 Task: Search one way flight ticket for 4 adults, 2 children, 2 infants in seat and 1 infant on lap in economy from Huntsville: Huntsville International Airport(carl T. Jones Field) to Gillette: Gillette Campbell County Airport on 5-1-2023. Choice of flights is JetBlue. Number of bags: 1 carry on bag. Price is upto 45000. Outbound departure time preference is 12:00. Return departure time preference is 21:45. Flight should be less emission only.
Action: Mouse moved to (183, 170)
Screenshot: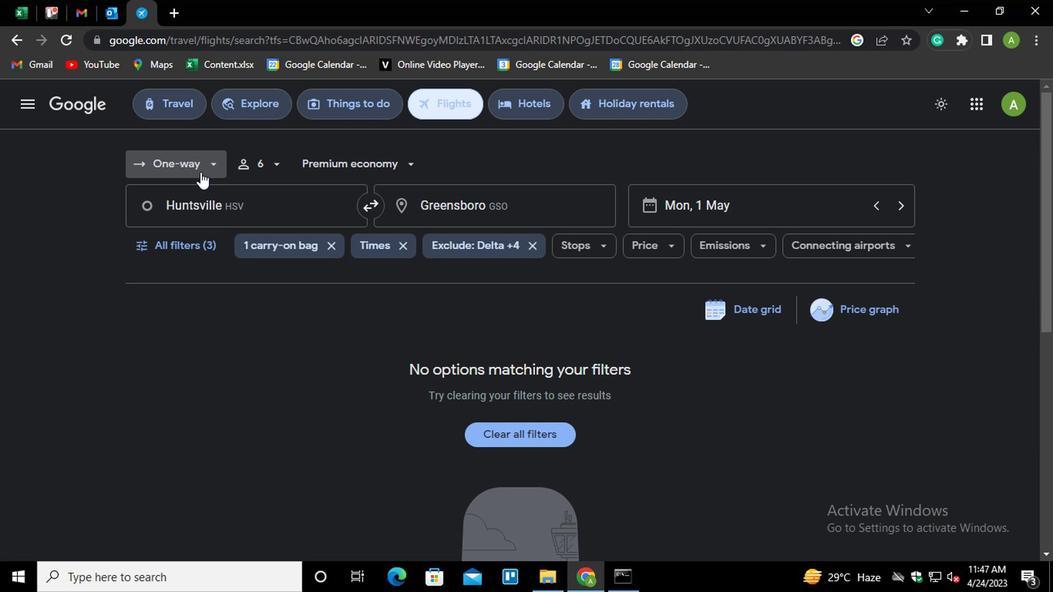 
Action: Mouse pressed left at (183, 170)
Screenshot: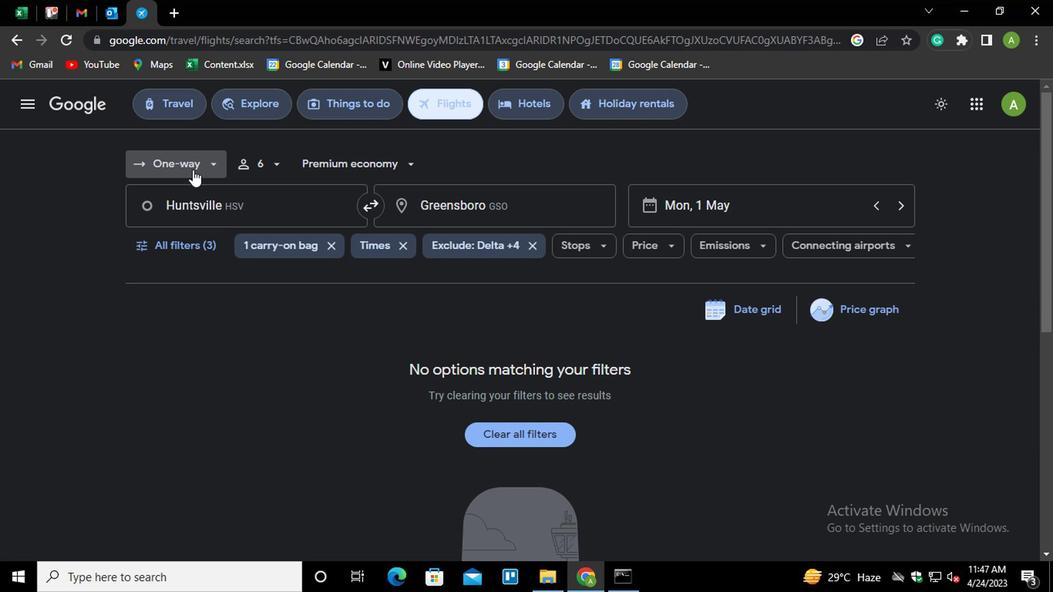 
Action: Mouse moved to (185, 233)
Screenshot: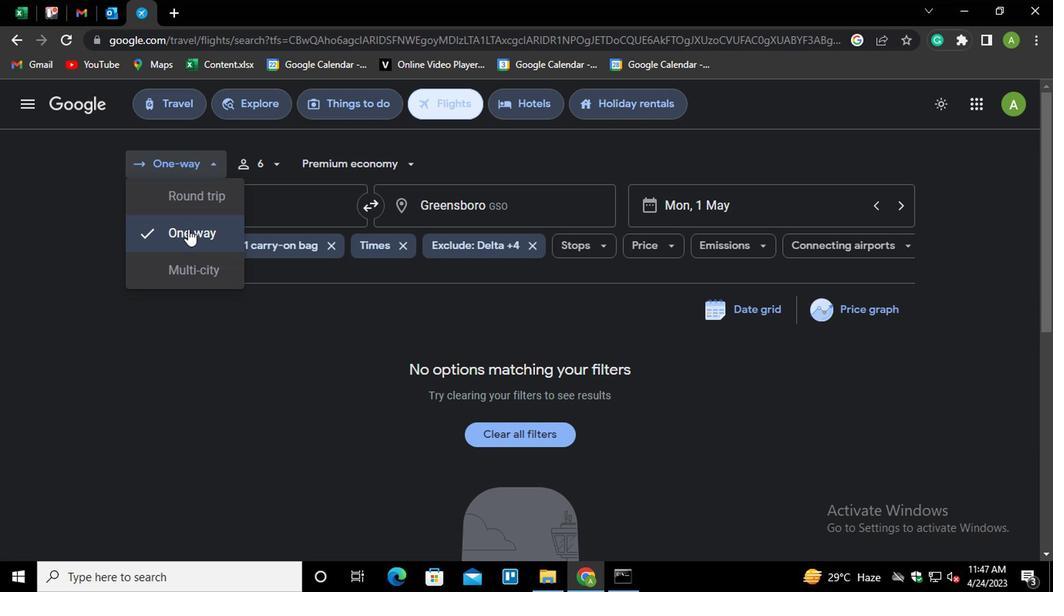 
Action: Mouse pressed left at (185, 233)
Screenshot: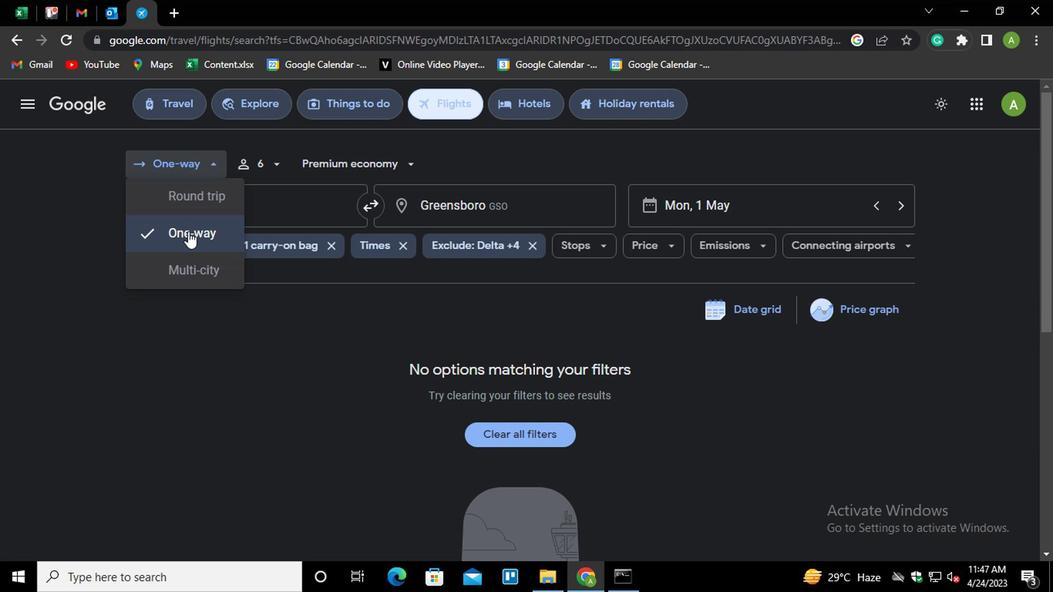 
Action: Mouse moved to (261, 165)
Screenshot: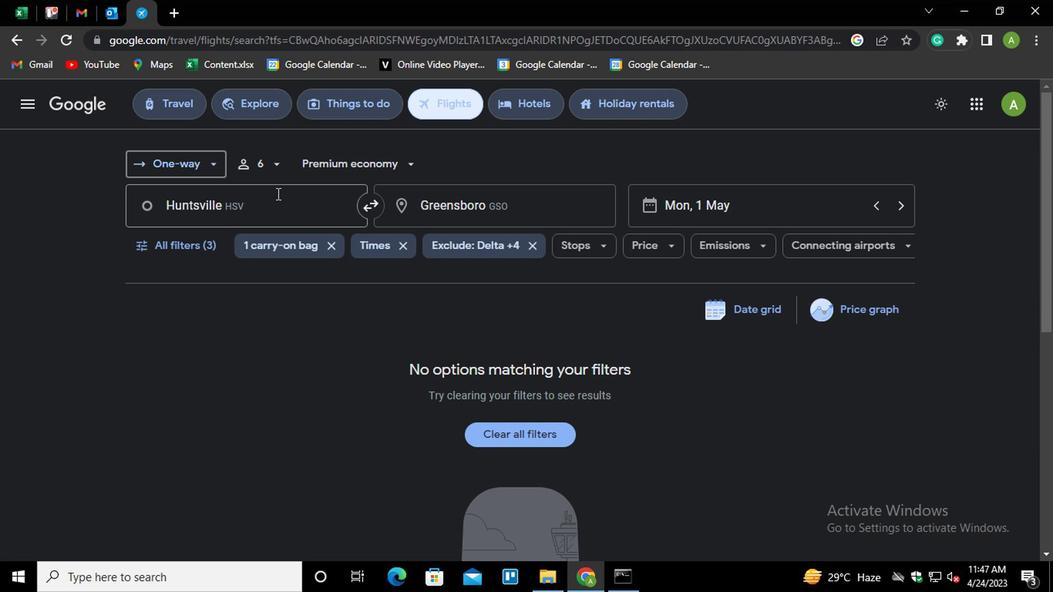 
Action: Mouse pressed left at (261, 165)
Screenshot: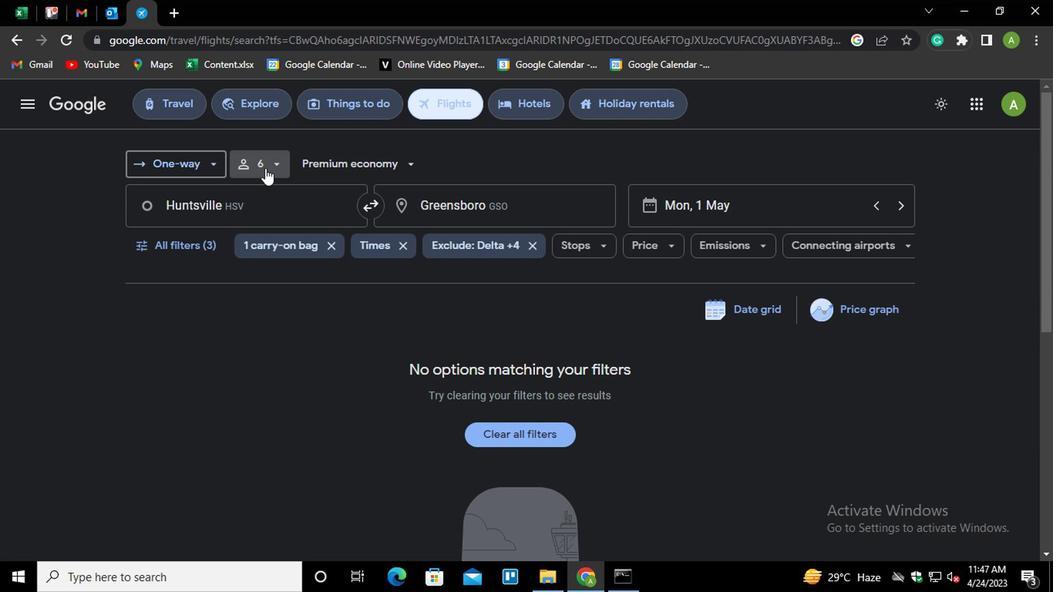 
Action: Mouse moved to (400, 204)
Screenshot: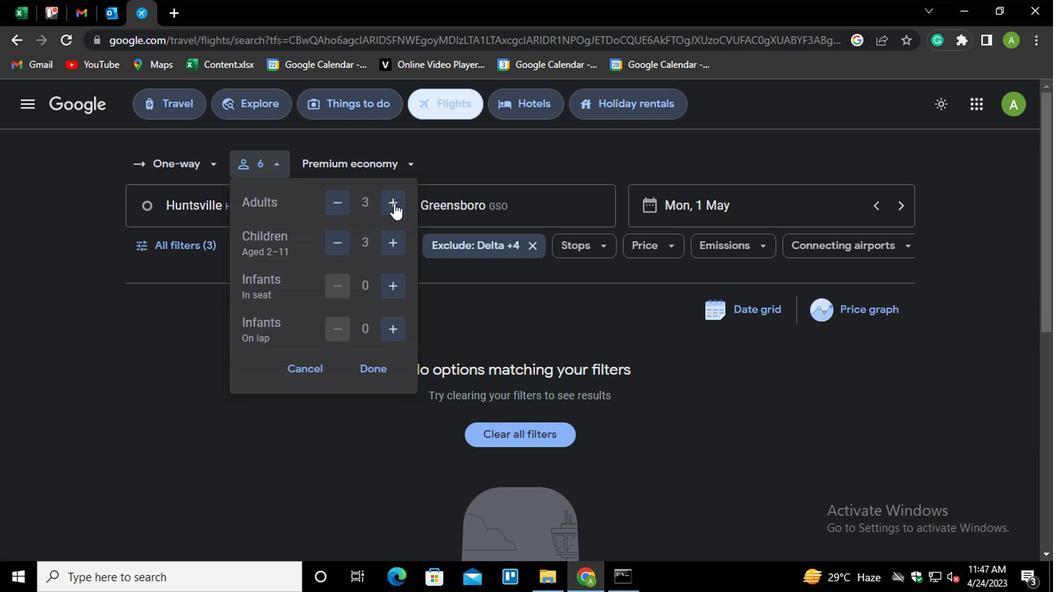
Action: Mouse pressed left at (400, 204)
Screenshot: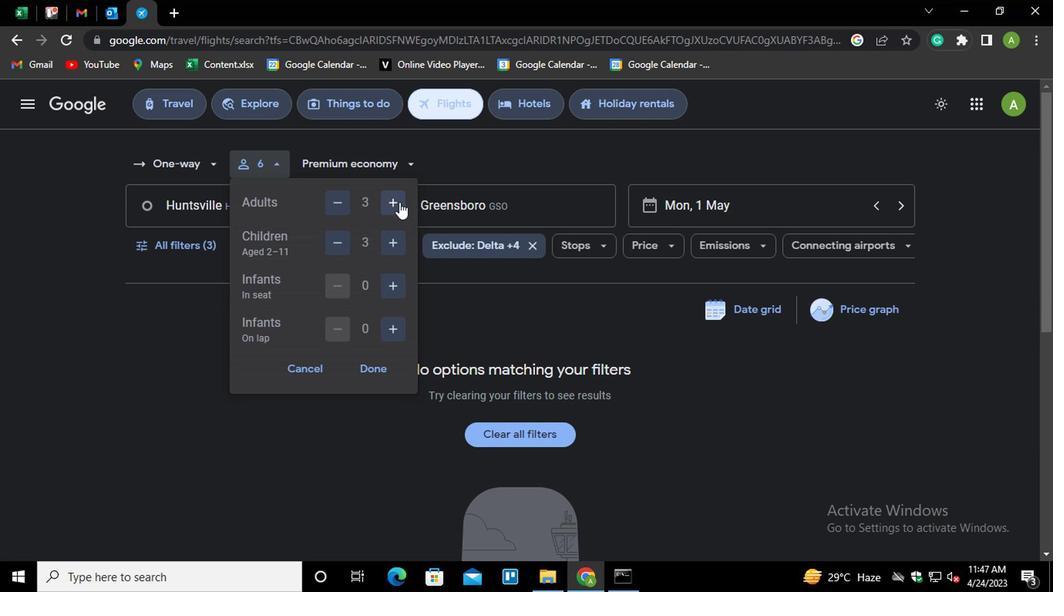 
Action: Mouse moved to (322, 242)
Screenshot: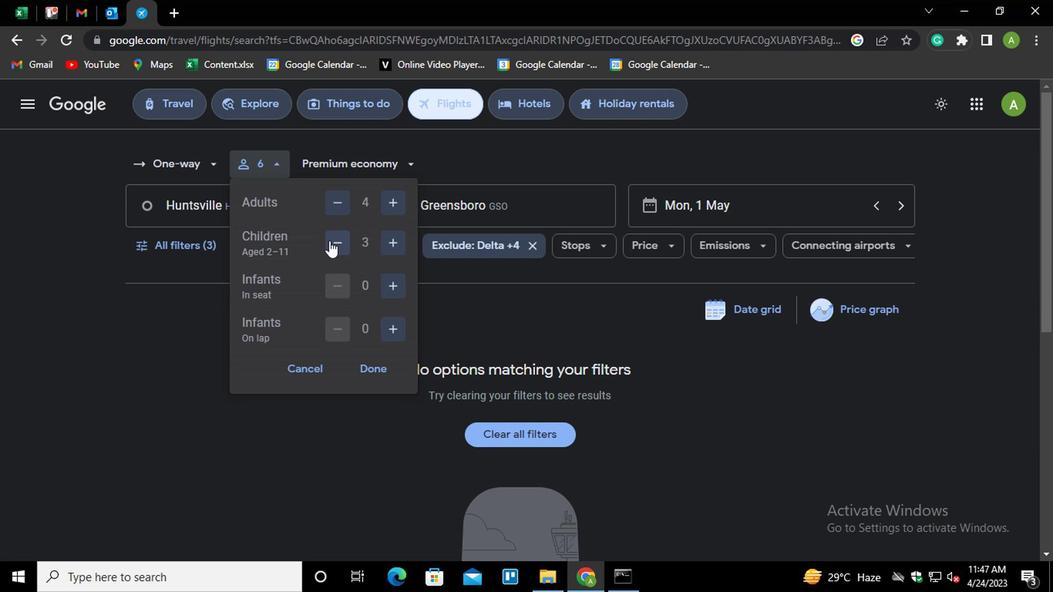 
Action: Mouse pressed left at (322, 242)
Screenshot: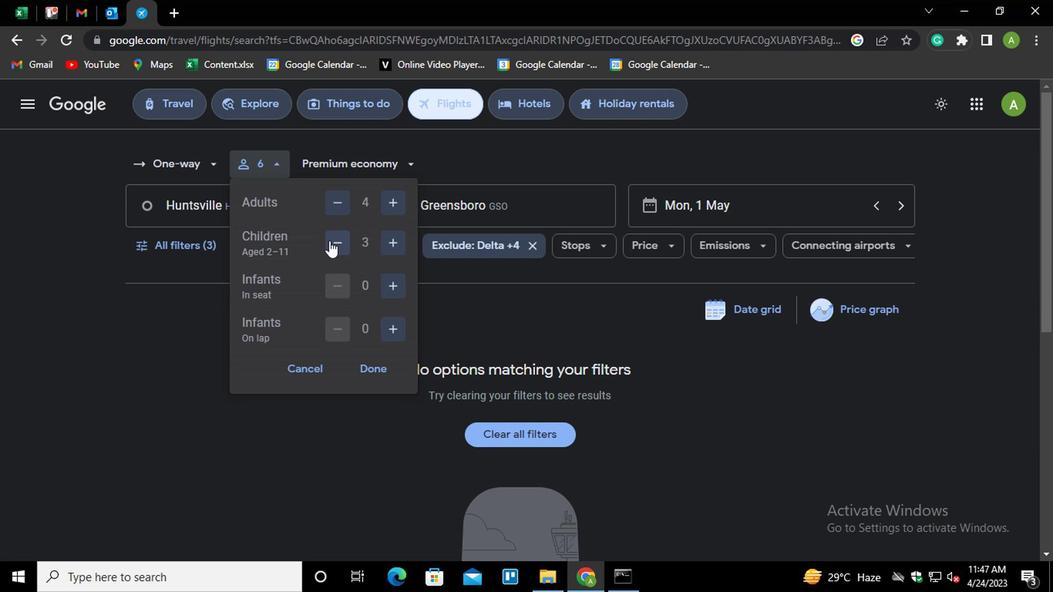 
Action: Mouse moved to (387, 290)
Screenshot: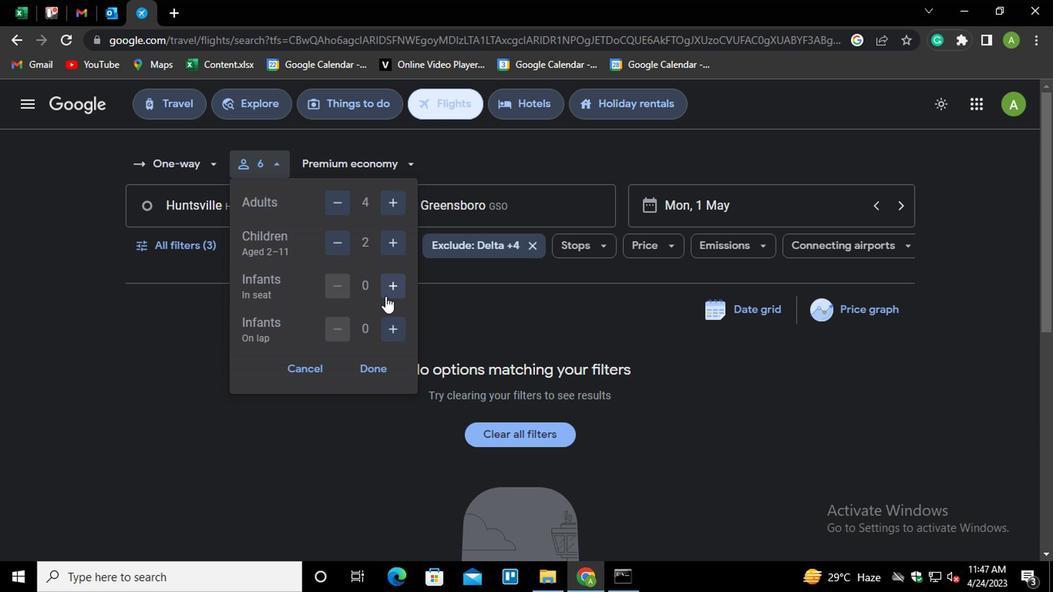 
Action: Mouse pressed left at (387, 290)
Screenshot: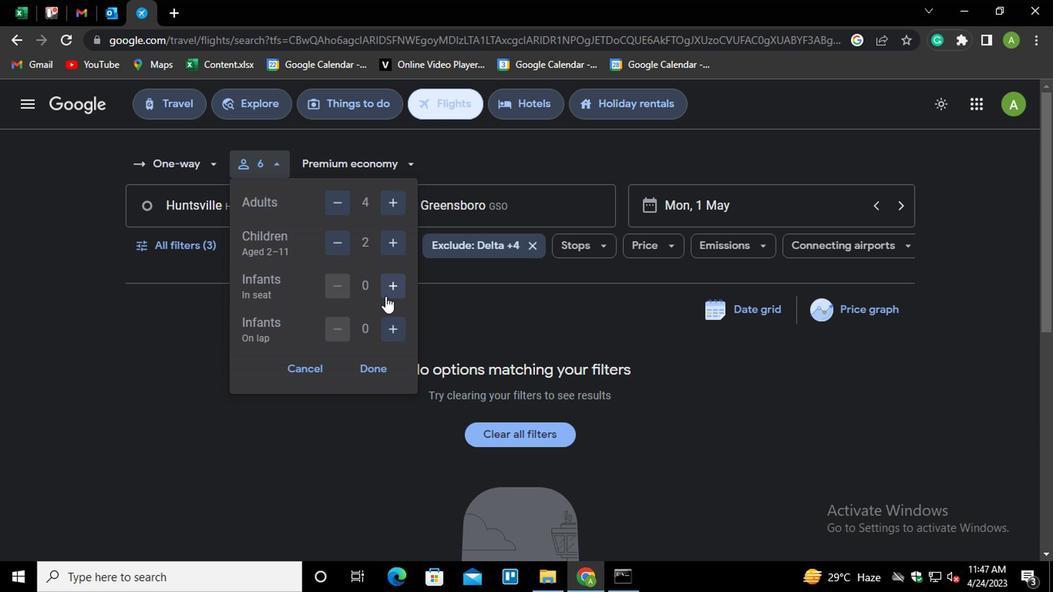 
Action: Mouse pressed left at (387, 290)
Screenshot: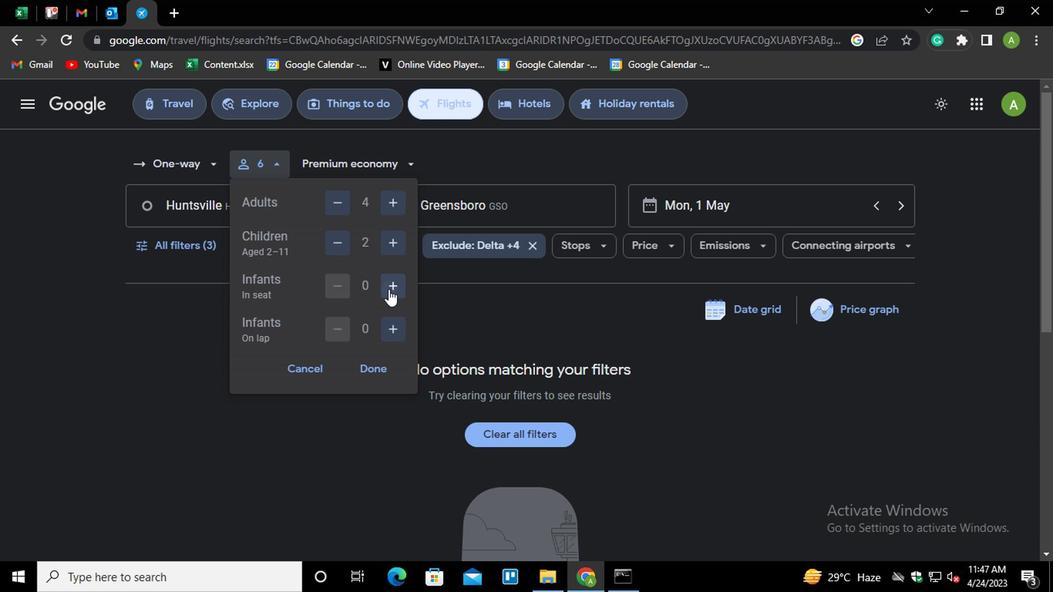 
Action: Mouse moved to (390, 324)
Screenshot: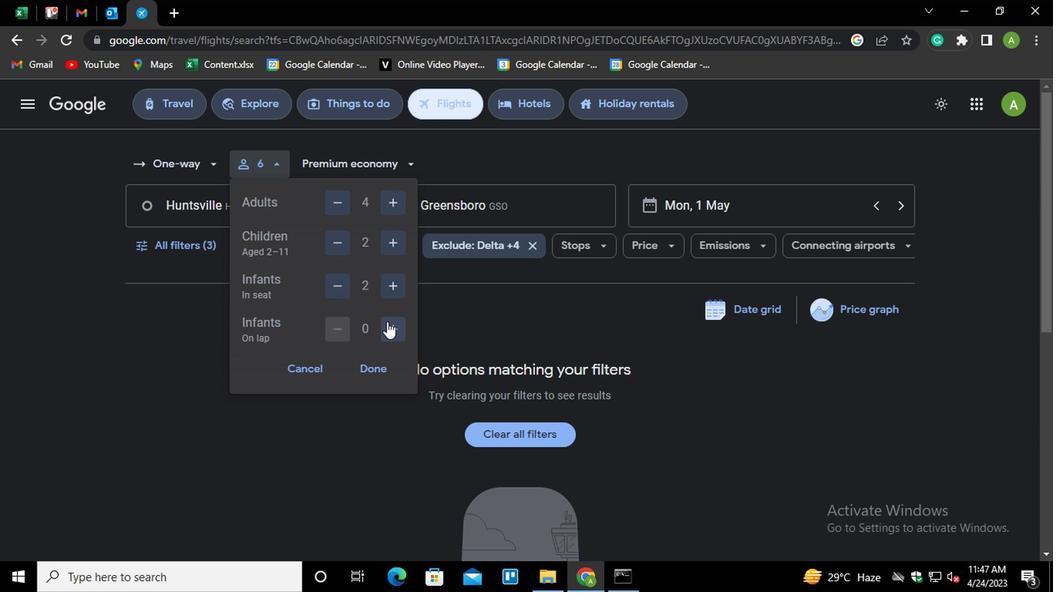 
Action: Mouse pressed left at (390, 324)
Screenshot: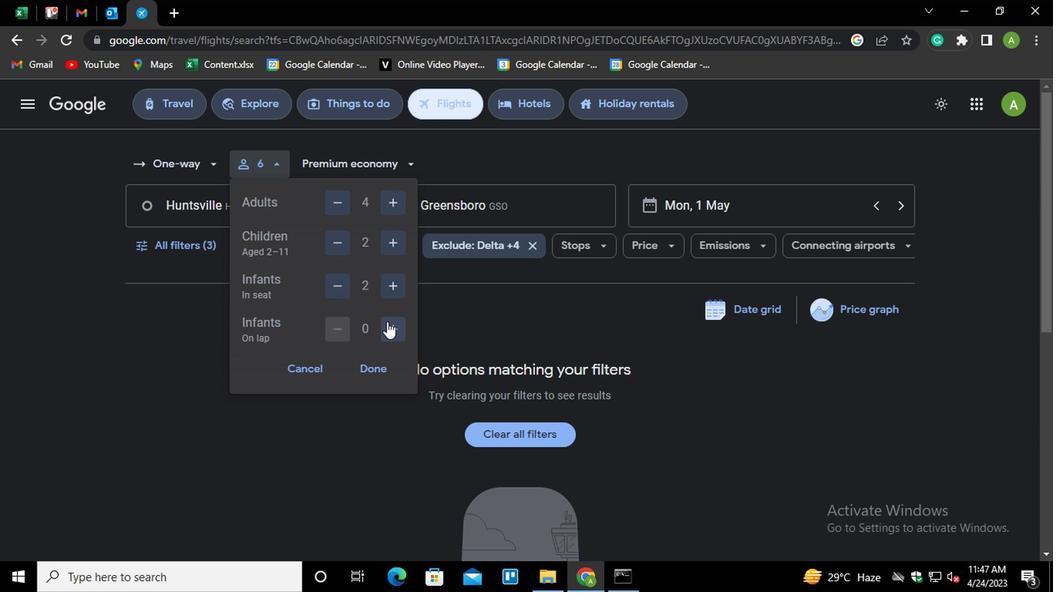 
Action: Mouse moved to (380, 369)
Screenshot: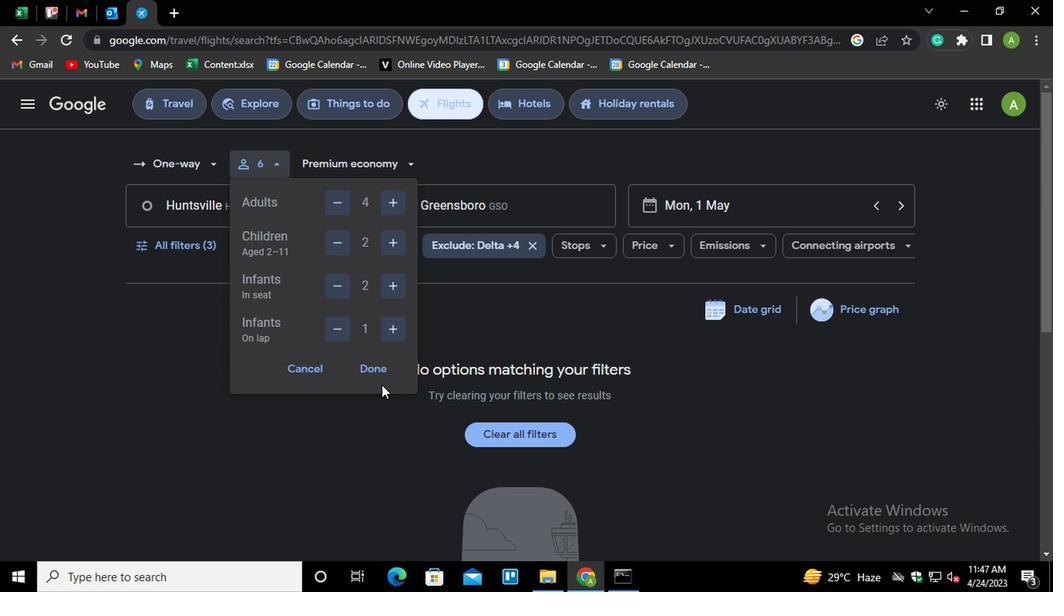 
Action: Mouse pressed left at (380, 369)
Screenshot: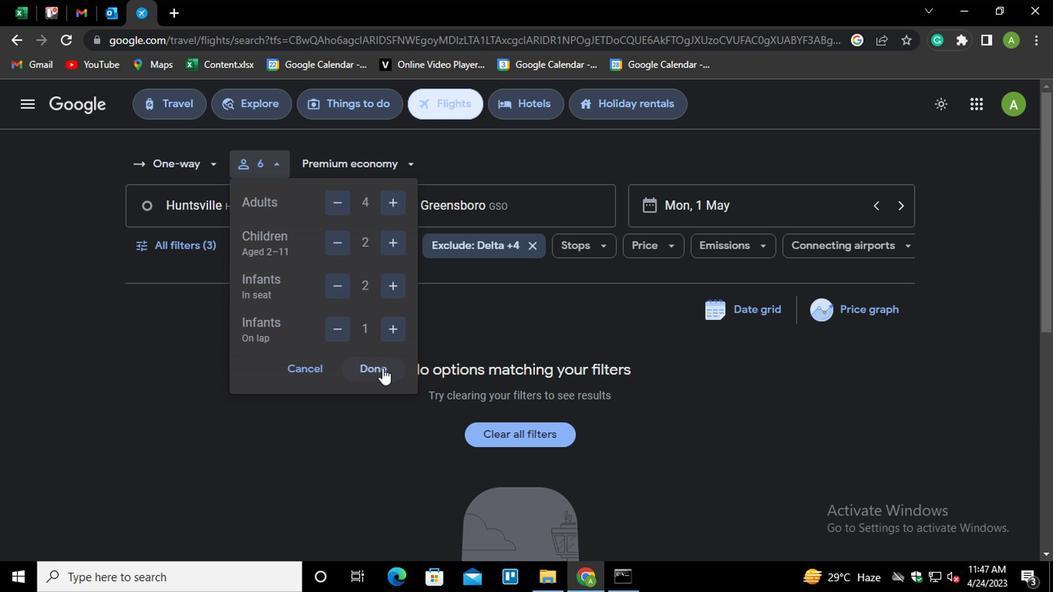 
Action: Mouse moved to (360, 165)
Screenshot: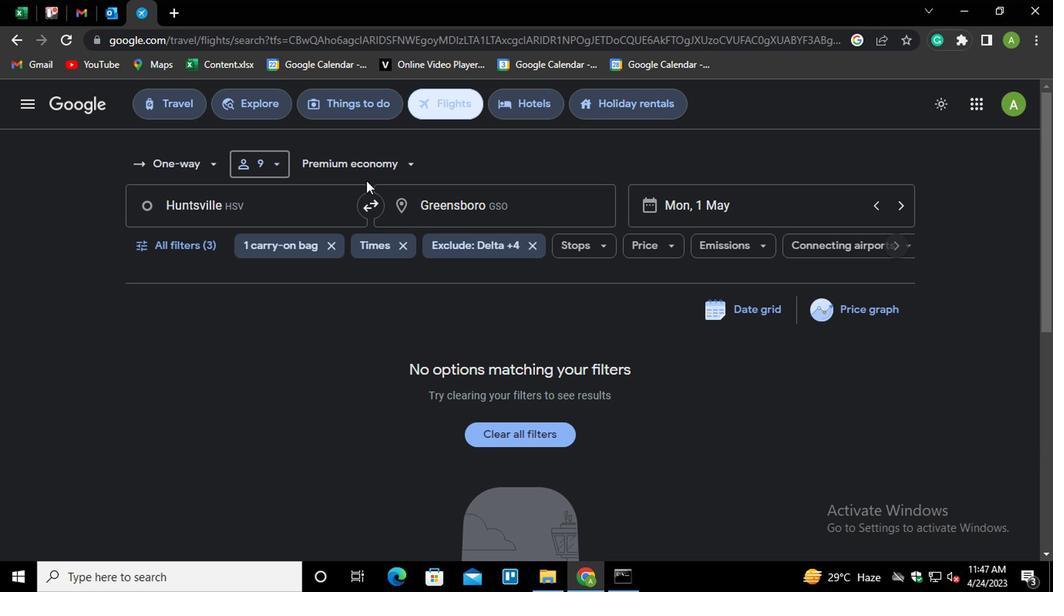 
Action: Mouse pressed left at (360, 165)
Screenshot: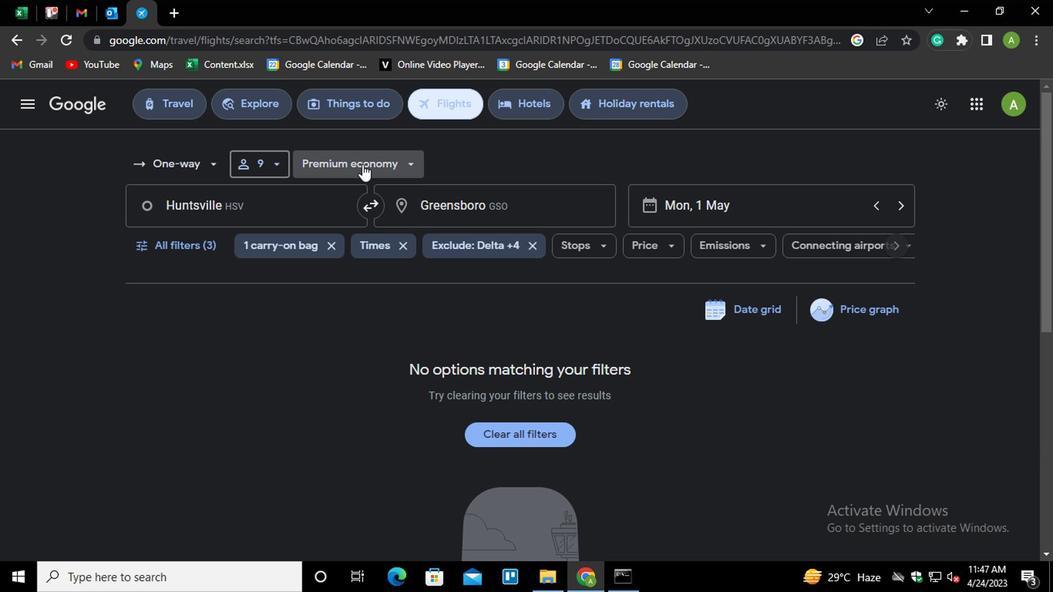 
Action: Mouse moved to (355, 202)
Screenshot: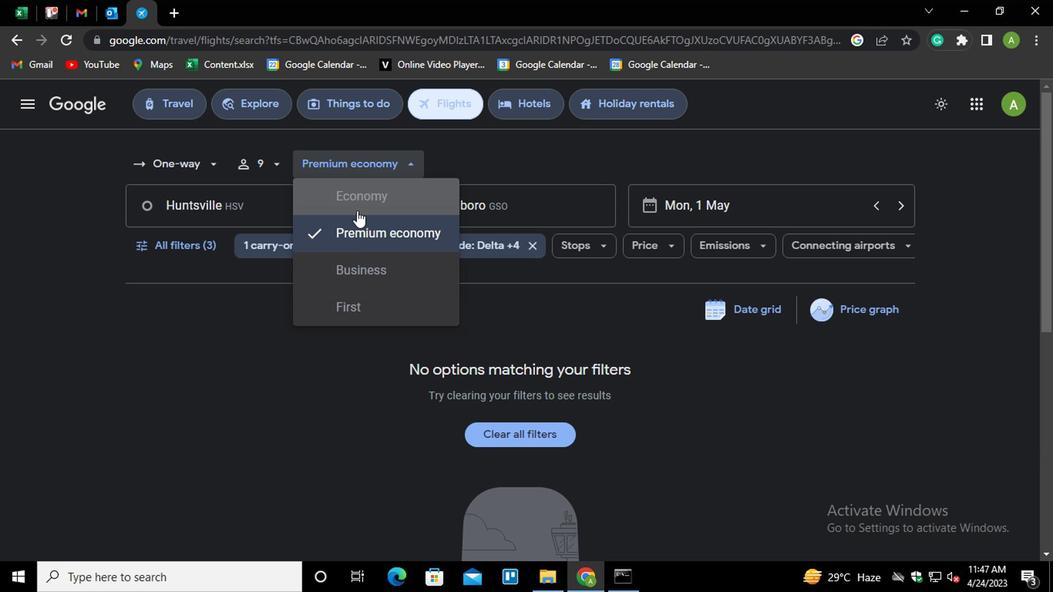 
Action: Mouse pressed left at (355, 202)
Screenshot: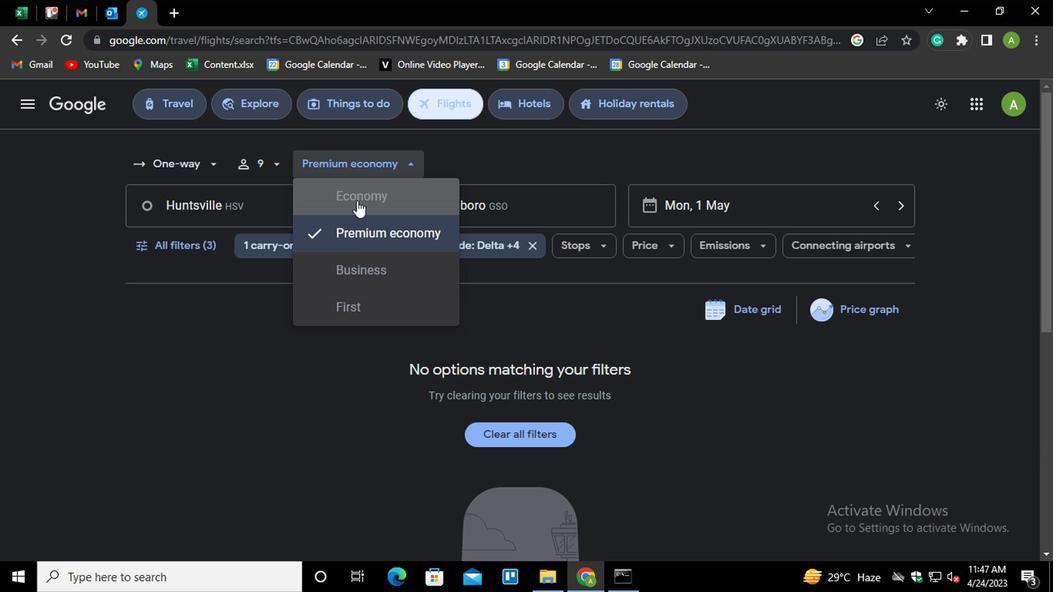
Action: Mouse moved to (480, 205)
Screenshot: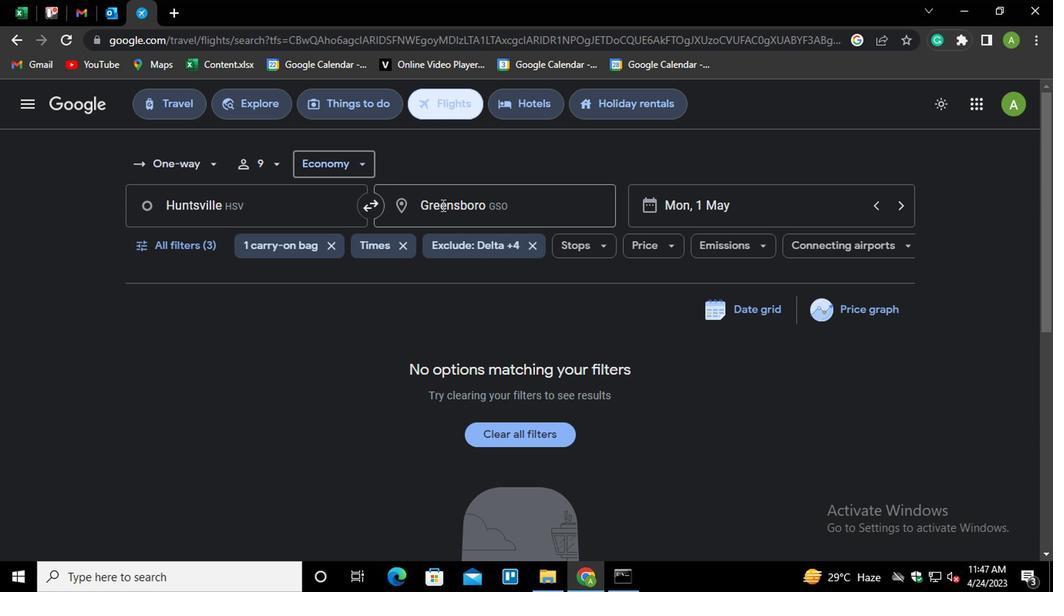 
Action: Mouse pressed left at (480, 205)
Screenshot: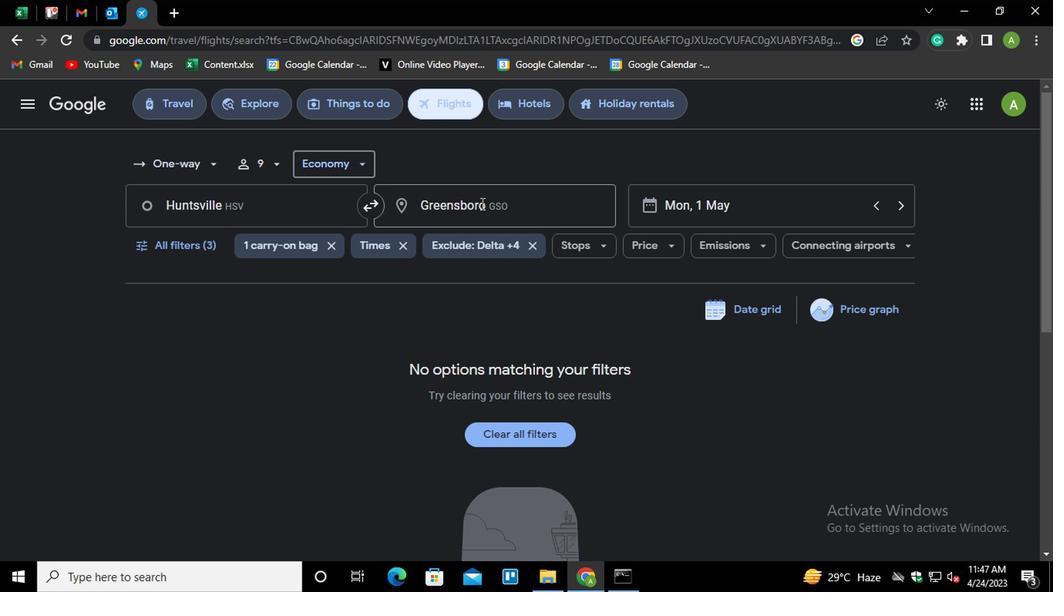 
Action: Mouse moved to (509, 206)
Screenshot: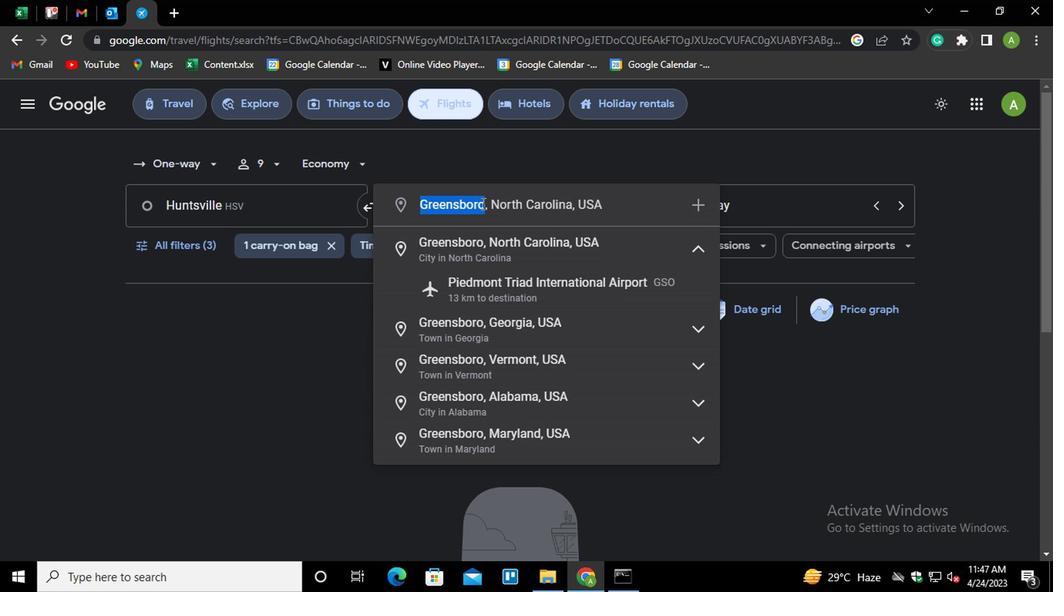 
Action: Key pressed <Key.shift>GILLETTE
Screenshot: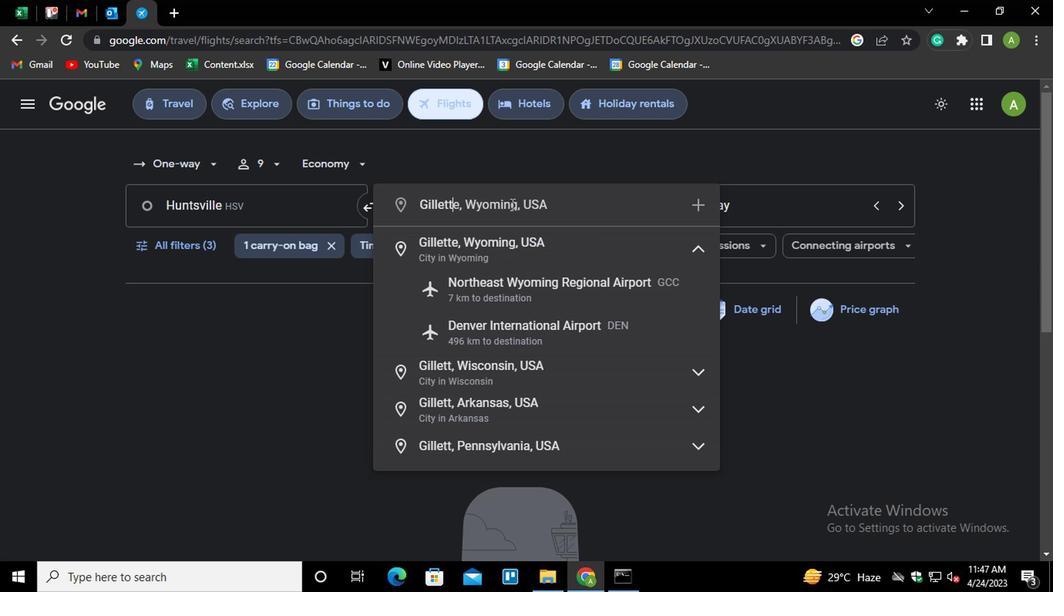
Action: Mouse moved to (508, 254)
Screenshot: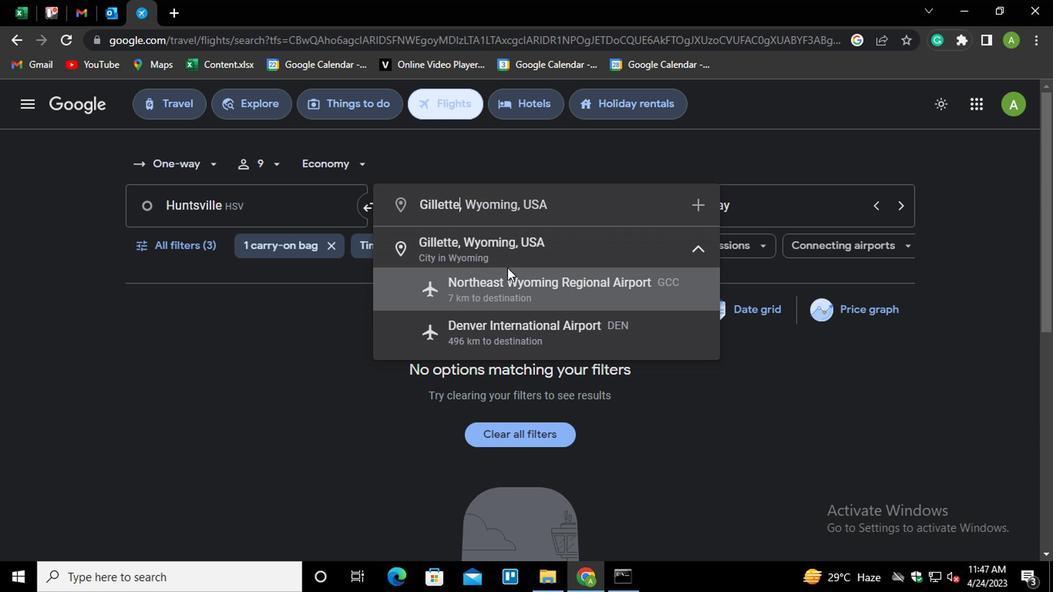 
Action: Mouse pressed left at (508, 254)
Screenshot: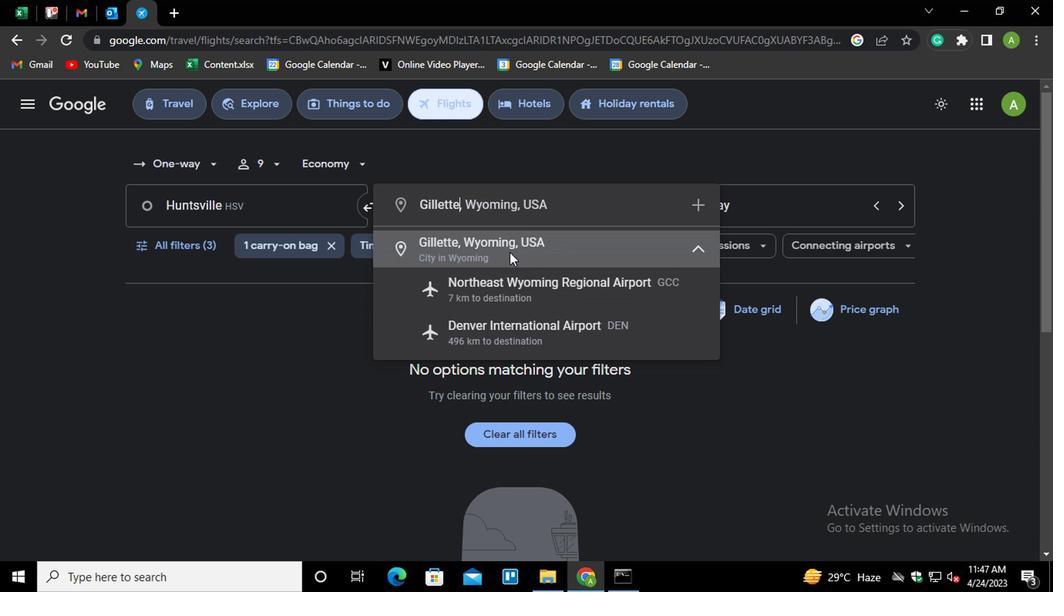 
Action: Mouse moved to (149, 240)
Screenshot: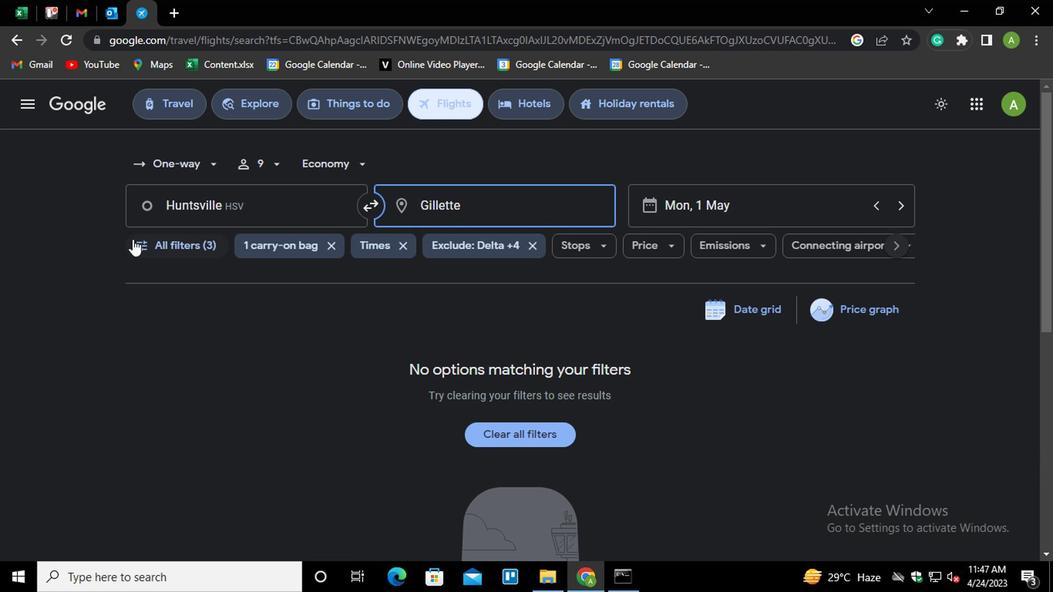 
Action: Mouse pressed left at (149, 240)
Screenshot: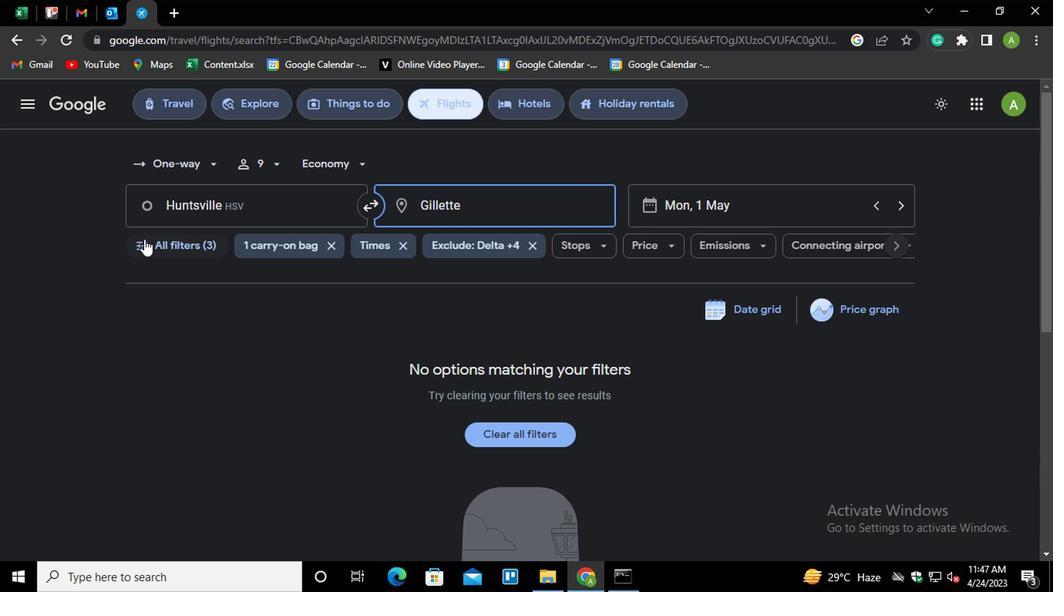 
Action: Mouse moved to (233, 359)
Screenshot: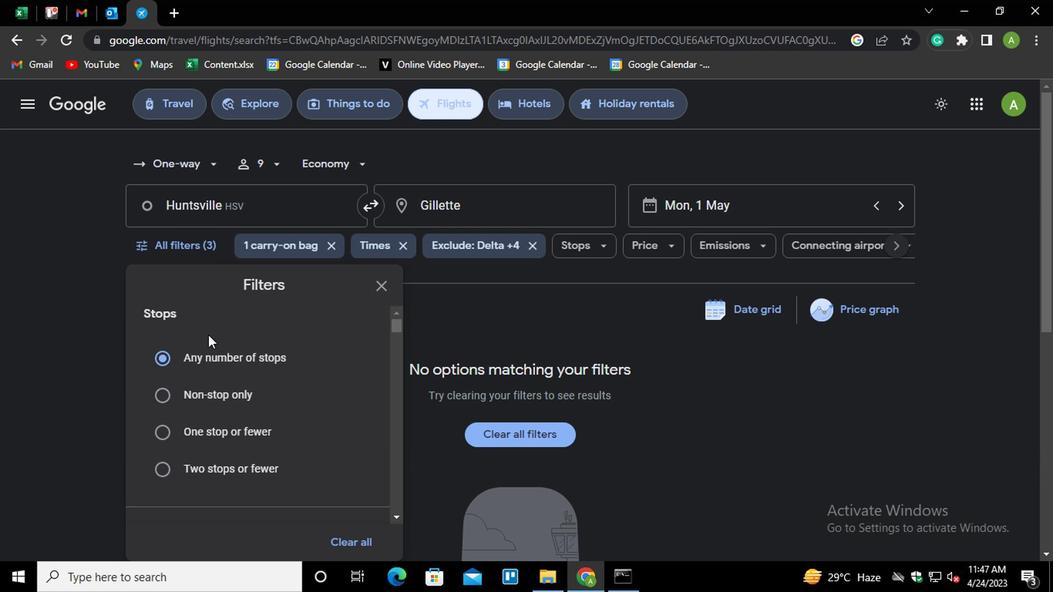 
Action: Mouse scrolled (233, 359) with delta (0, 0)
Screenshot: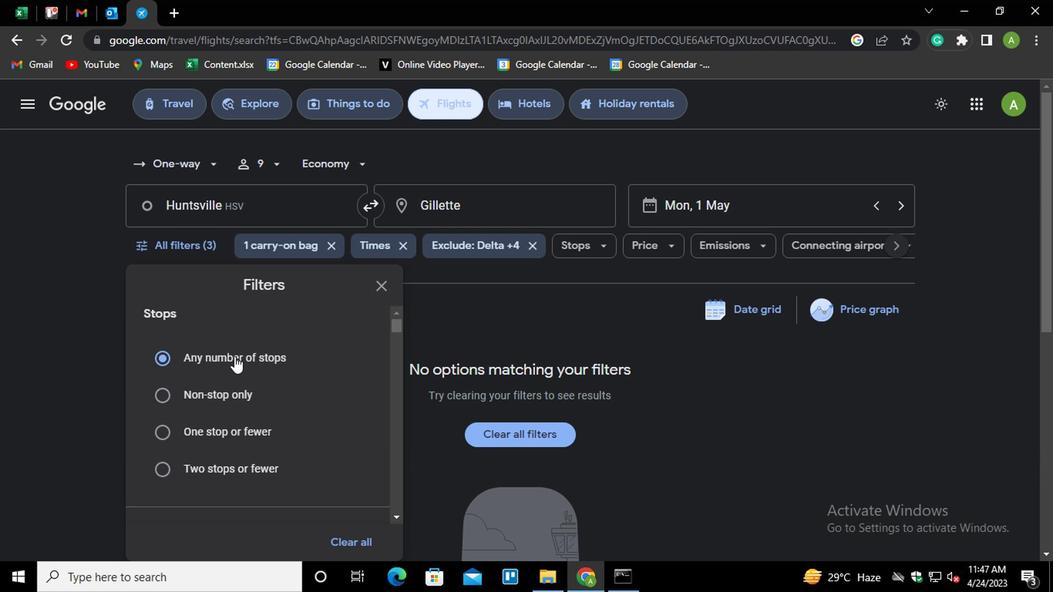 
Action: Mouse scrolled (233, 359) with delta (0, 0)
Screenshot: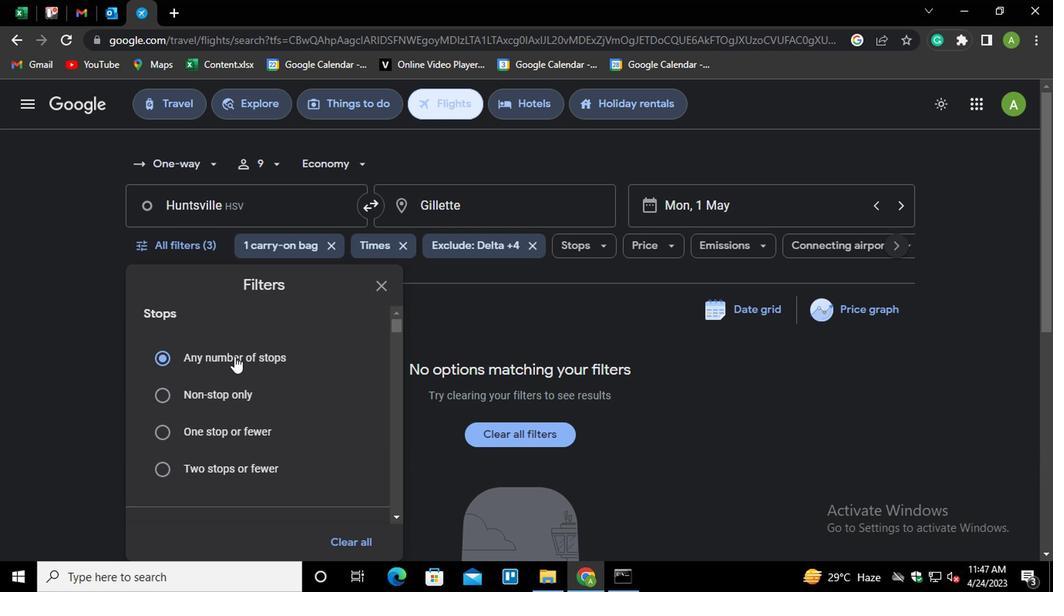 
Action: Mouse scrolled (233, 359) with delta (0, 0)
Screenshot: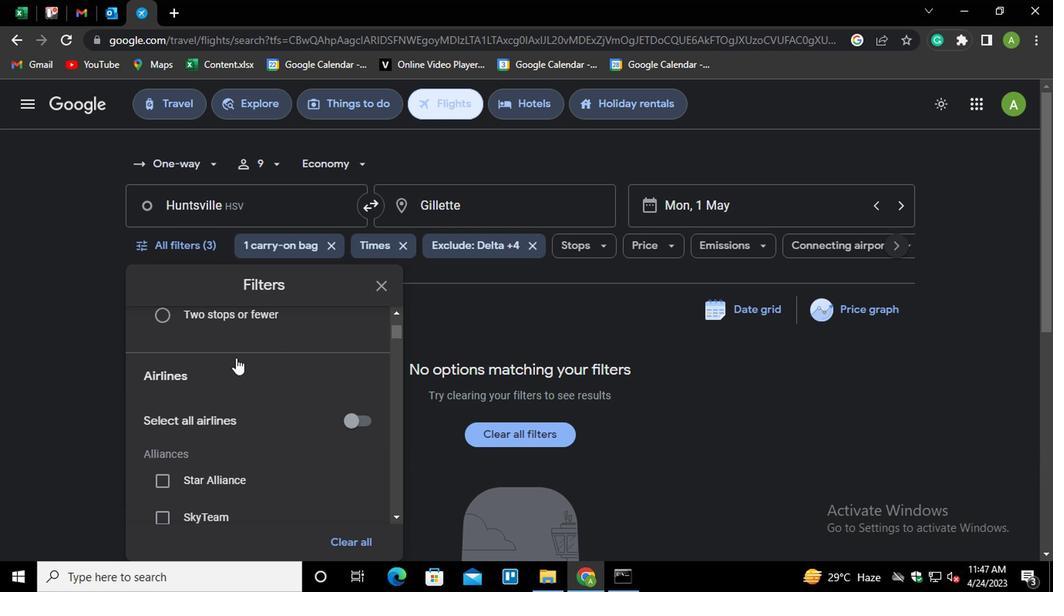 
Action: Mouse scrolled (233, 359) with delta (0, 0)
Screenshot: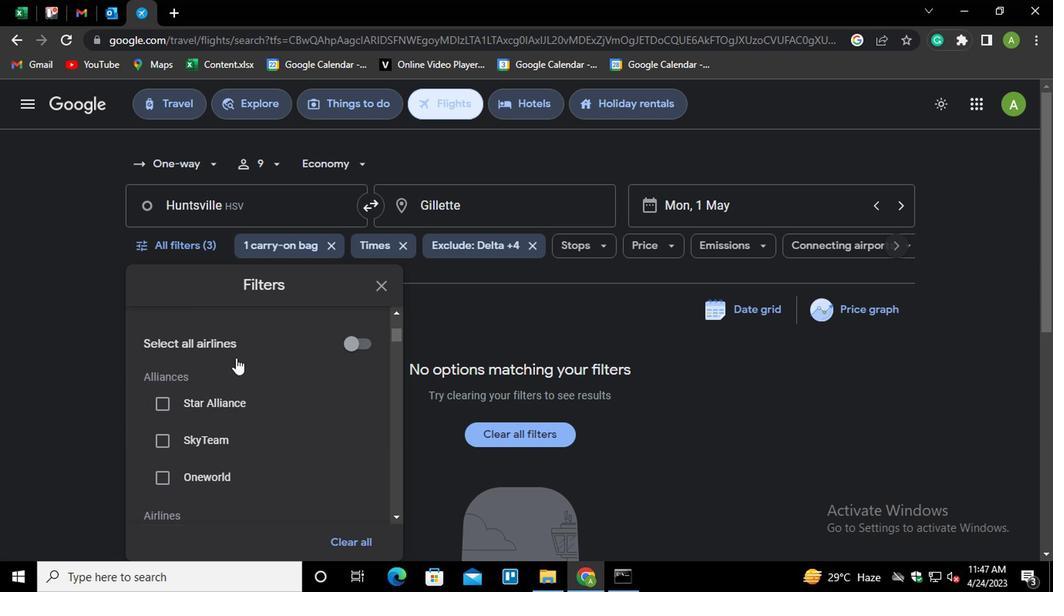 
Action: Mouse scrolled (233, 359) with delta (0, 0)
Screenshot: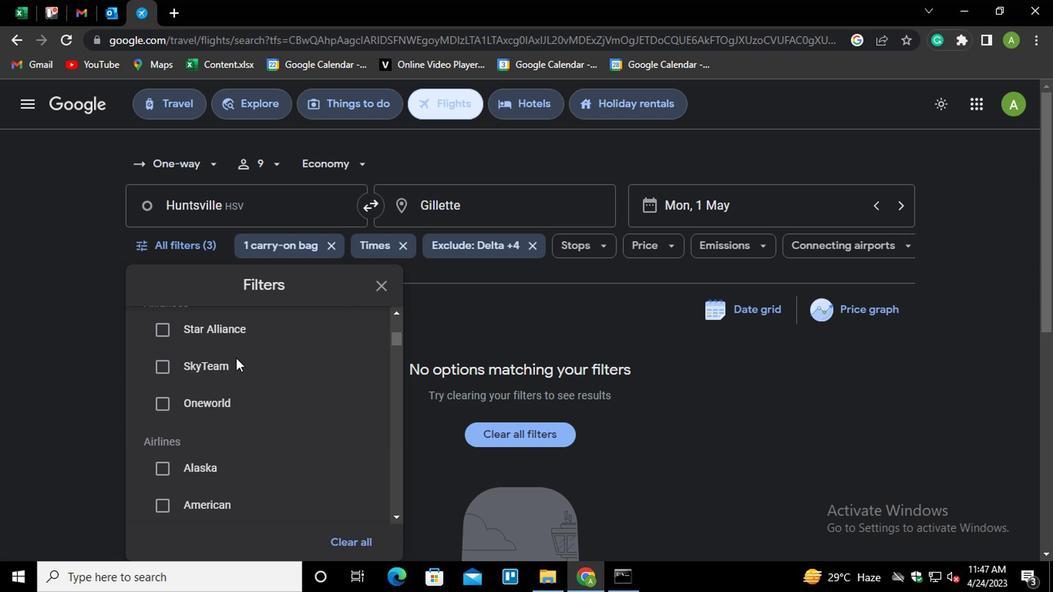 
Action: Mouse scrolled (233, 359) with delta (0, 0)
Screenshot: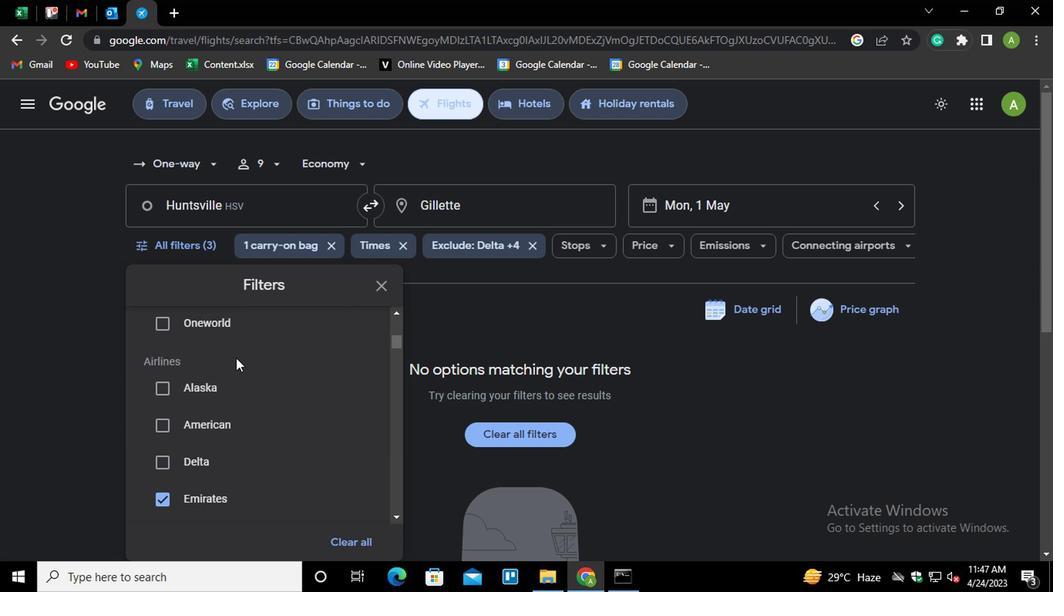 
Action: Mouse scrolled (233, 359) with delta (0, 0)
Screenshot: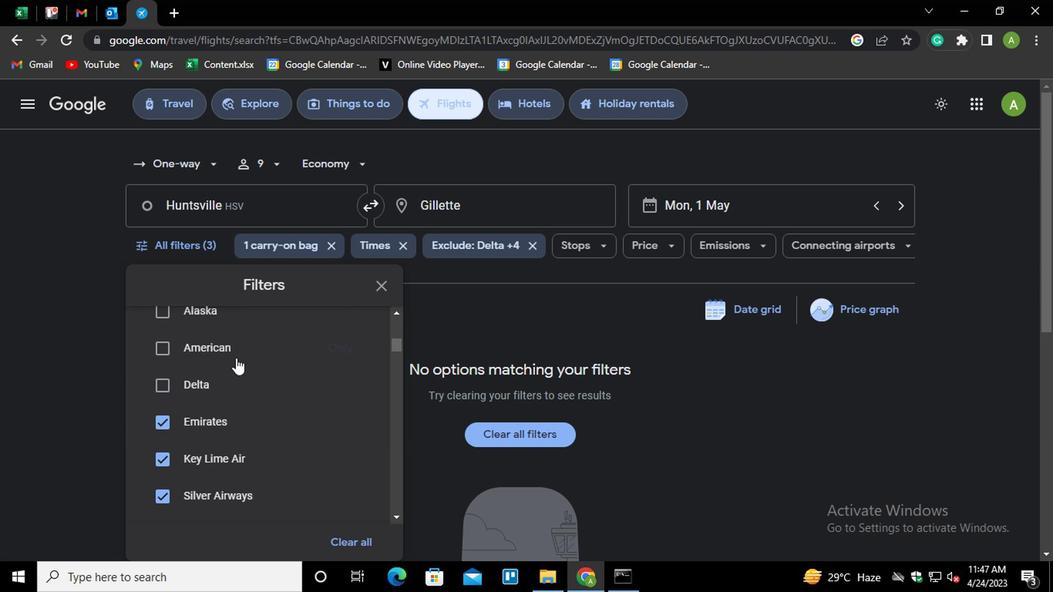 
Action: Mouse scrolled (233, 359) with delta (0, 0)
Screenshot: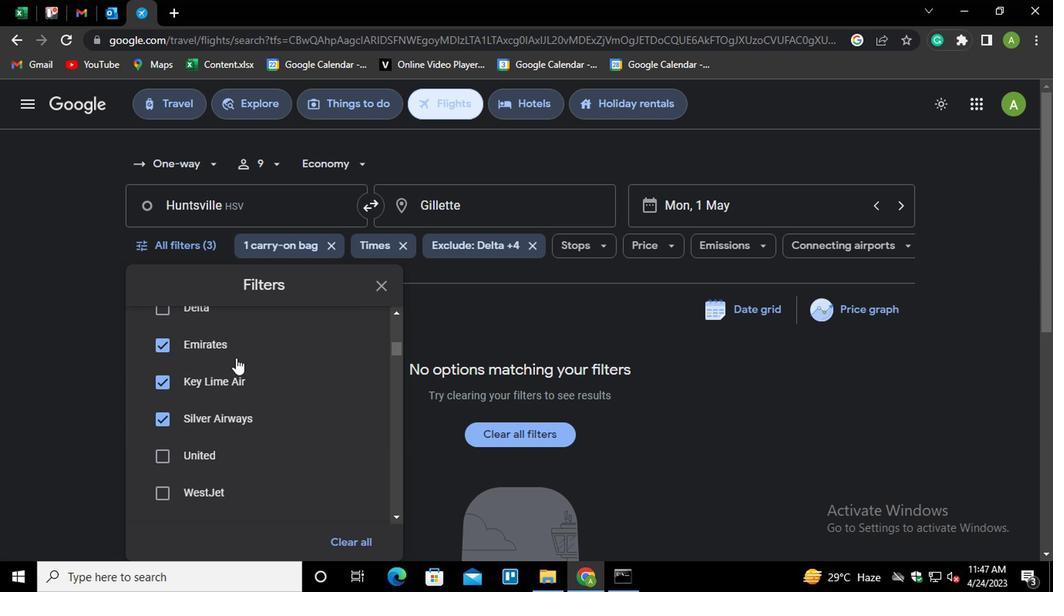 
Action: Mouse scrolled (233, 360) with delta (0, 1)
Screenshot: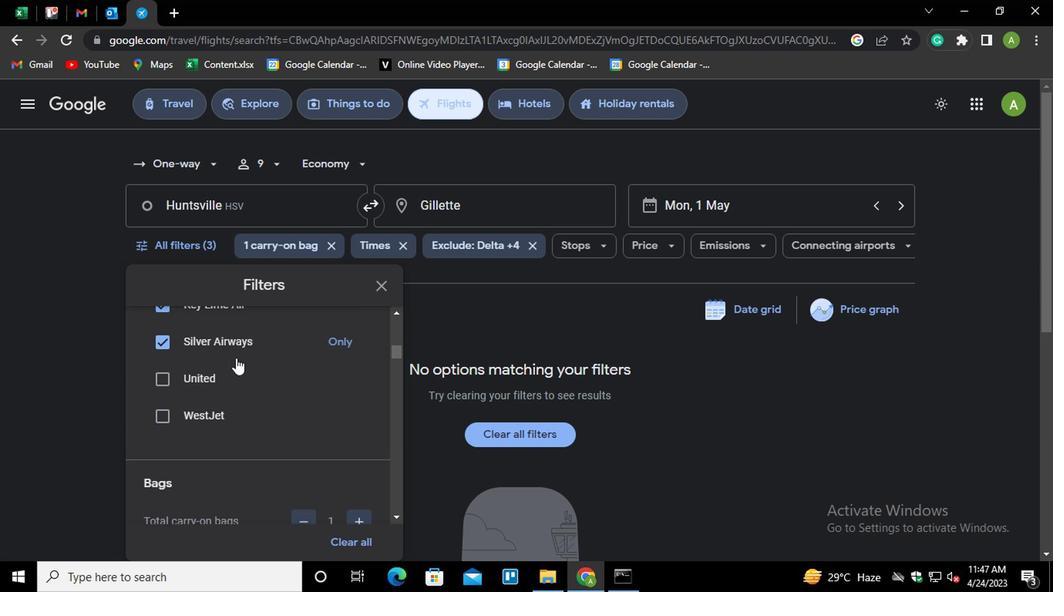 
Action: Mouse scrolled (233, 360) with delta (0, 1)
Screenshot: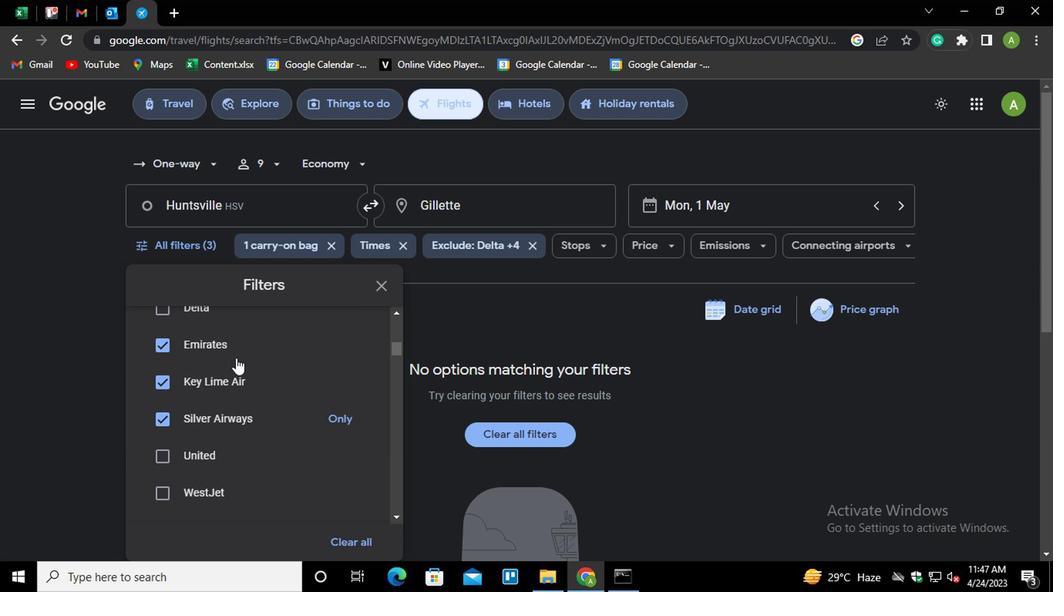 
Action: Mouse scrolled (233, 360) with delta (0, 1)
Screenshot: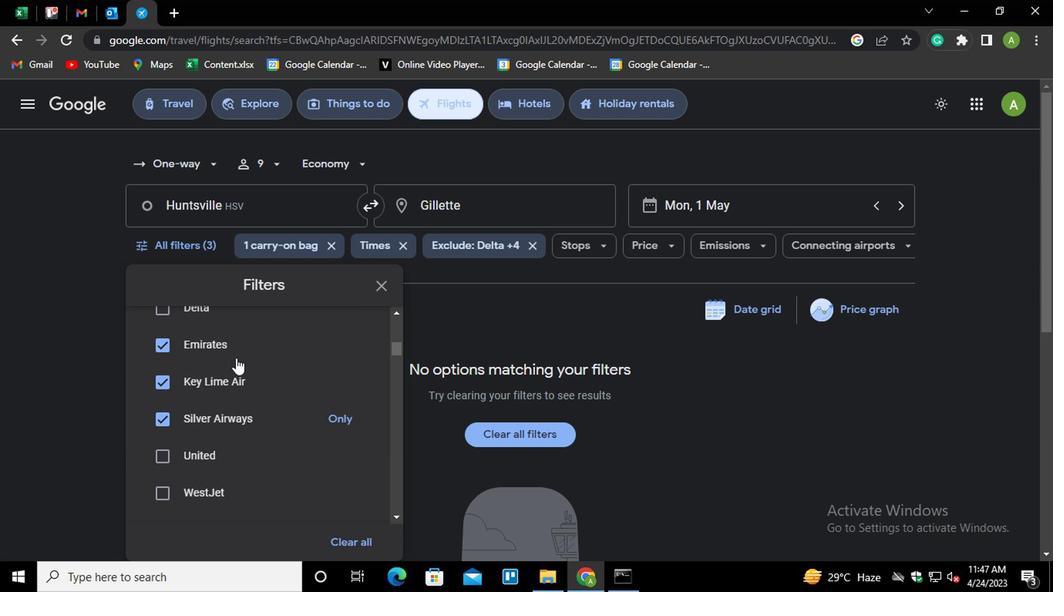 
Action: Mouse scrolled (233, 360) with delta (0, 1)
Screenshot: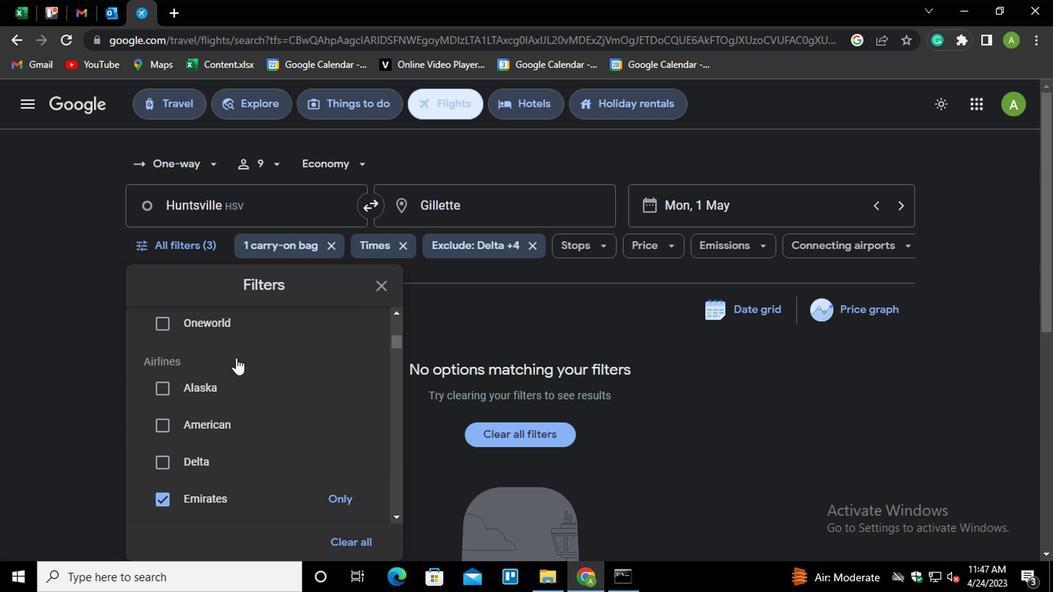 
Action: Mouse scrolled (233, 360) with delta (0, 1)
Screenshot: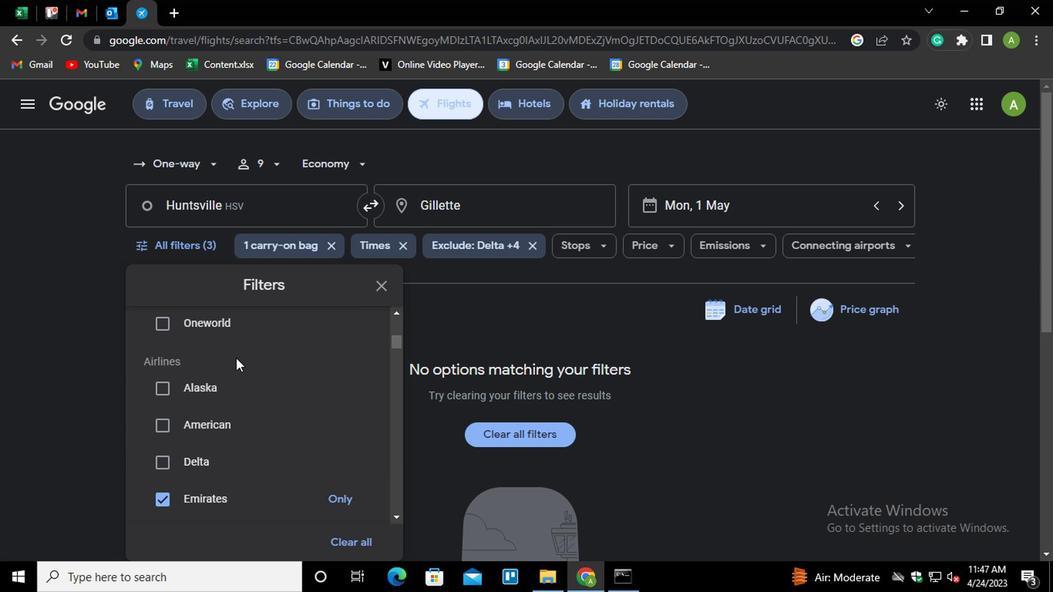 
Action: Mouse scrolled (233, 360) with delta (0, 1)
Screenshot: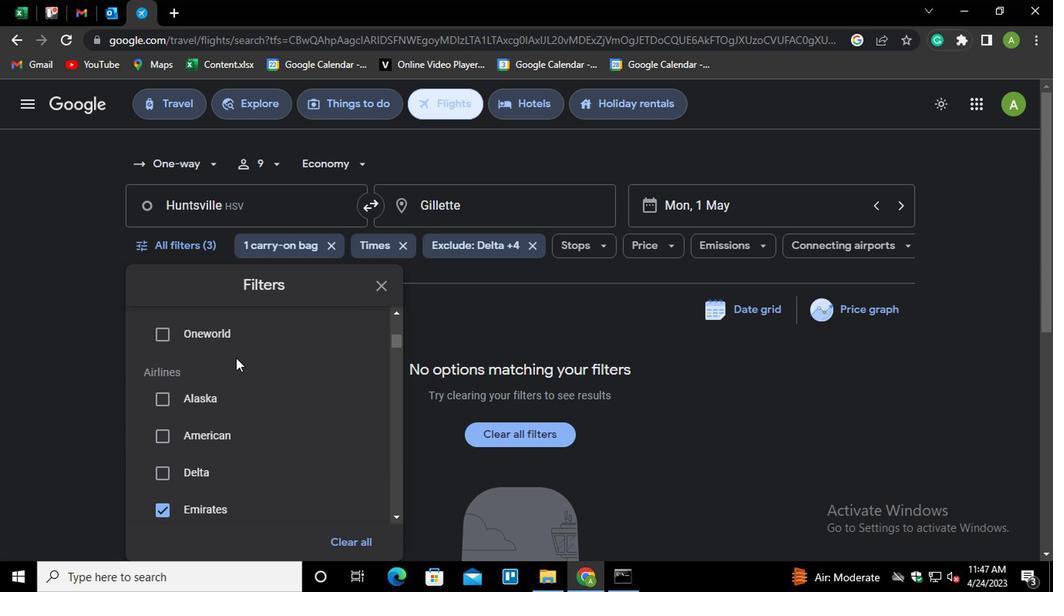 
Action: Mouse scrolled (233, 359) with delta (0, 0)
Screenshot: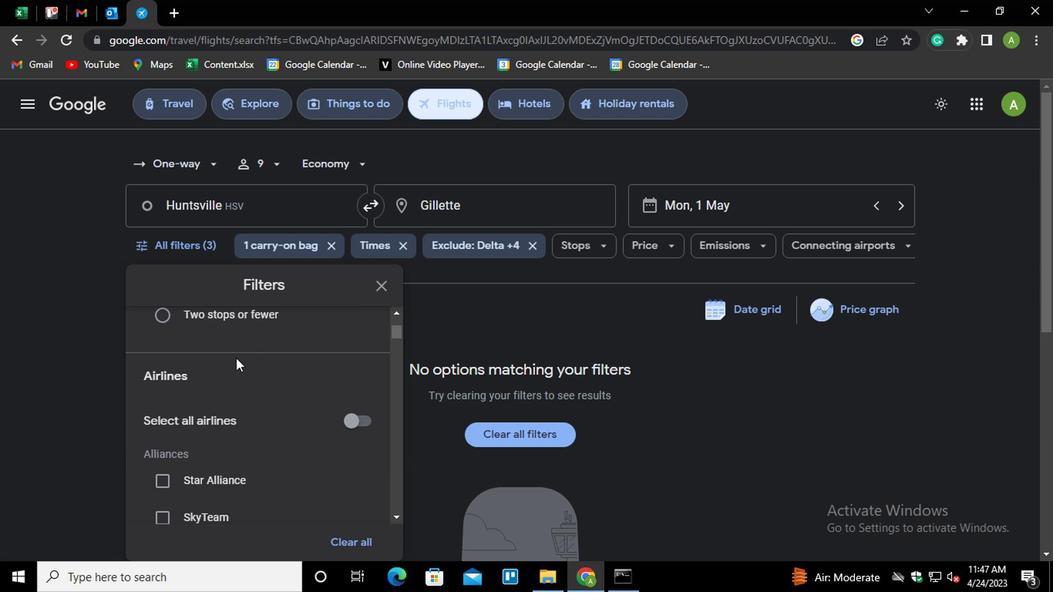 
Action: Mouse scrolled (233, 359) with delta (0, 0)
Screenshot: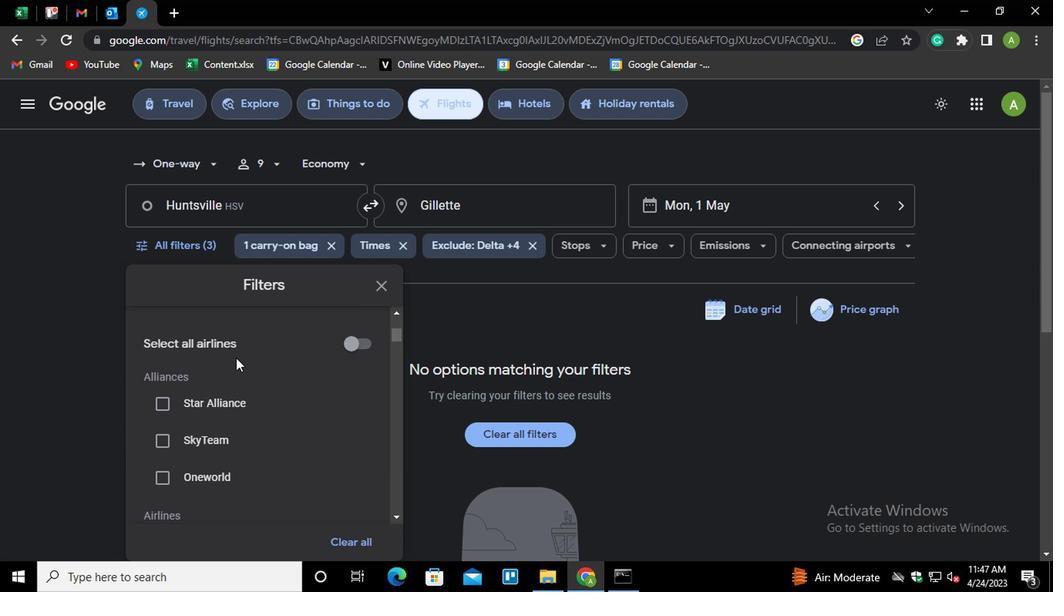 
Action: Mouse scrolled (233, 359) with delta (0, 0)
Screenshot: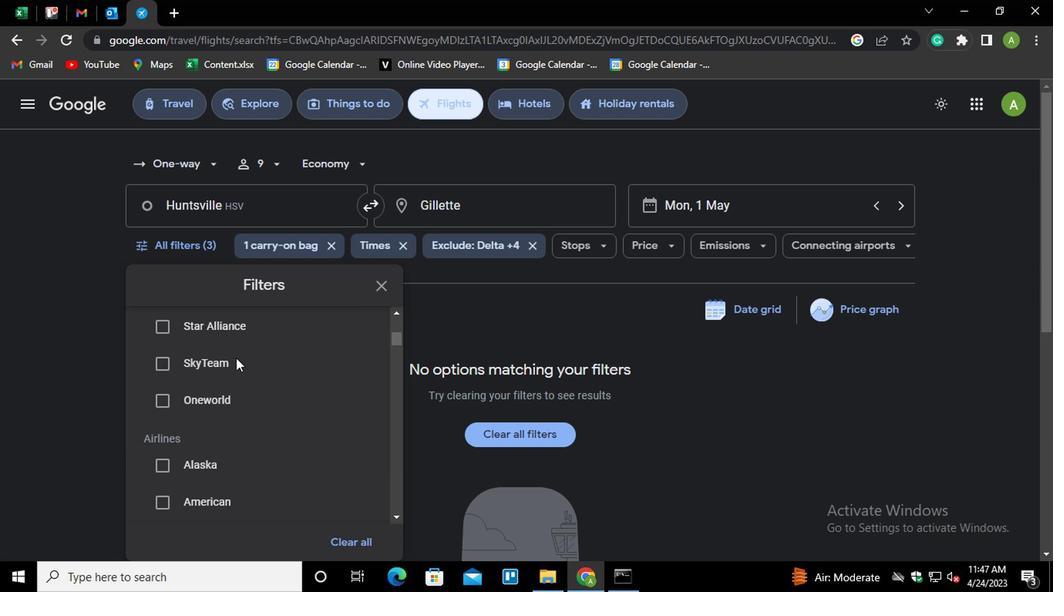 
Action: Mouse scrolled (233, 359) with delta (0, 0)
Screenshot: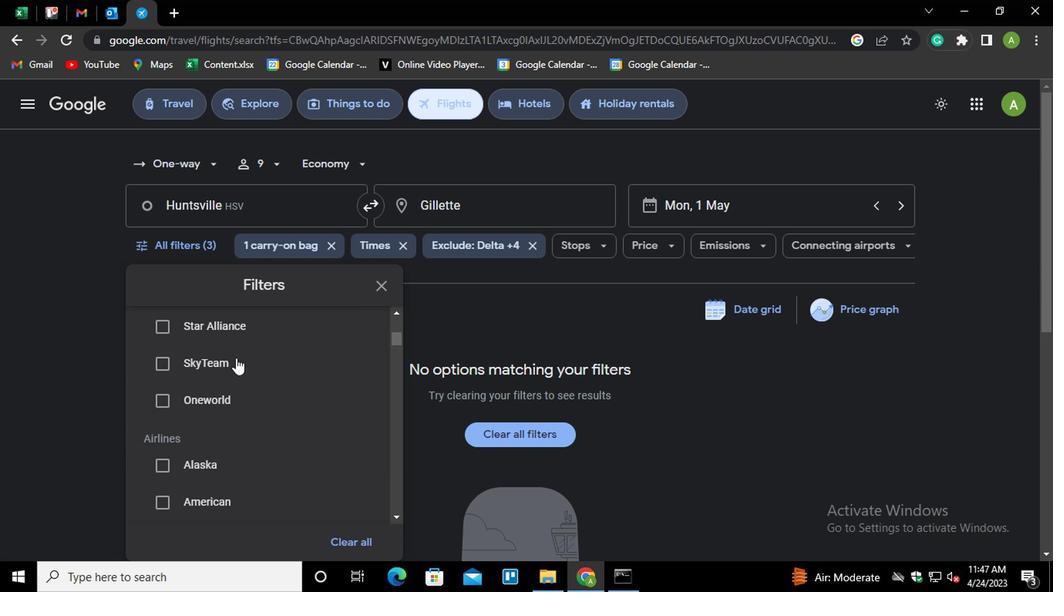 
Action: Mouse scrolled (233, 359) with delta (0, 0)
Screenshot: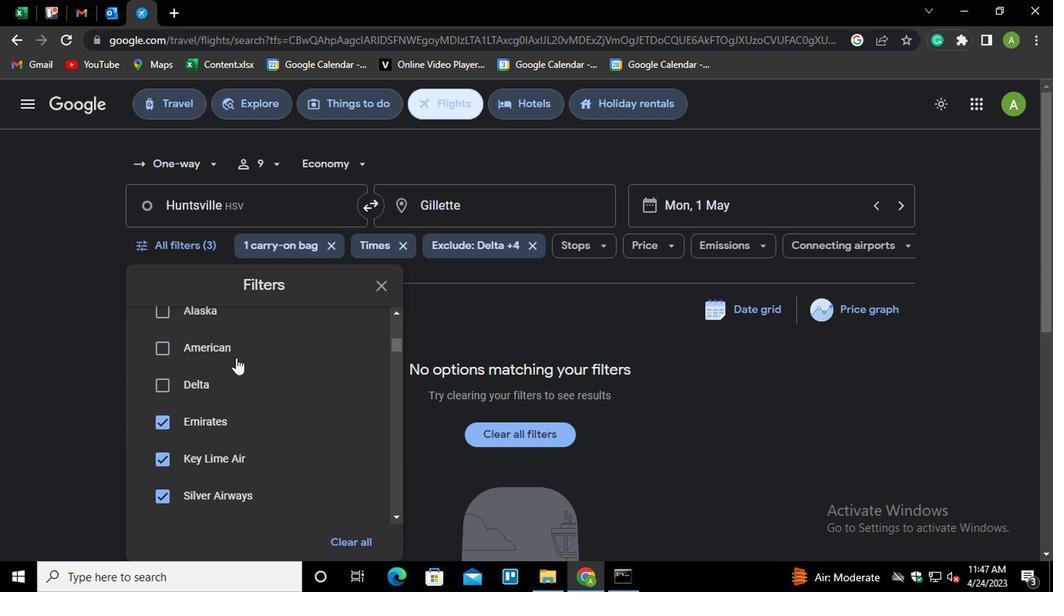
Action: Mouse scrolled (233, 359) with delta (0, 0)
Screenshot: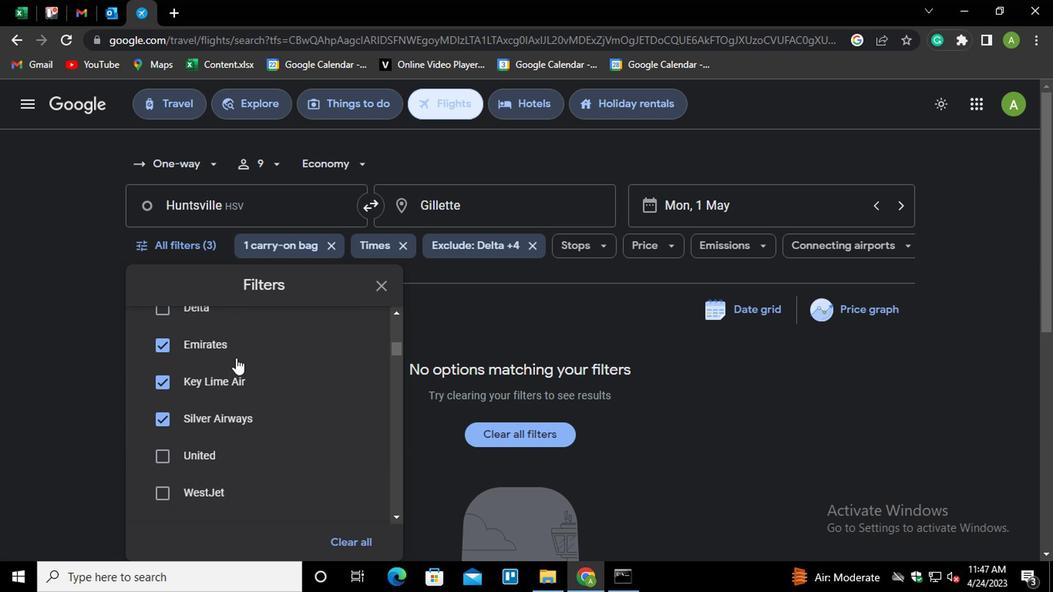 
Action: Mouse scrolled (233, 359) with delta (0, 0)
Screenshot: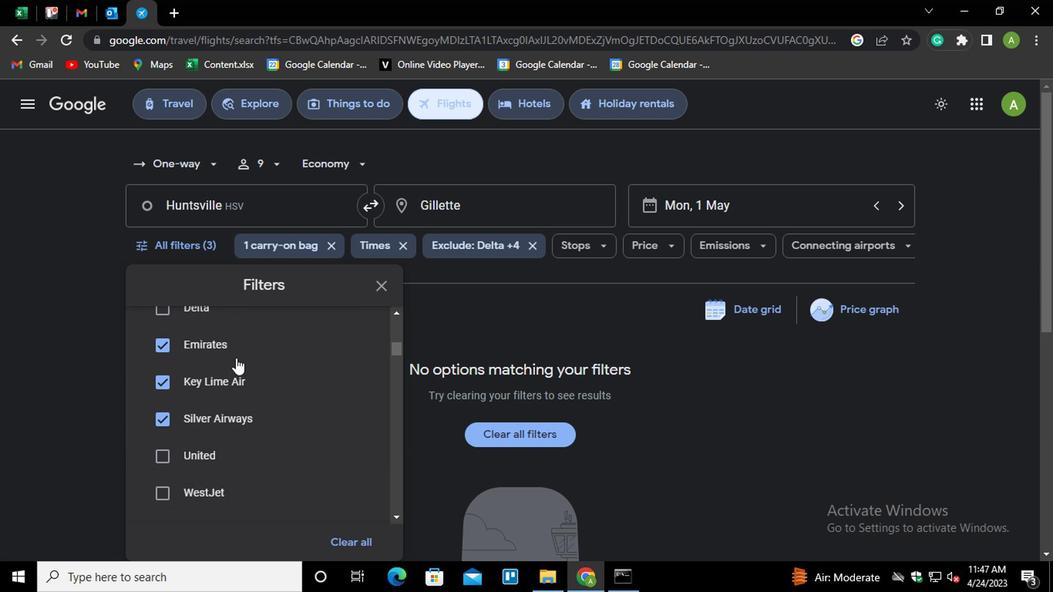 
Action: Mouse scrolled (233, 359) with delta (0, 0)
Screenshot: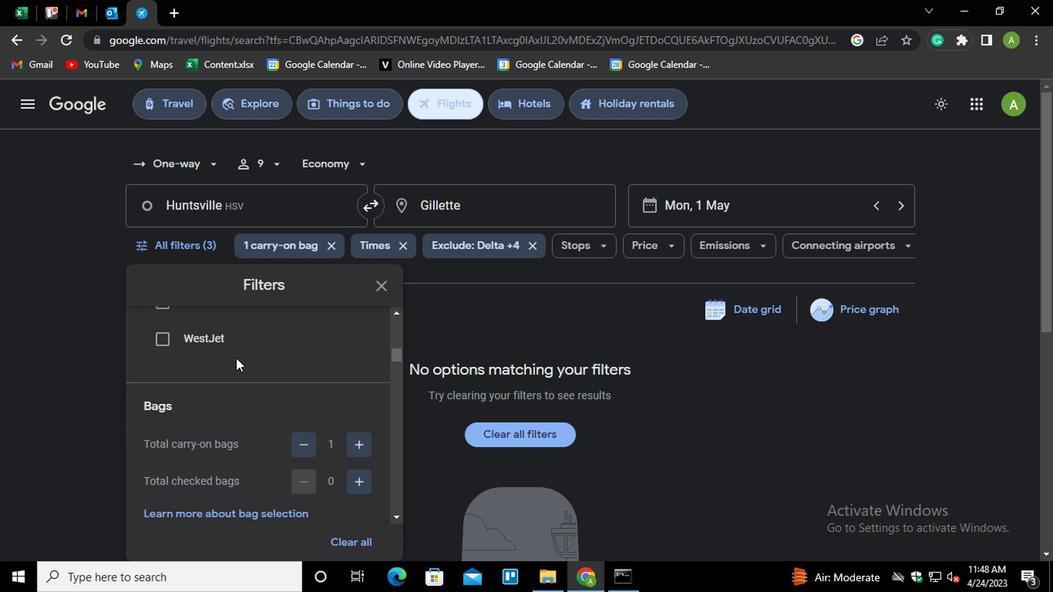
Action: Mouse scrolled (233, 359) with delta (0, 0)
Screenshot: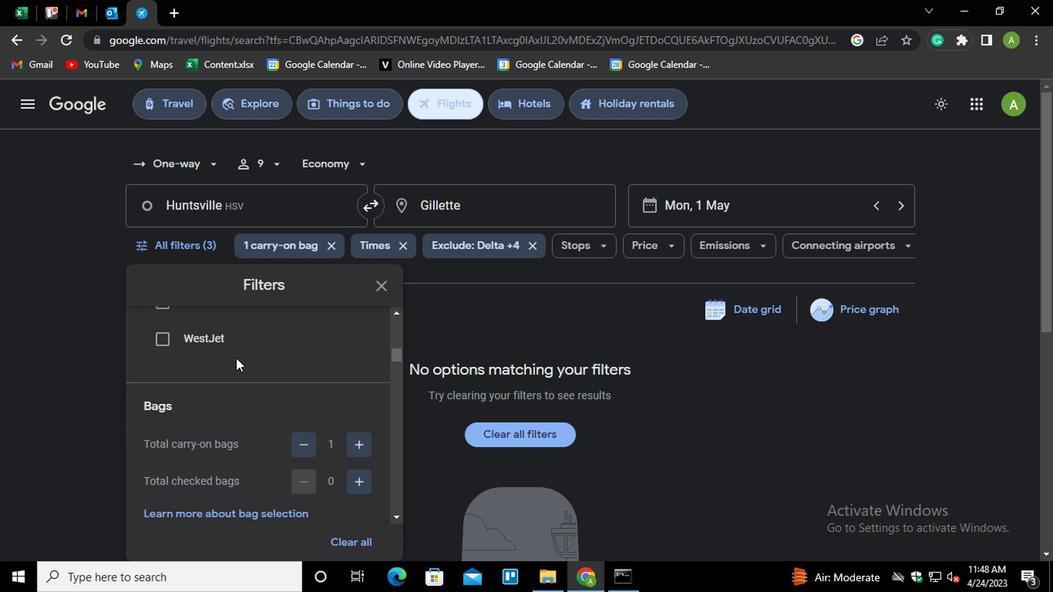
Action: Mouse scrolled (233, 359) with delta (0, 0)
Screenshot: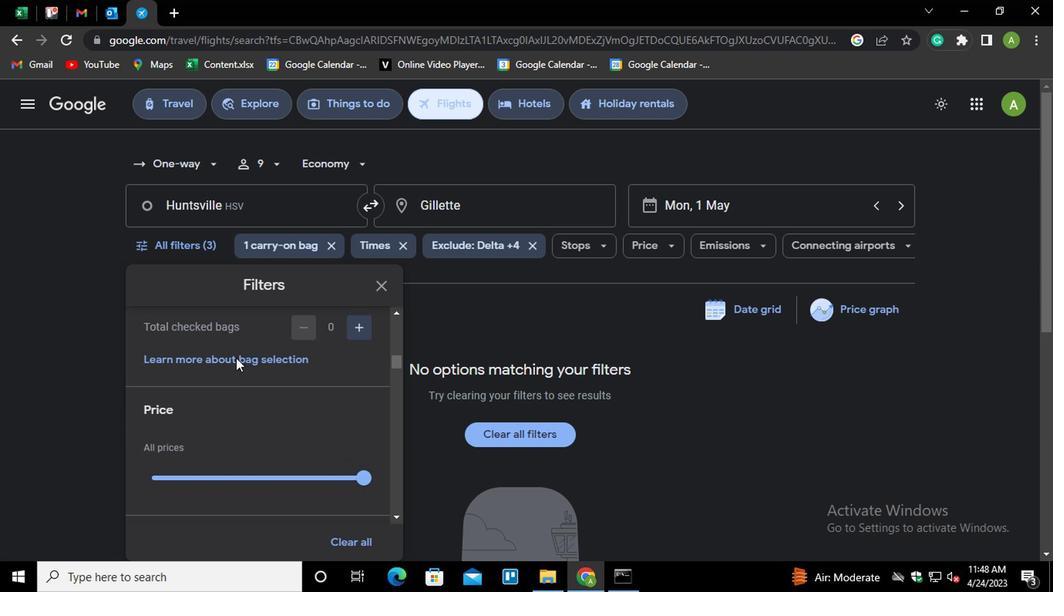 
Action: Mouse moved to (174, 399)
Screenshot: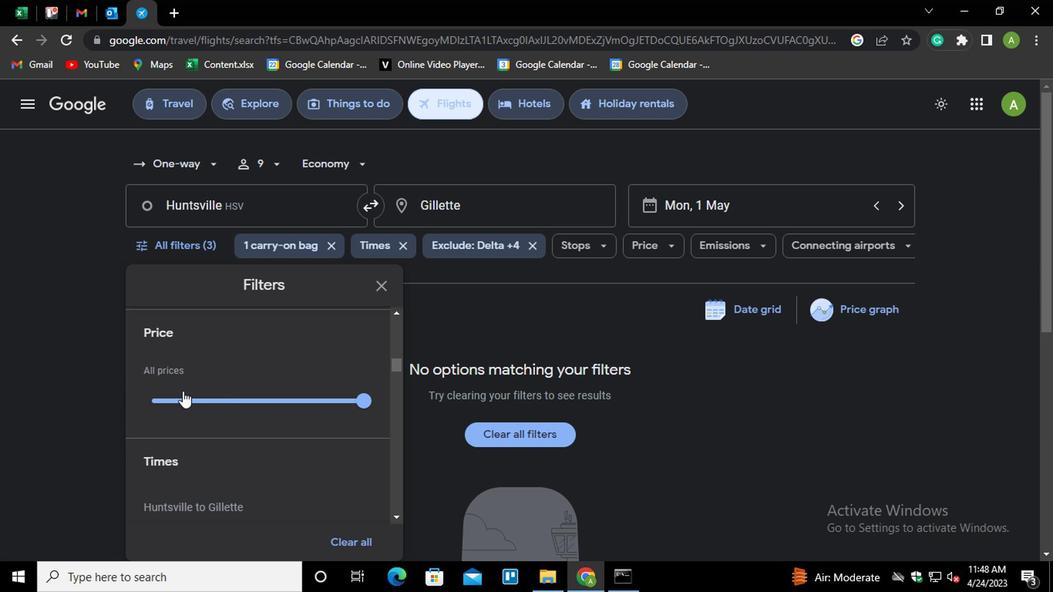 
Action: Mouse pressed left at (174, 399)
Screenshot: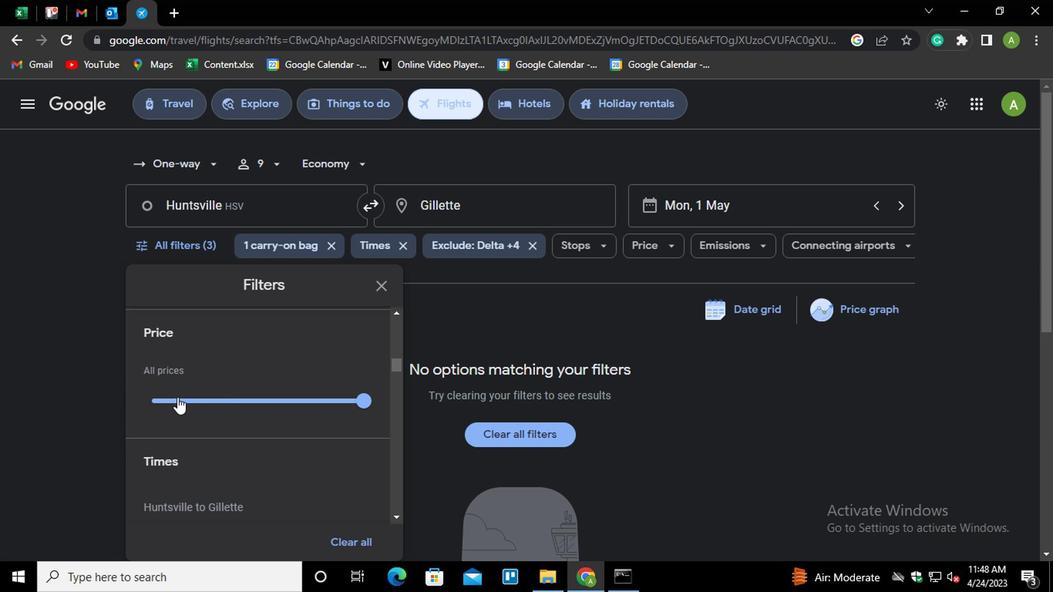 
Action: Mouse moved to (178, 399)
Screenshot: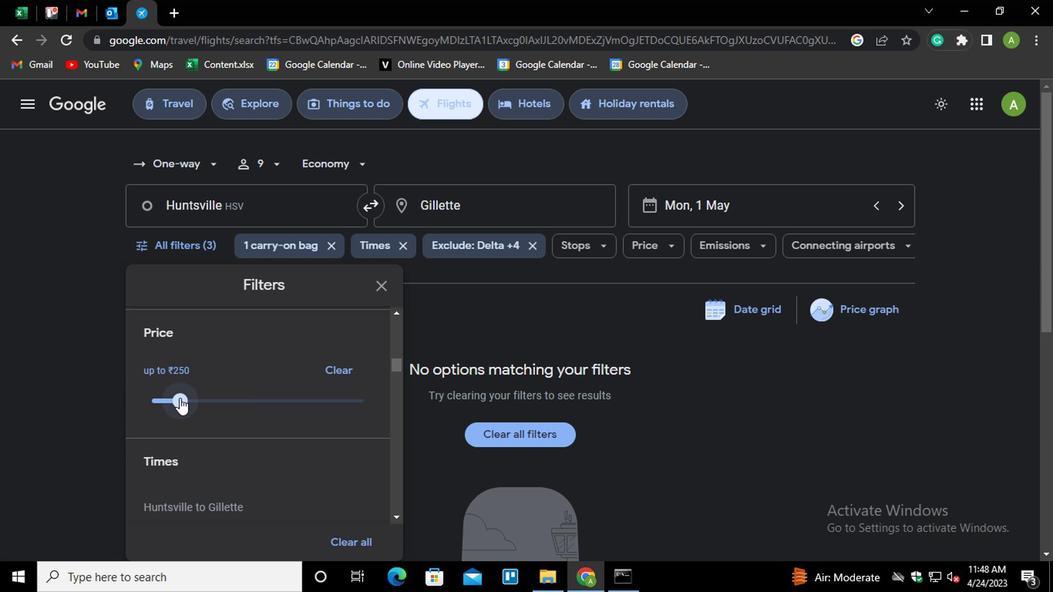 
Action: Mouse pressed left at (178, 399)
Screenshot: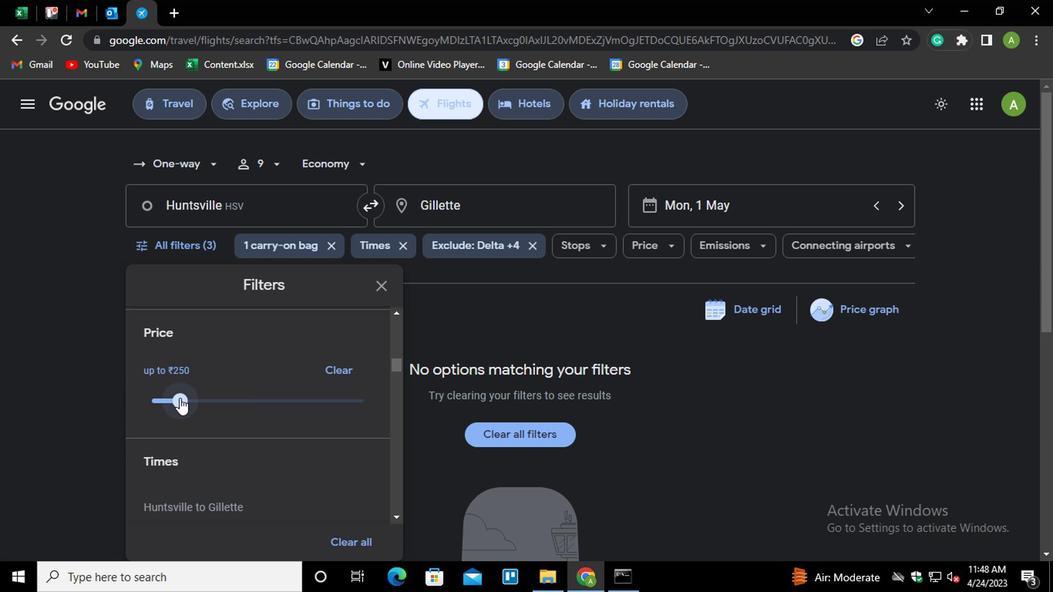 
Action: Mouse moved to (301, 440)
Screenshot: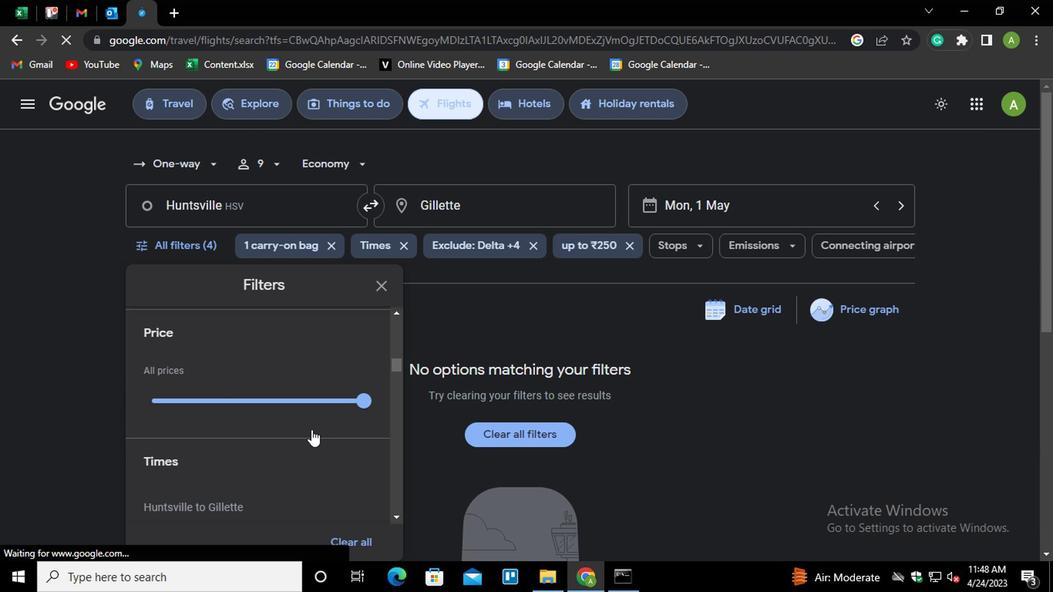 
Action: Mouse scrolled (301, 439) with delta (0, 0)
Screenshot: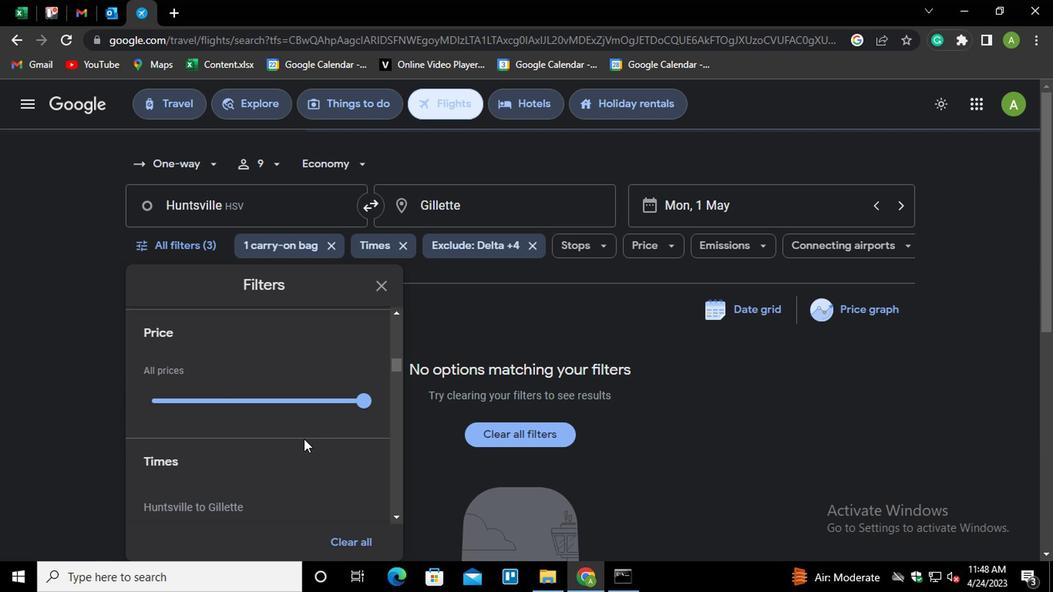 
Action: Mouse scrolled (301, 439) with delta (0, 0)
Screenshot: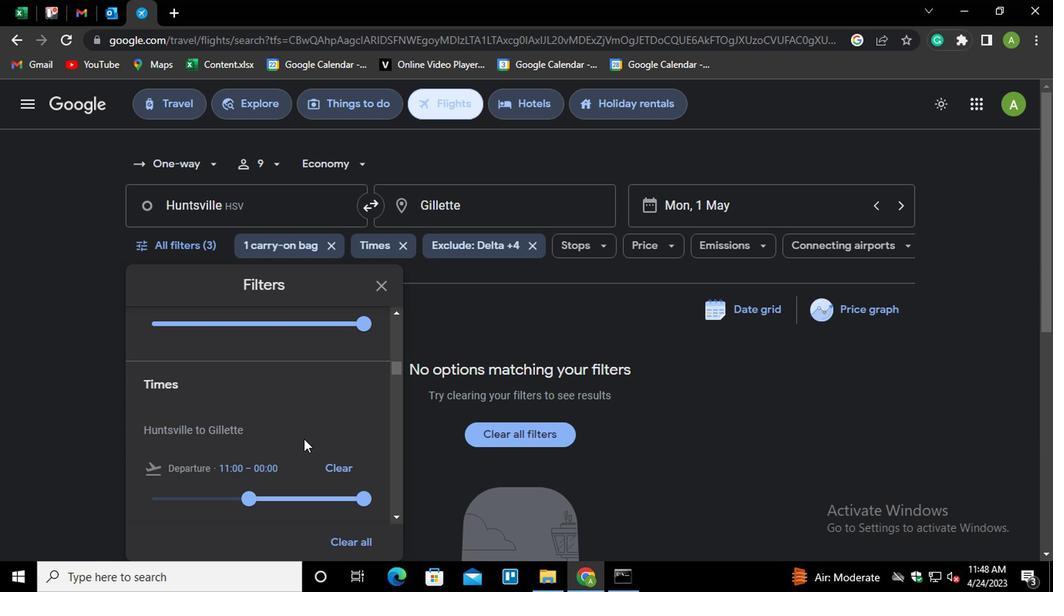 
Action: Mouse moved to (256, 420)
Screenshot: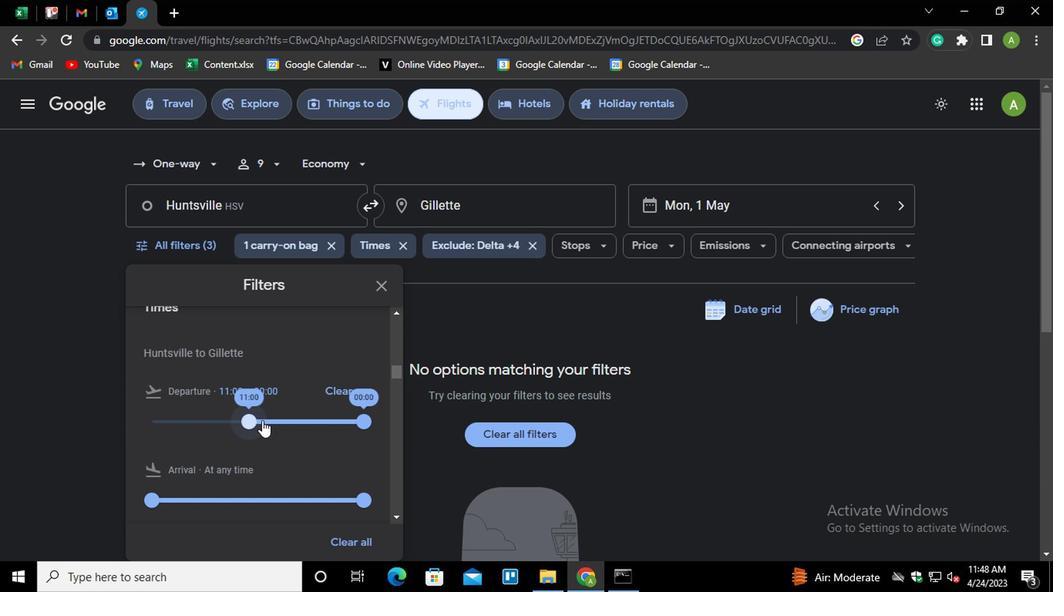 
Action: Mouse pressed left at (256, 420)
Screenshot: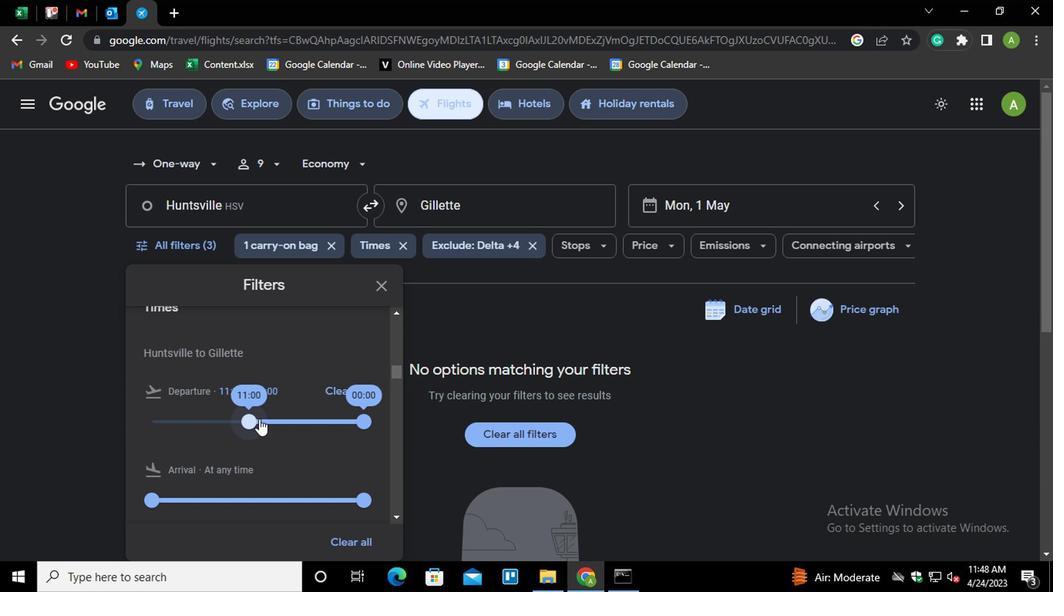 
Action: Mouse moved to (328, 455)
Screenshot: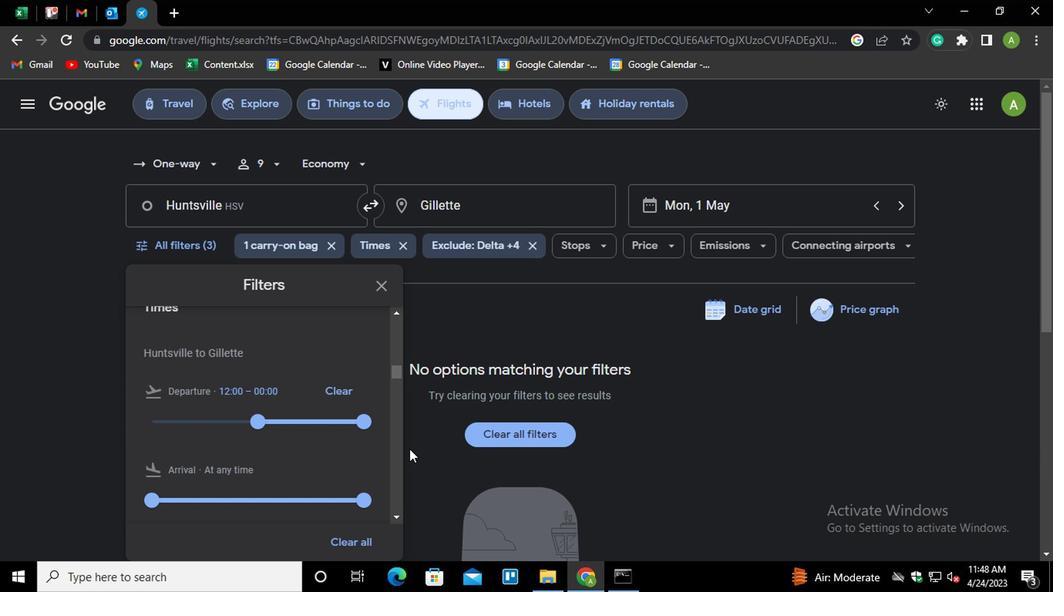 
Action: Mouse scrolled (328, 455) with delta (0, 0)
Screenshot: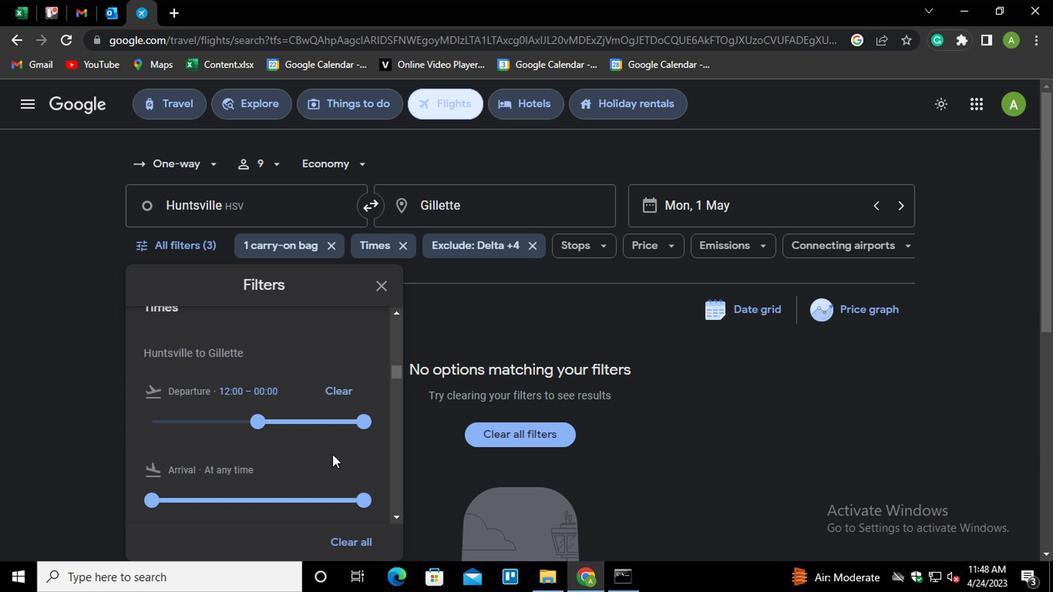 
Action: Mouse scrolled (328, 455) with delta (0, 0)
Screenshot: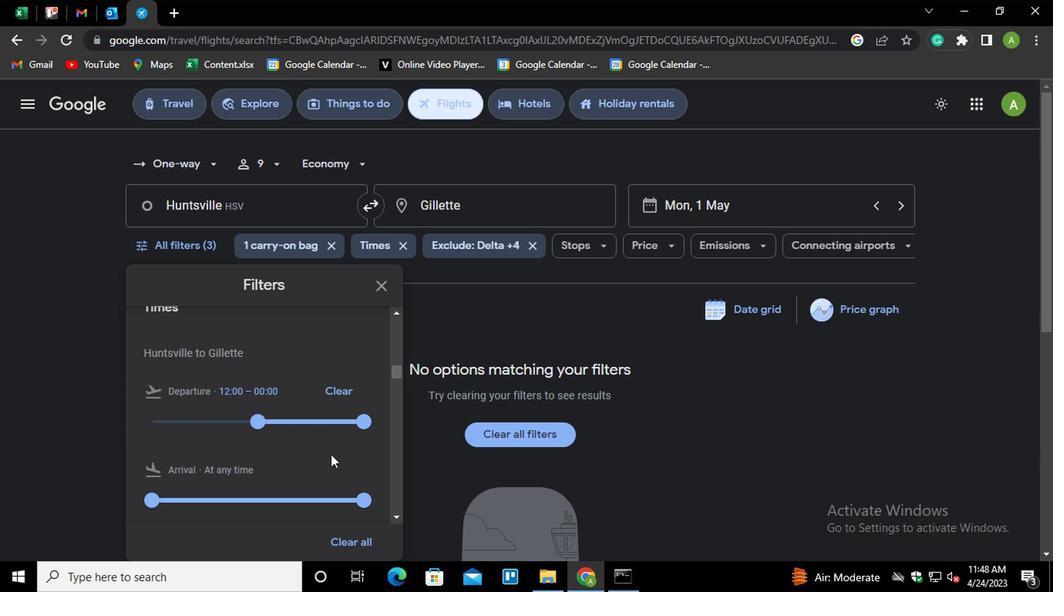 
Action: Mouse scrolled (328, 455) with delta (0, 0)
Screenshot: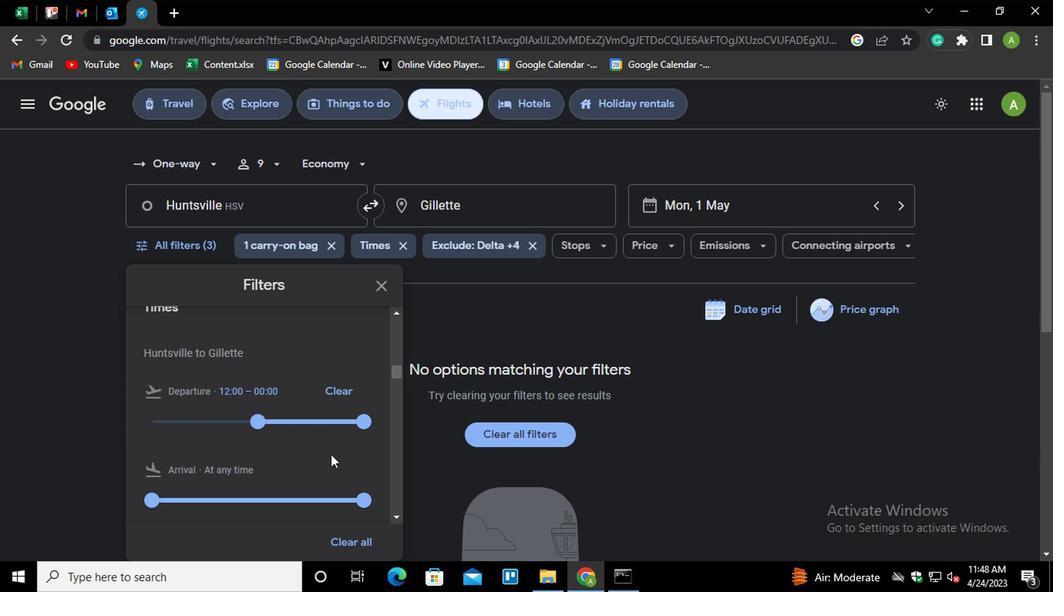 
Action: Mouse scrolled (328, 455) with delta (0, 0)
Screenshot: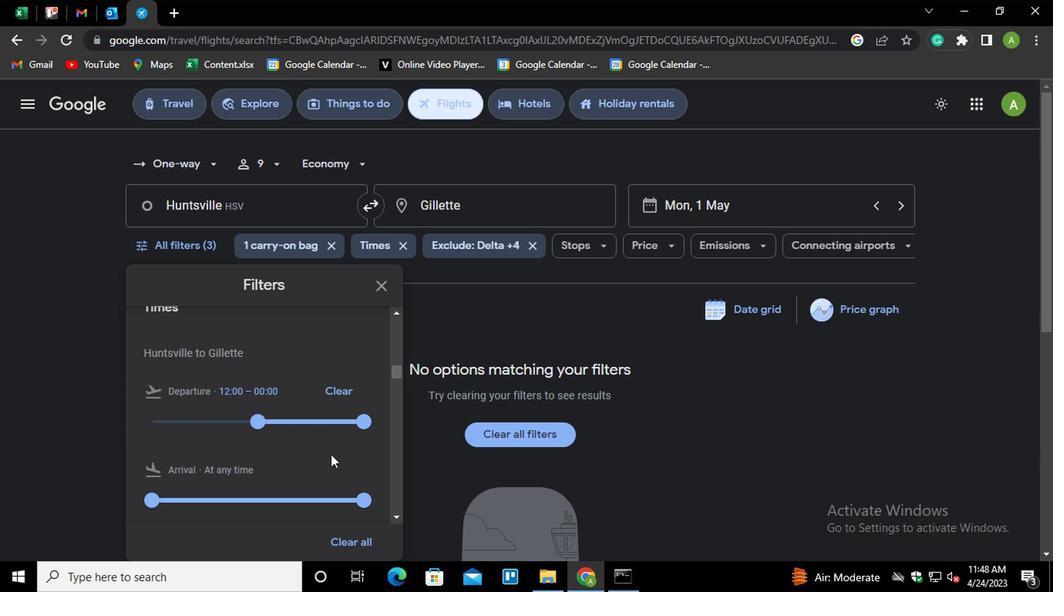 
Action: Mouse scrolled (328, 456) with delta (0, 1)
Screenshot: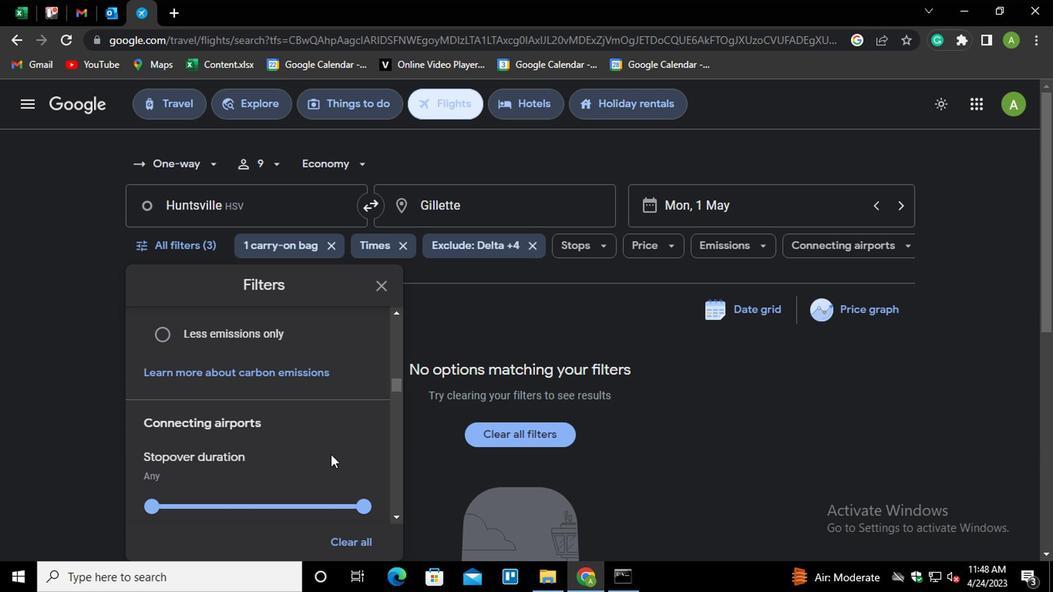 
Action: Mouse scrolled (328, 456) with delta (0, 1)
Screenshot: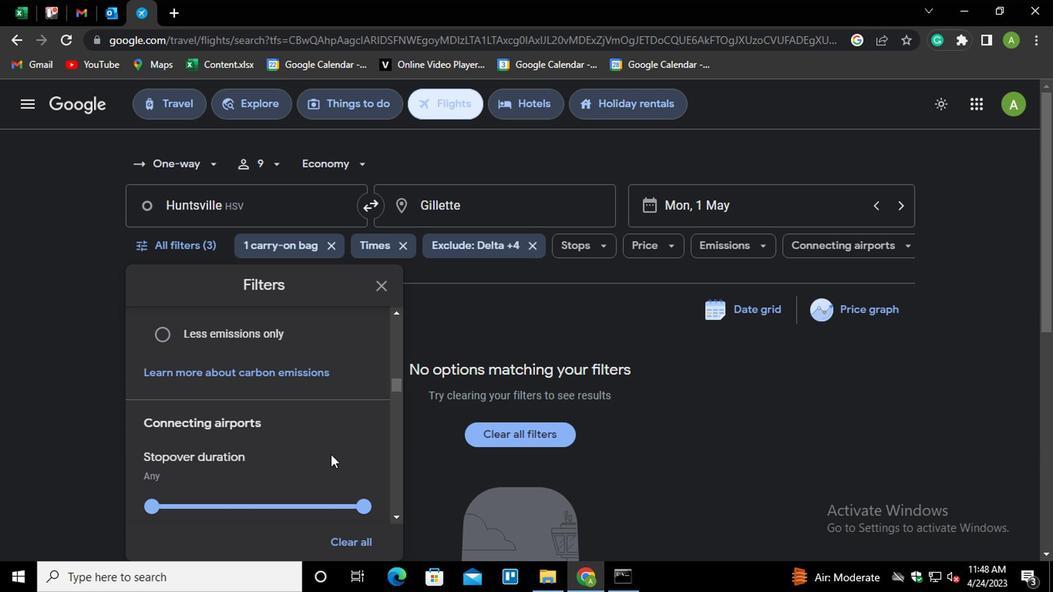 
Action: Mouse moved to (163, 489)
Screenshot: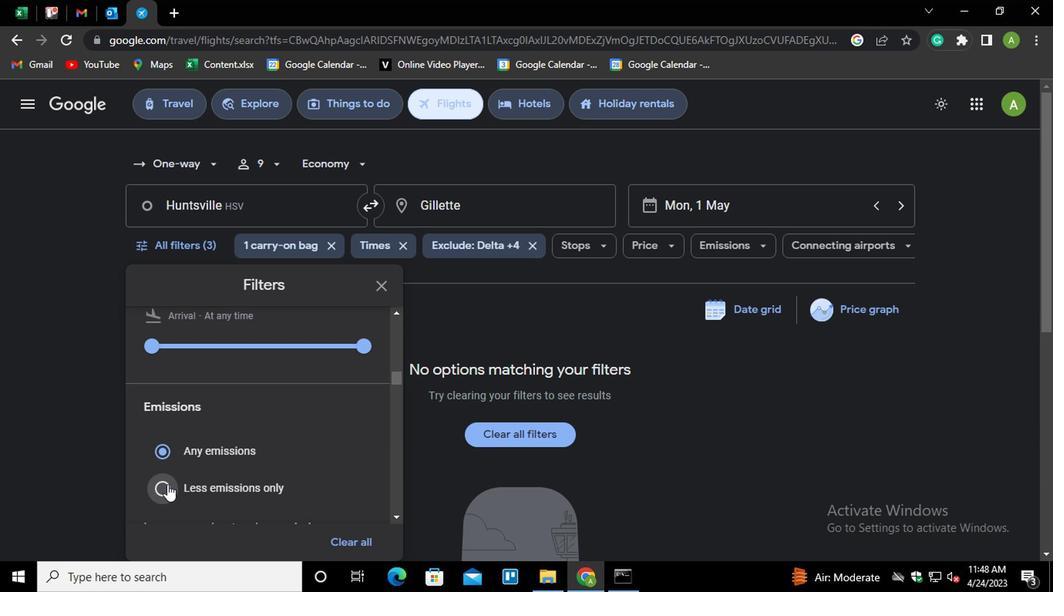 
Action: Mouse pressed left at (163, 489)
Screenshot: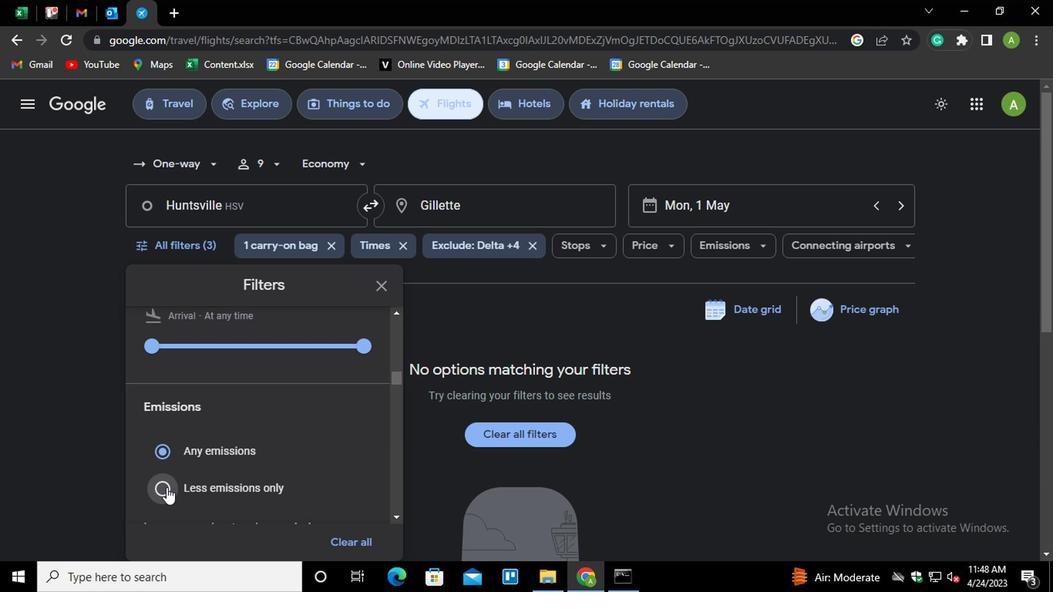 
Action: Mouse moved to (281, 460)
Screenshot: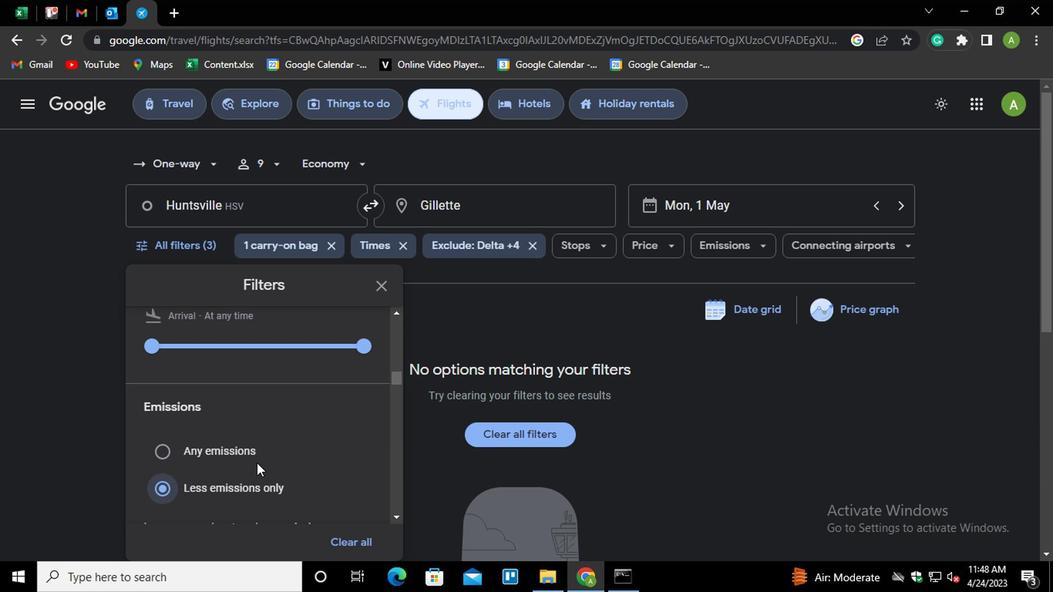 
Action: Mouse scrolled (281, 459) with delta (0, -1)
Screenshot: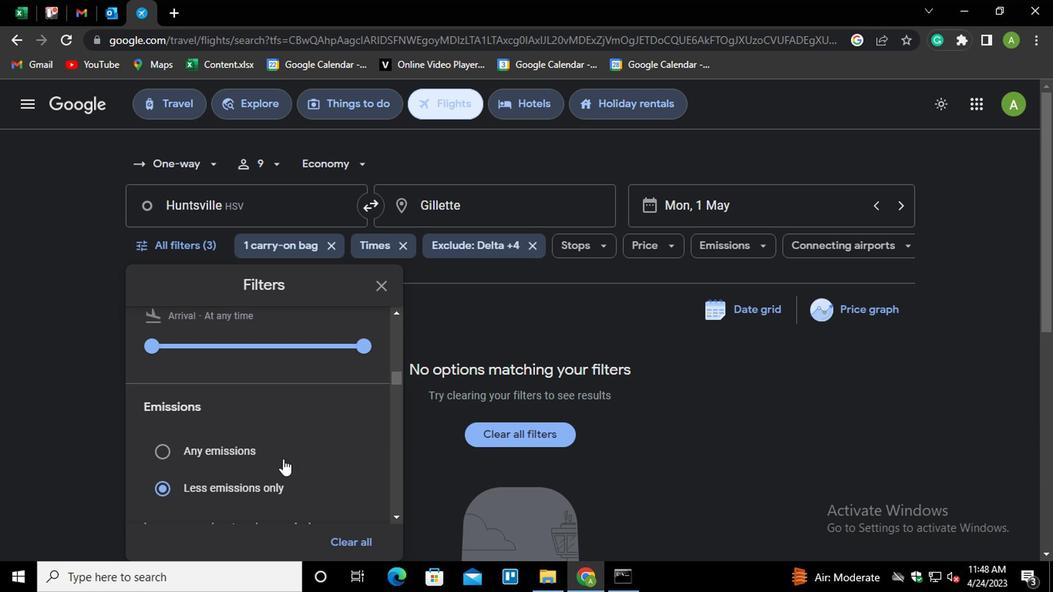 
Action: Mouse scrolled (281, 459) with delta (0, -1)
Screenshot: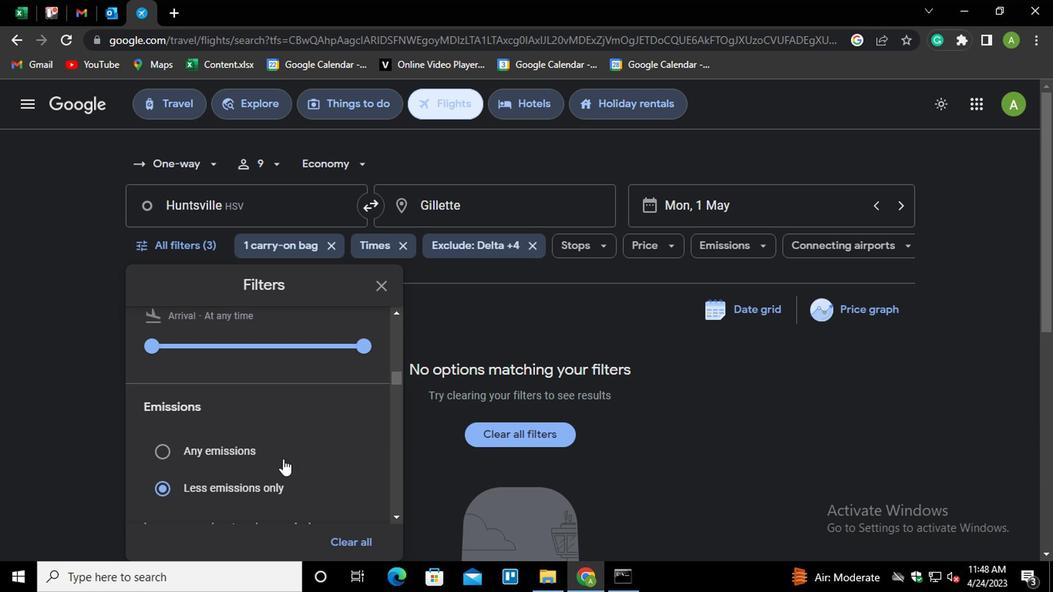
Action: Mouse scrolled (281, 459) with delta (0, -1)
Screenshot: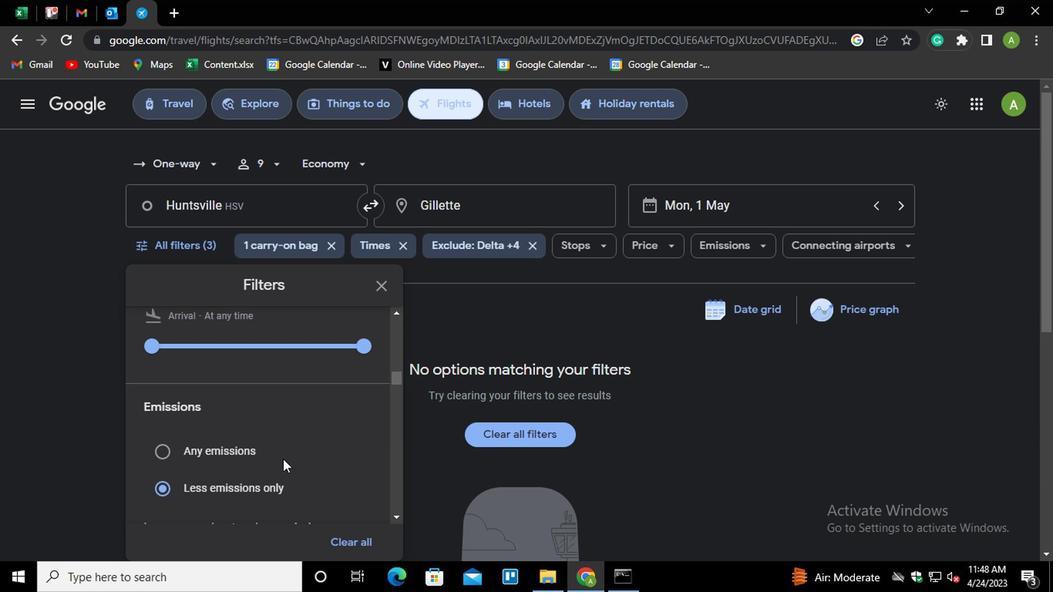 
Action: Mouse scrolled (281, 459) with delta (0, -1)
Screenshot: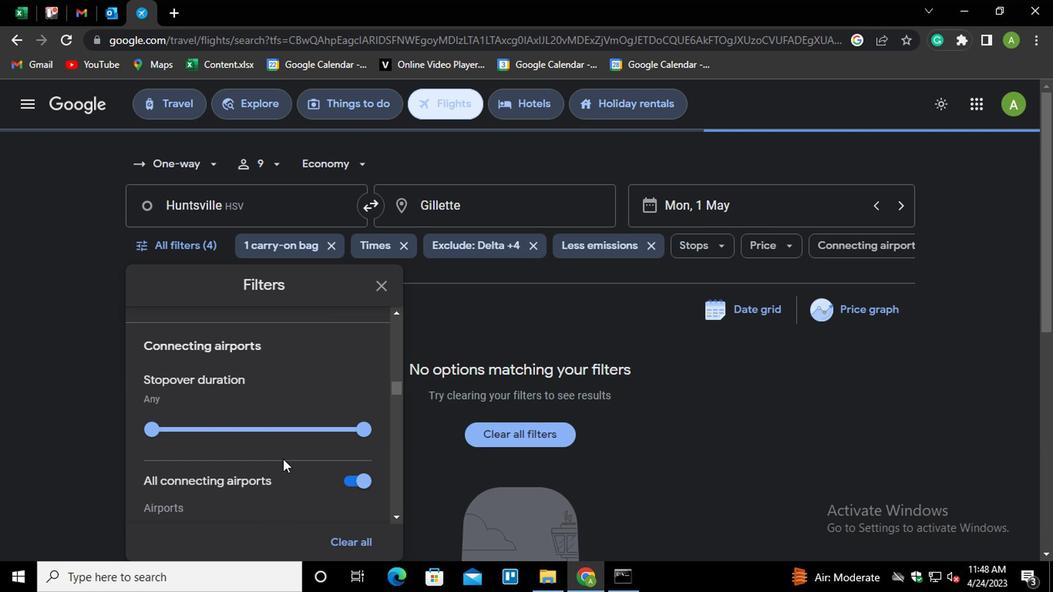 
Action: Mouse scrolled (281, 459) with delta (0, -1)
Screenshot: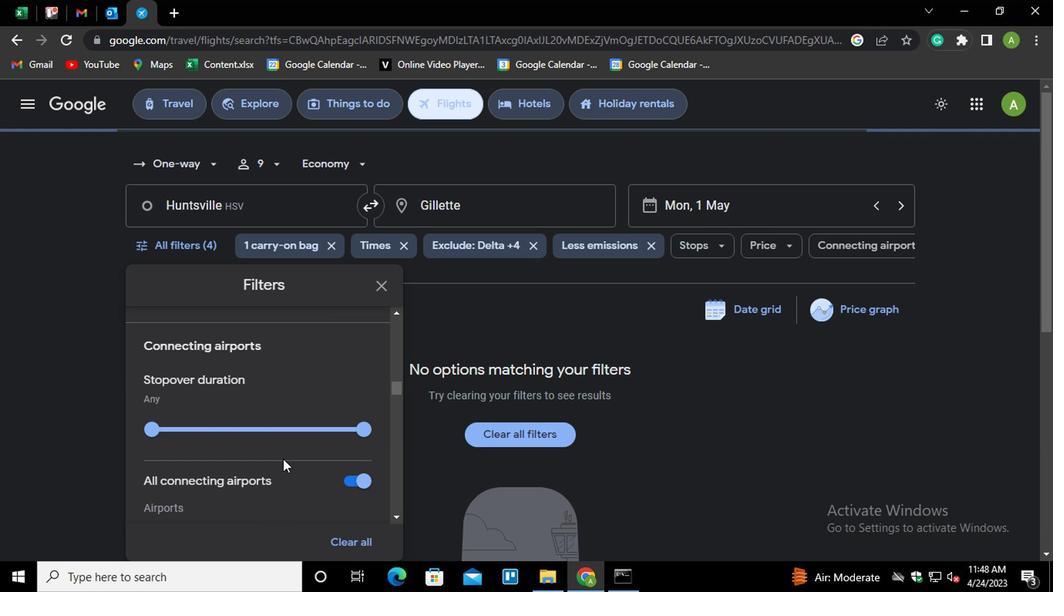 
Action: Mouse scrolled (281, 459) with delta (0, -1)
Screenshot: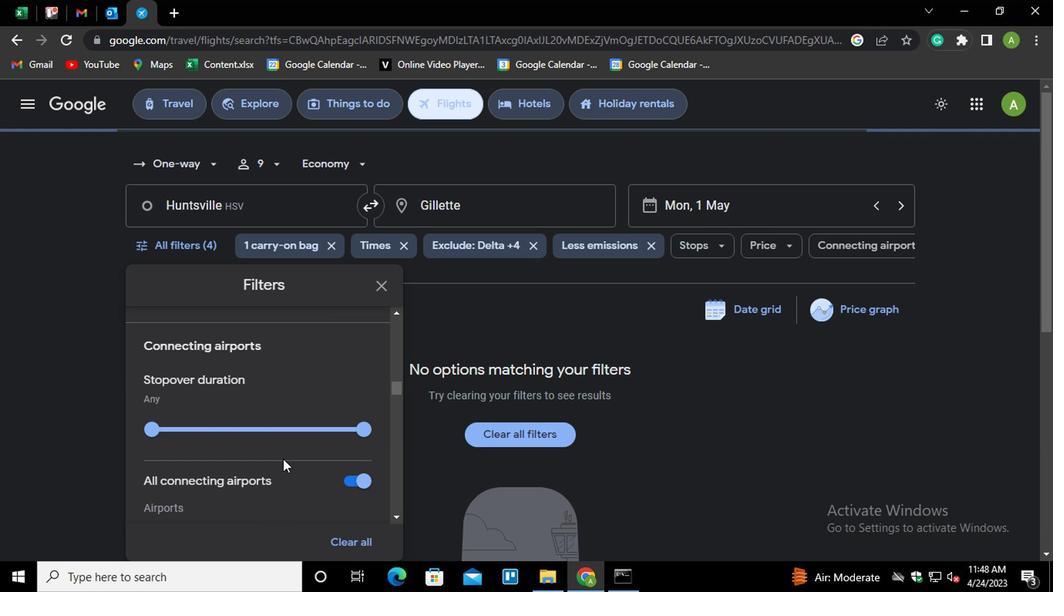 
Action: Mouse scrolled (281, 459) with delta (0, -1)
Screenshot: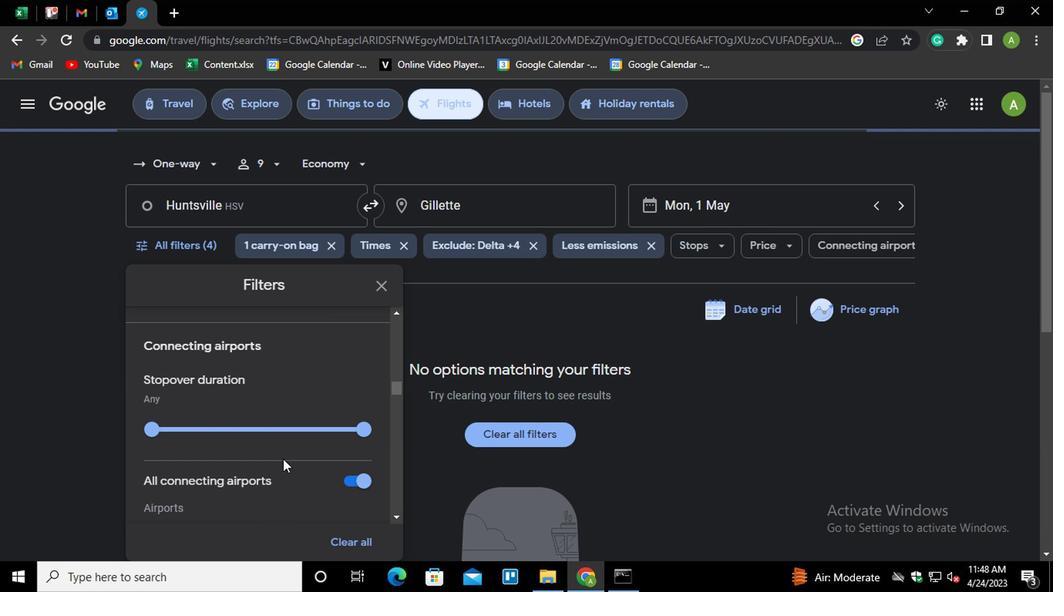
Action: Mouse scrolled (281, 459) with delta (0, -1)
Screenshot: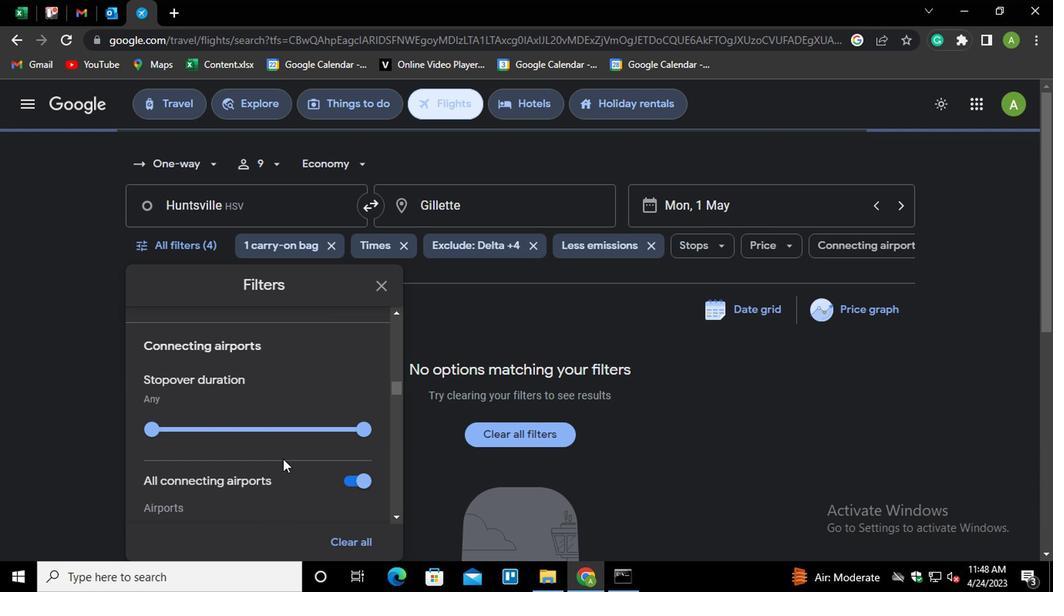 
Action: Mouse scrolled (281, 459) with delta (0, -1)
Screenshot: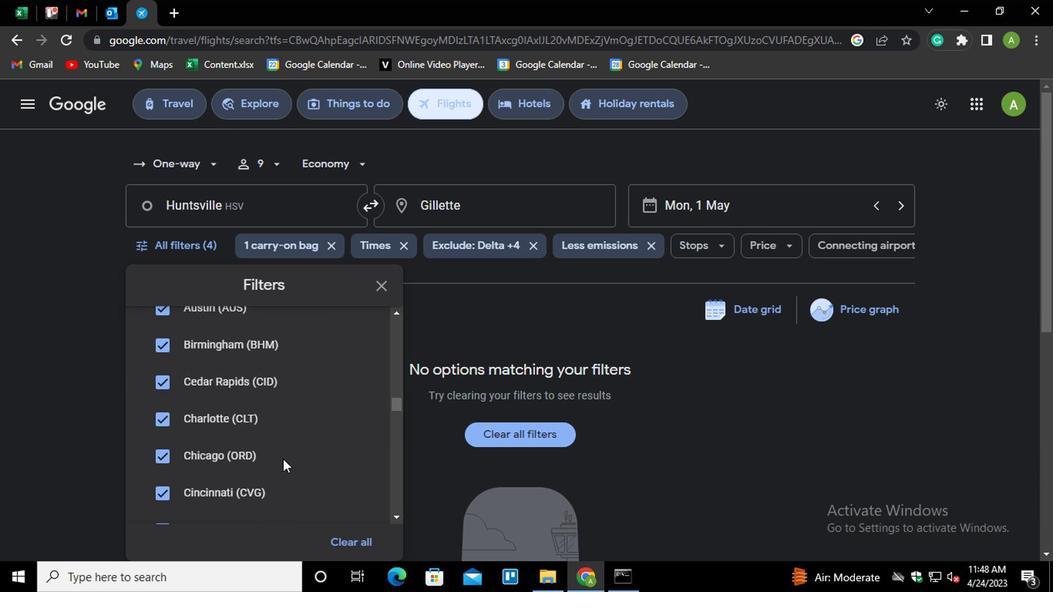 
Action: Mouse scrolled (281, 459) with delta (0, -1)
Screenshot: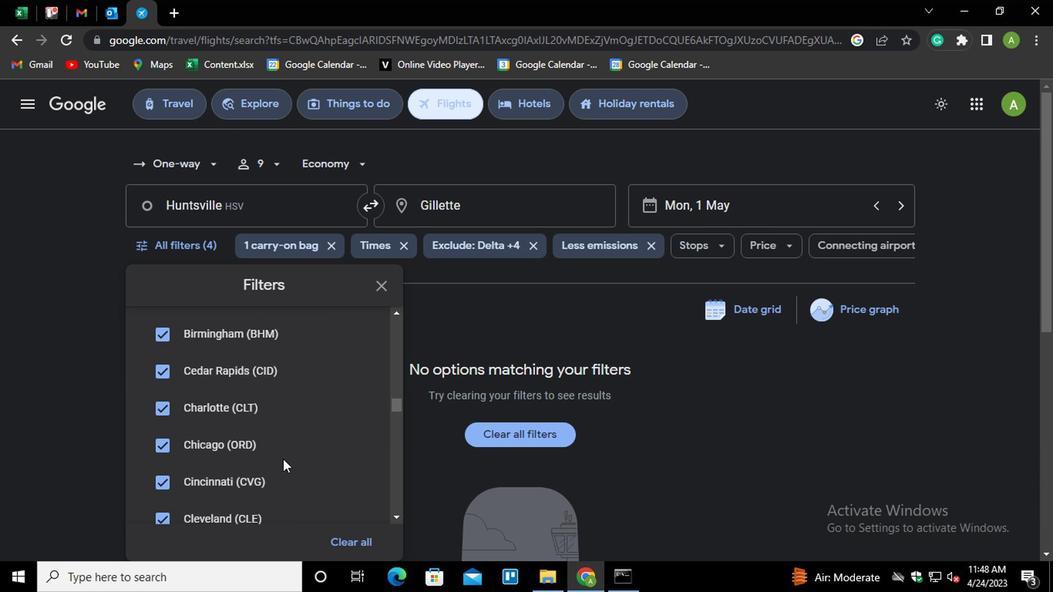 
Action: Mouse scrolled (281, 459) with delta (0, -1)
Screenshot: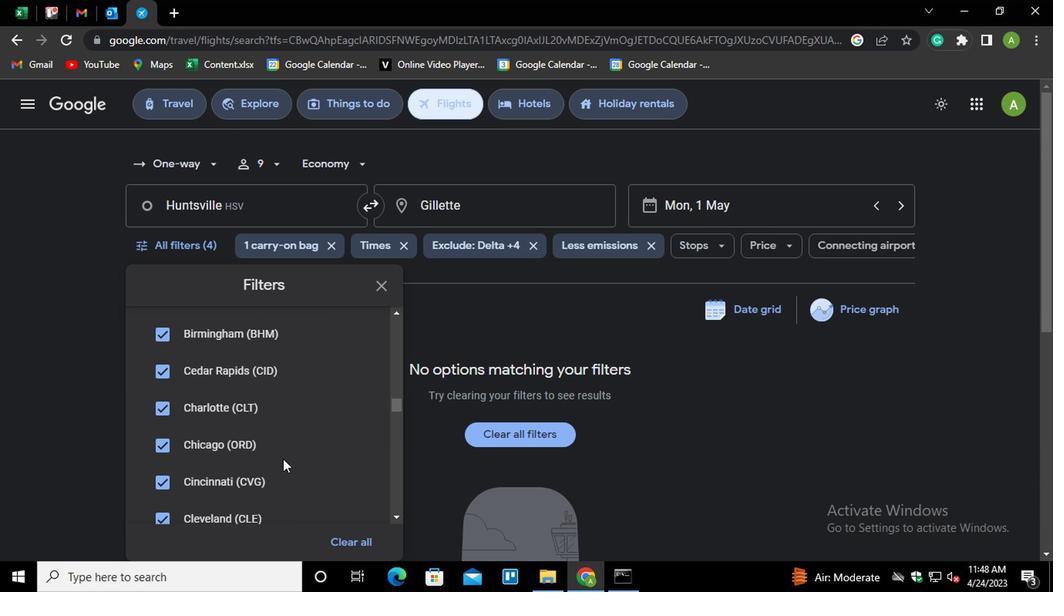 
Action: Mouse scrolled (281, 459) with delta (0, -1)
Screenshot: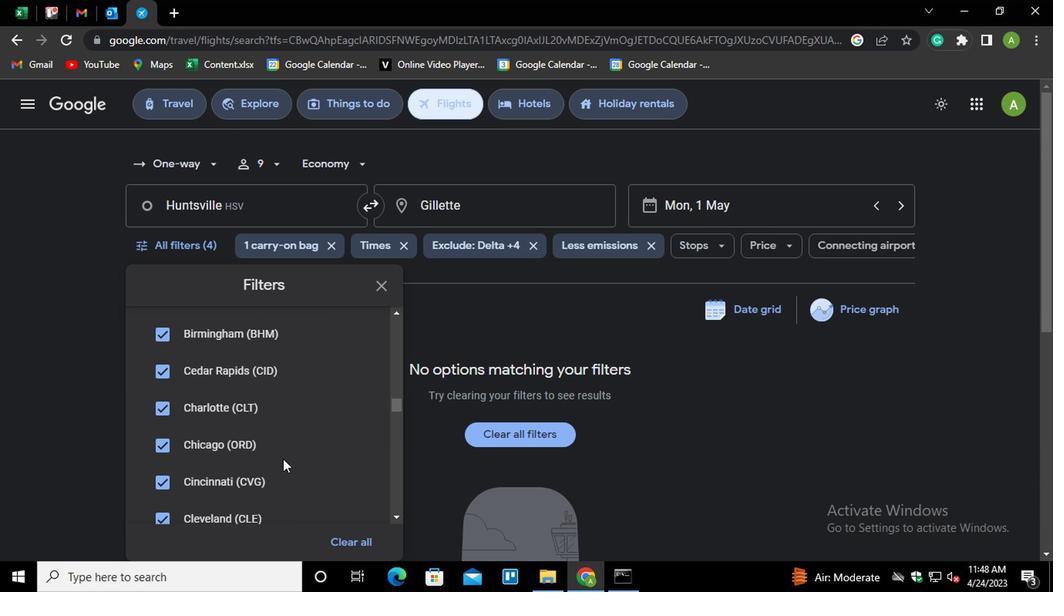 
Action: Mouse scrolled (281, 461) with delta (0, 0)
Screenshot: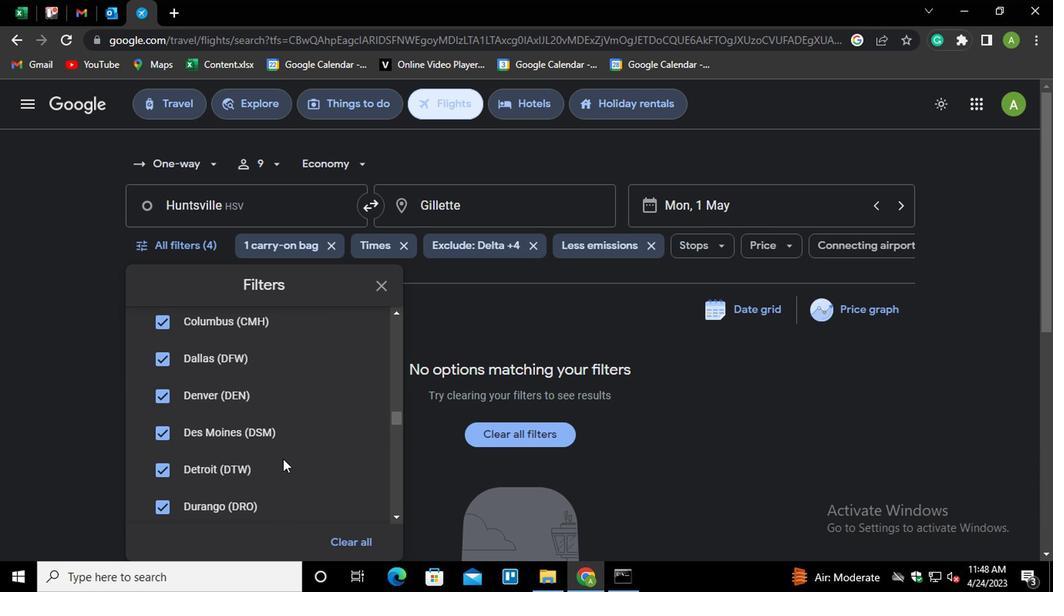 
Action: Mouse scrolled (281, 461) with delta (0, 0)
Screenshot: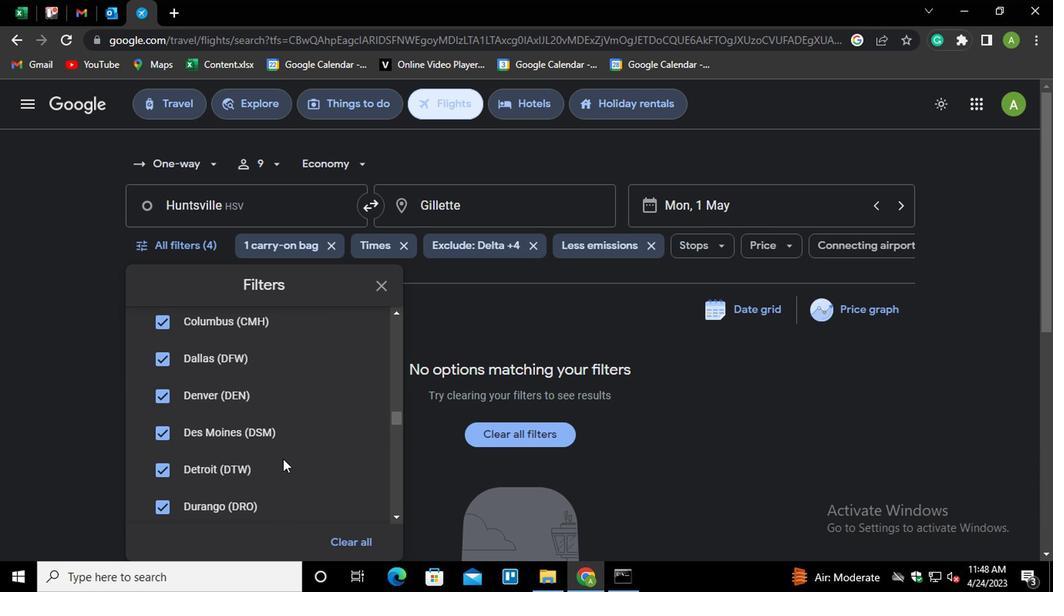
Action: Mouse scrolled (281, 461) with delta (0, 0)
Screenshot: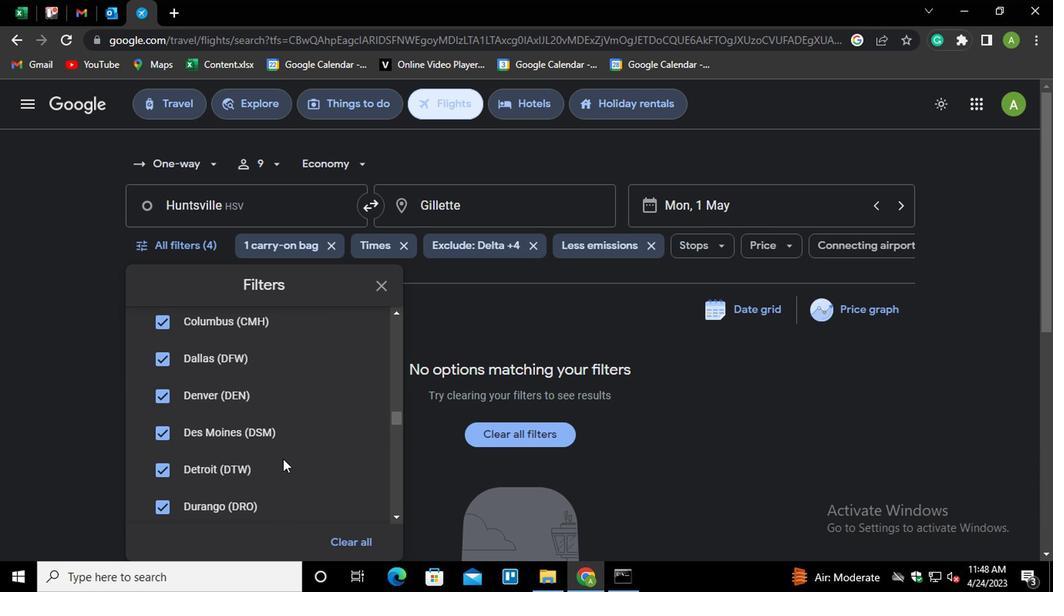 
Action: Mouse scrolled (281, 461) with delta (0, 0)
Screenshot: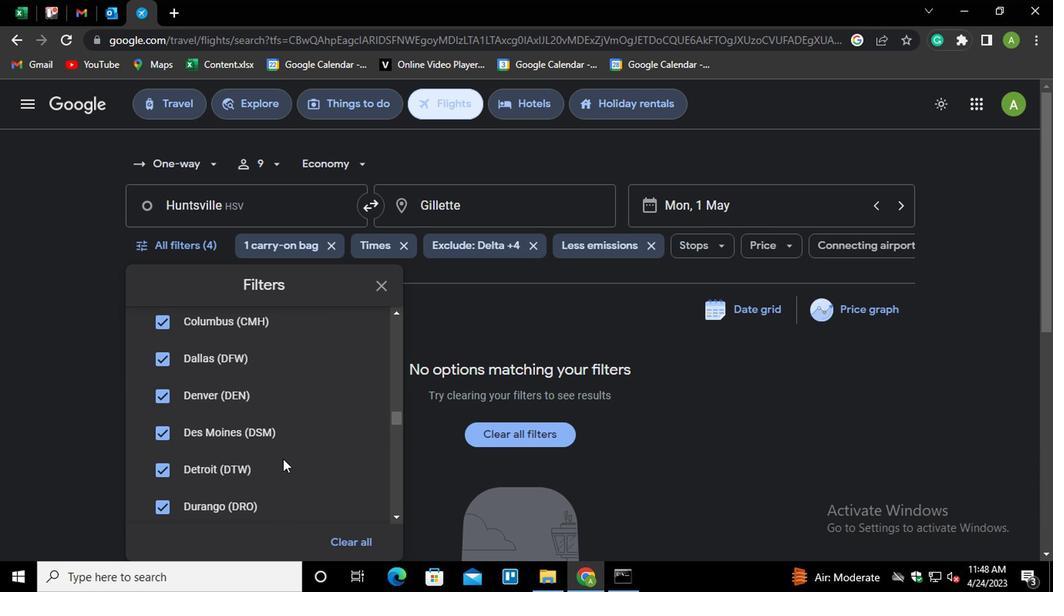 
Action: Mouse scrolled (281, 461) with delta (0, 0)
Screenshot: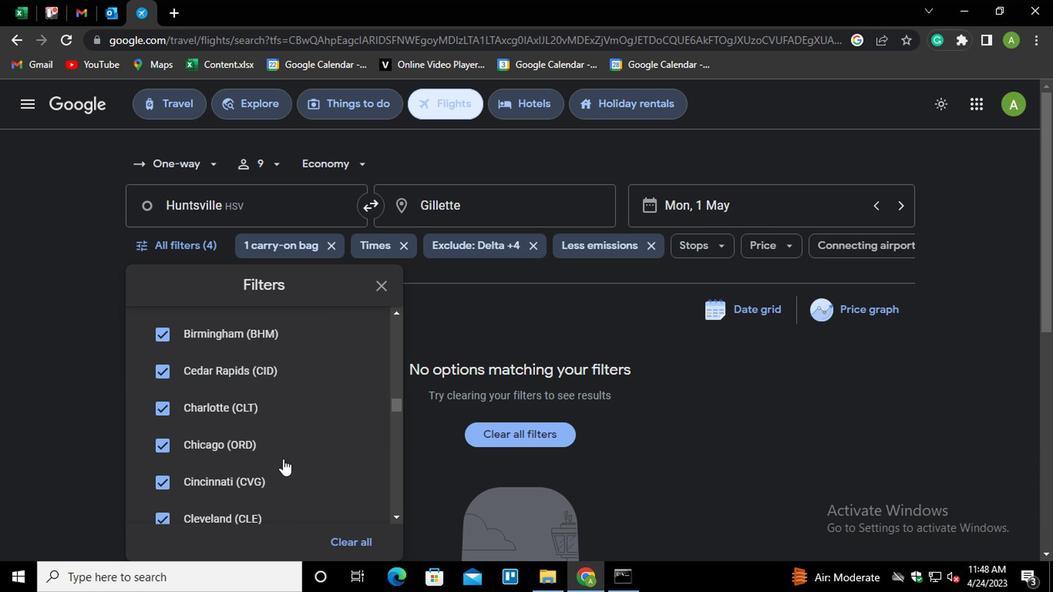 
Action: Mouse scrolled (281, 461) with delta (0, 0)
Screenshot: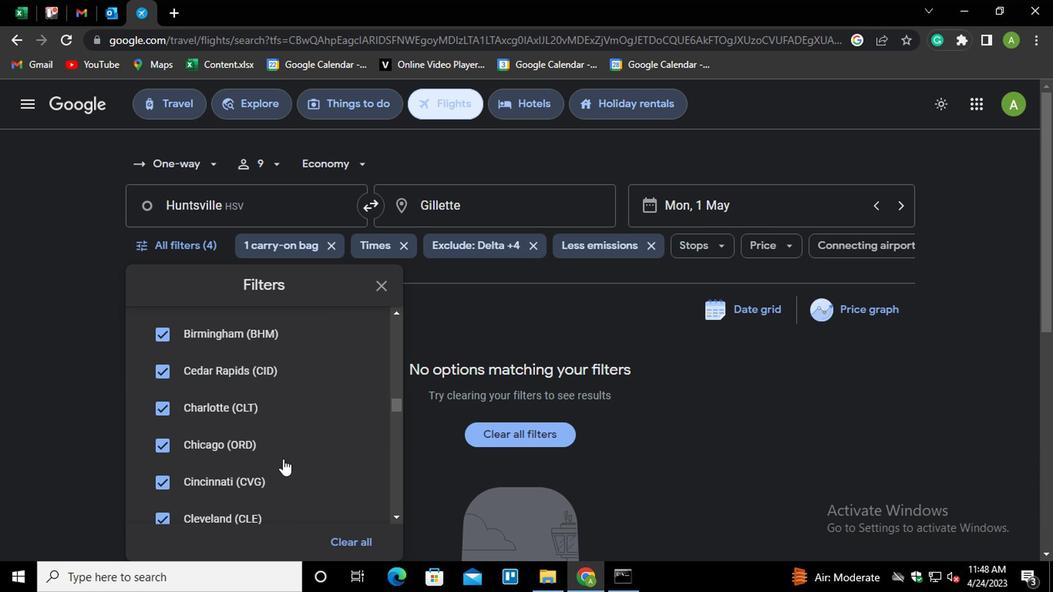 
Action: Mouse scrolled (281, 461) with delta (0, 0)
Screenshot: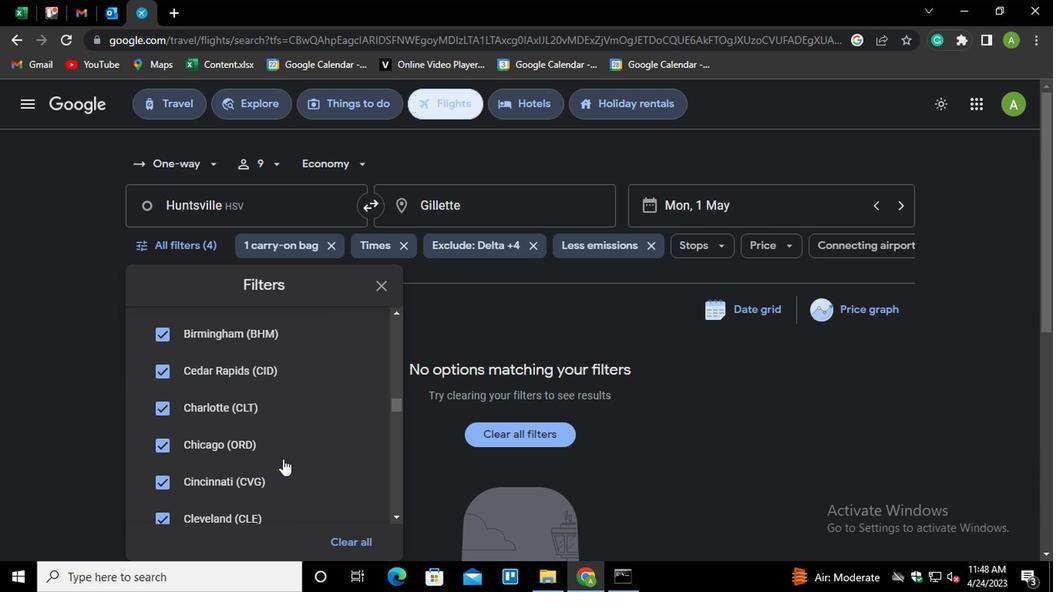 
Action: Mouse scrolled (281, 461) with delta (0, 0)
Screenshot: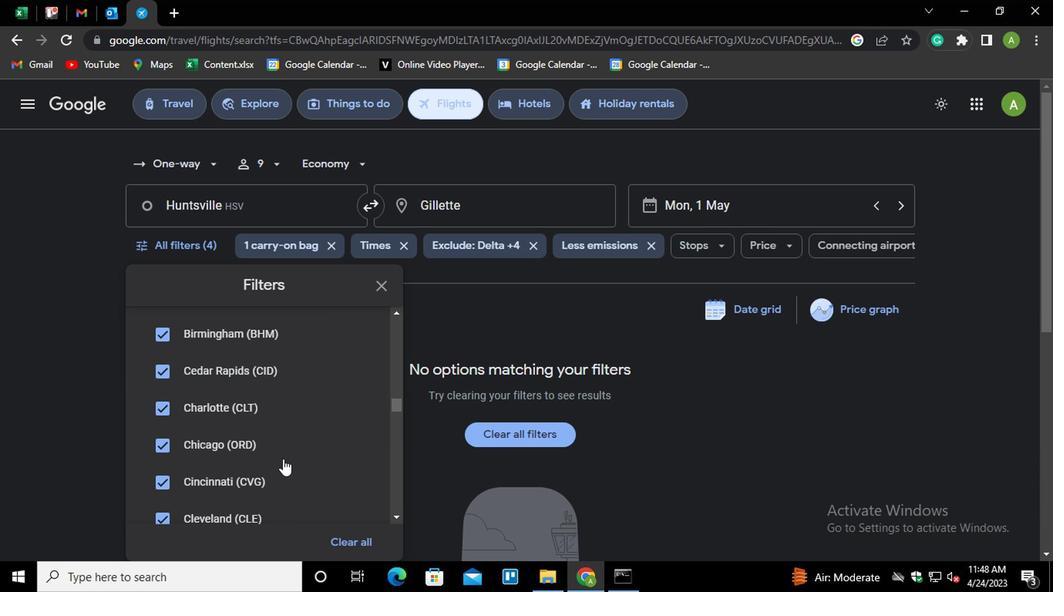 
Action: Mouse scrolled (281, 461) with delta (0, 0)
Screenshot: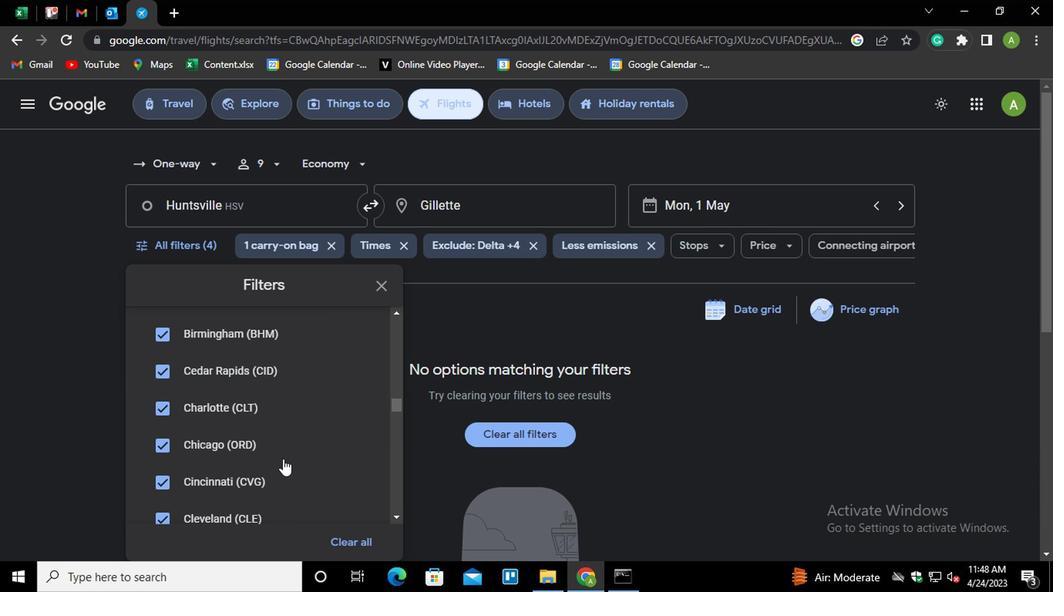 
Action: Mouse scrolled (281, 459) with delta (0, -1)
Screenshot: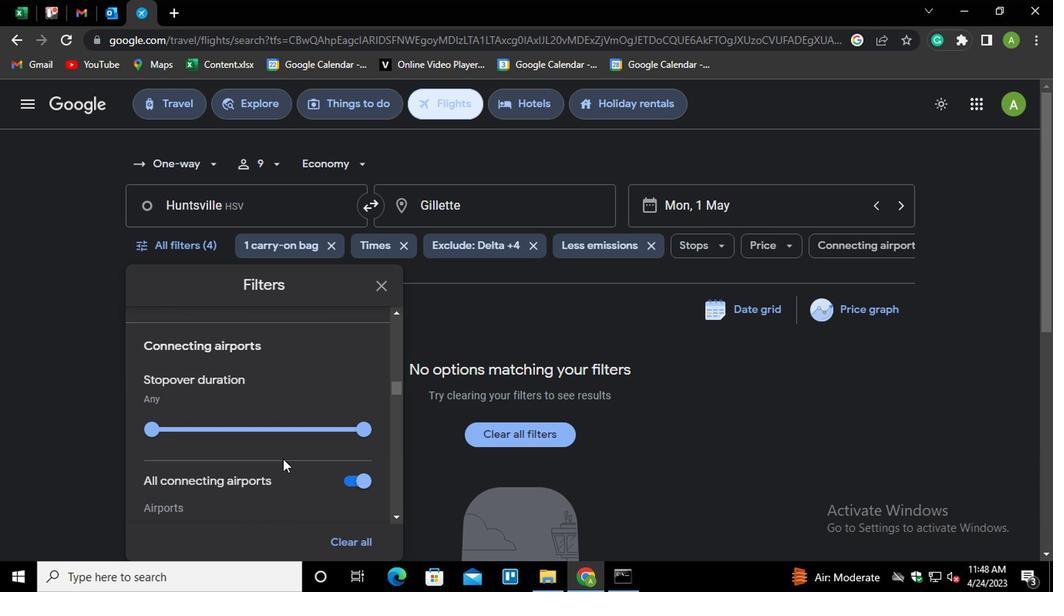 
Action: Mouse scrolled (281, 459) with delta (0, -1)
Screenshot: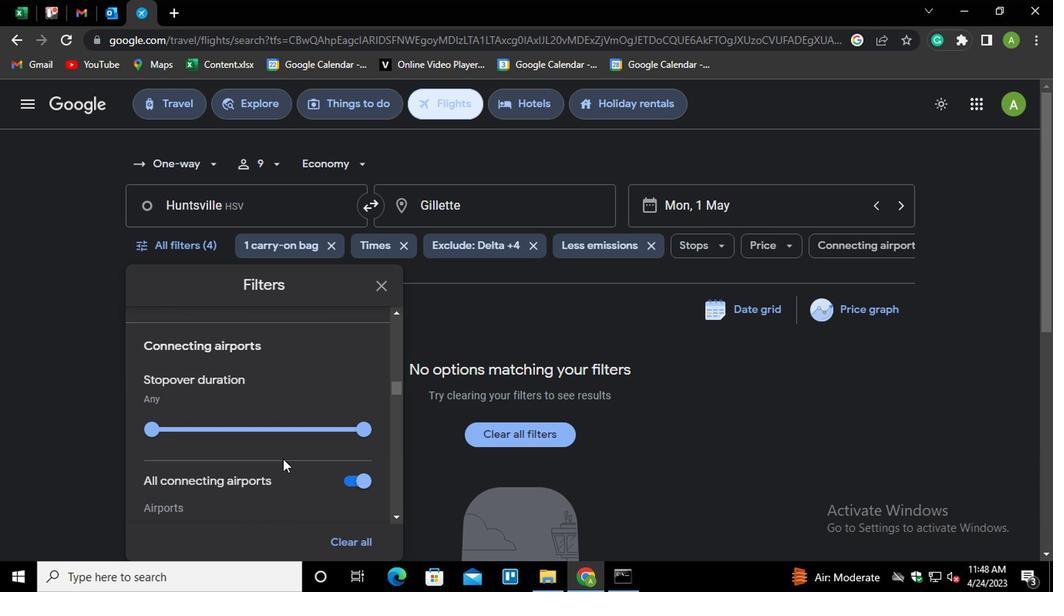 
Action: Mouse scrolled (281, 459) with delta (0, -1)
Screenshot: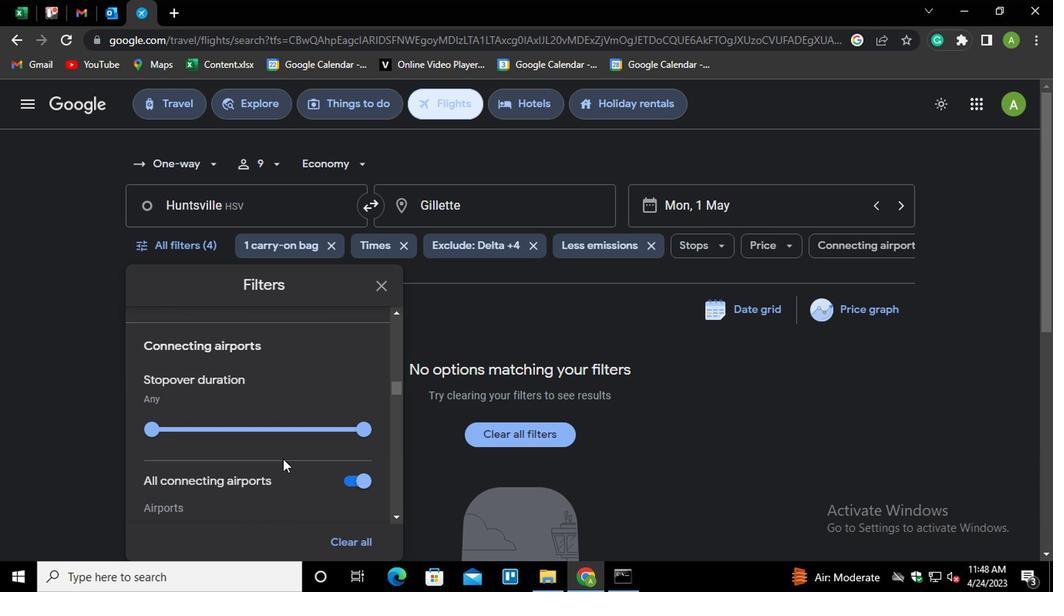 
Action: Mouse scrolled (281, 459) with delta (0, -1)
Screenshot: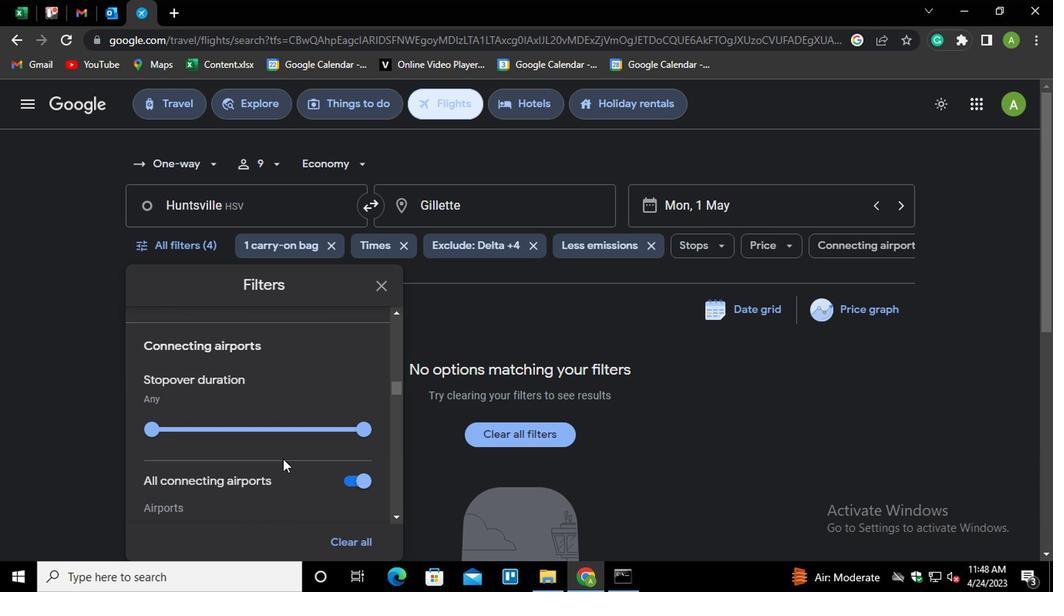 
Action: Mouse scrolled (281, 459) with delta (0, -1)
Screenshot: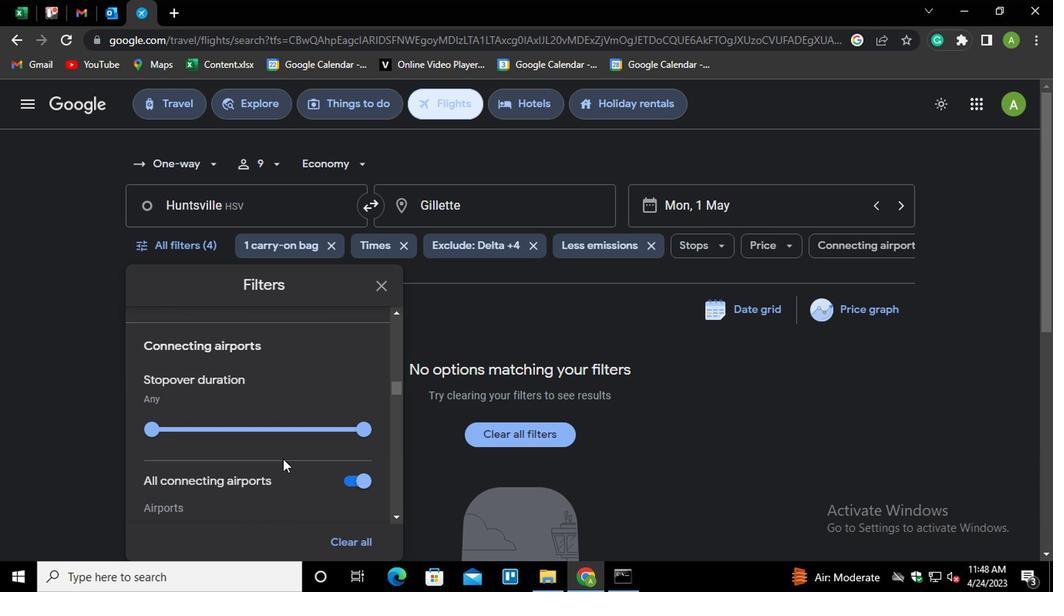 
Action: Mouse scrolled (281, 459) with delta (0, -1)
Screenshot: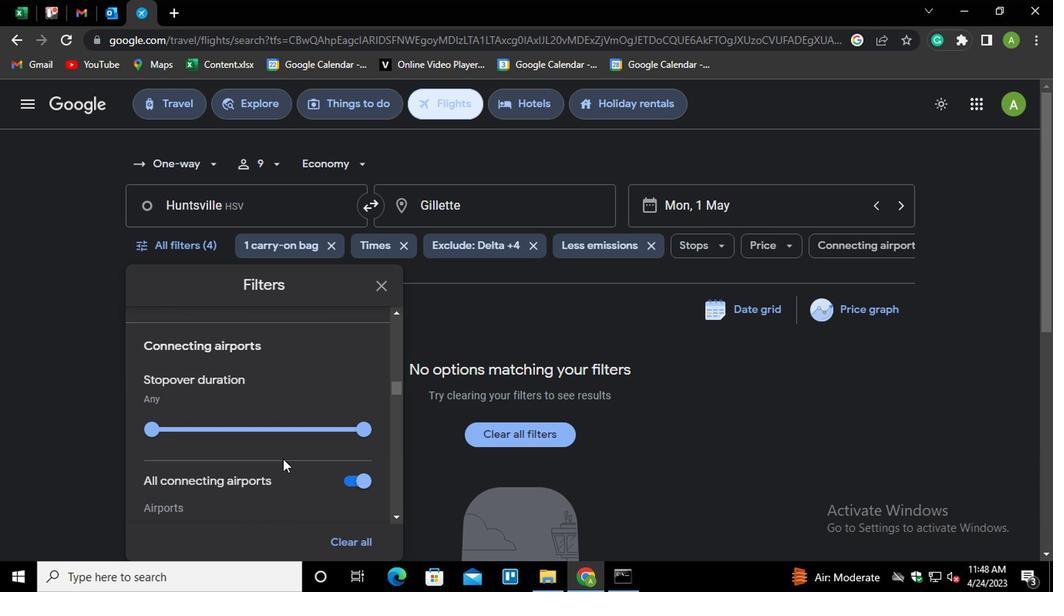 
Action: Mouse scrolled (281, 459) with delta (0, -1)
Screenshot: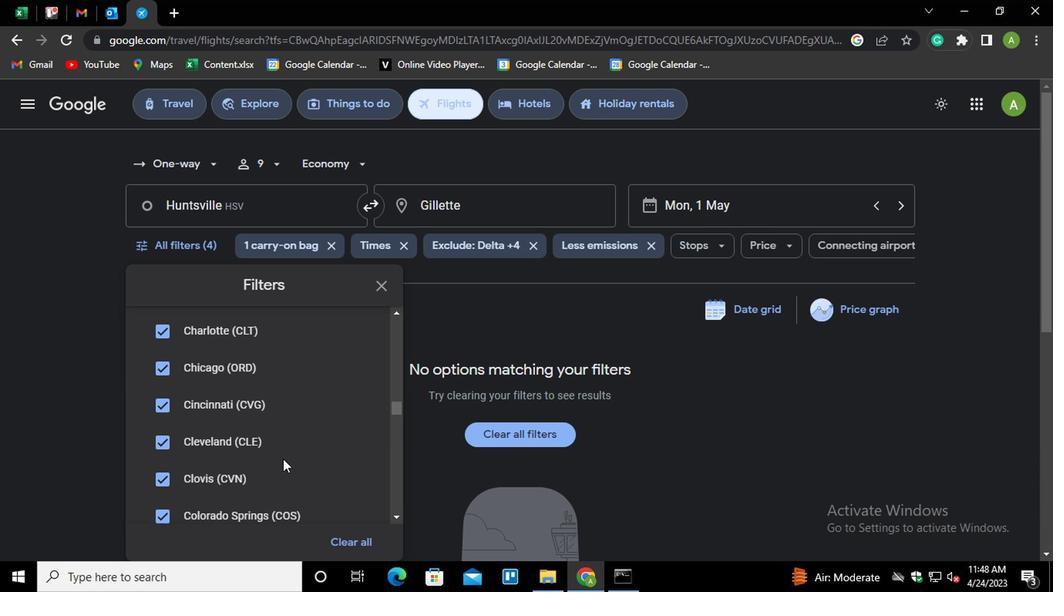 
Action: Mouse scrolled (281, 459) with delta (0, -1)
Screenshot: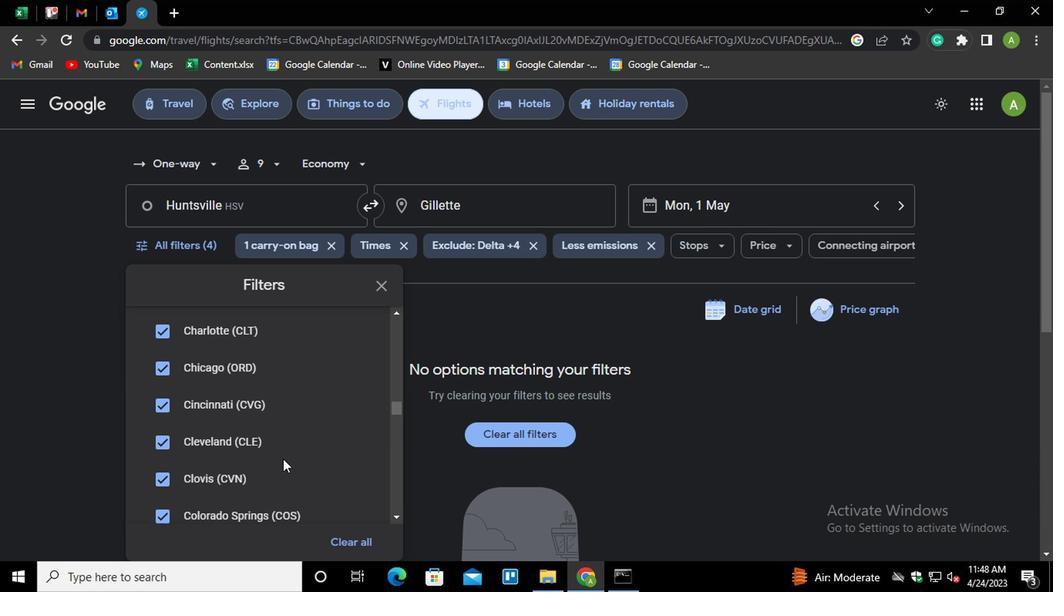
Action: Mouse scrolled (281, 459) with delta (0, -1)
Screenshot: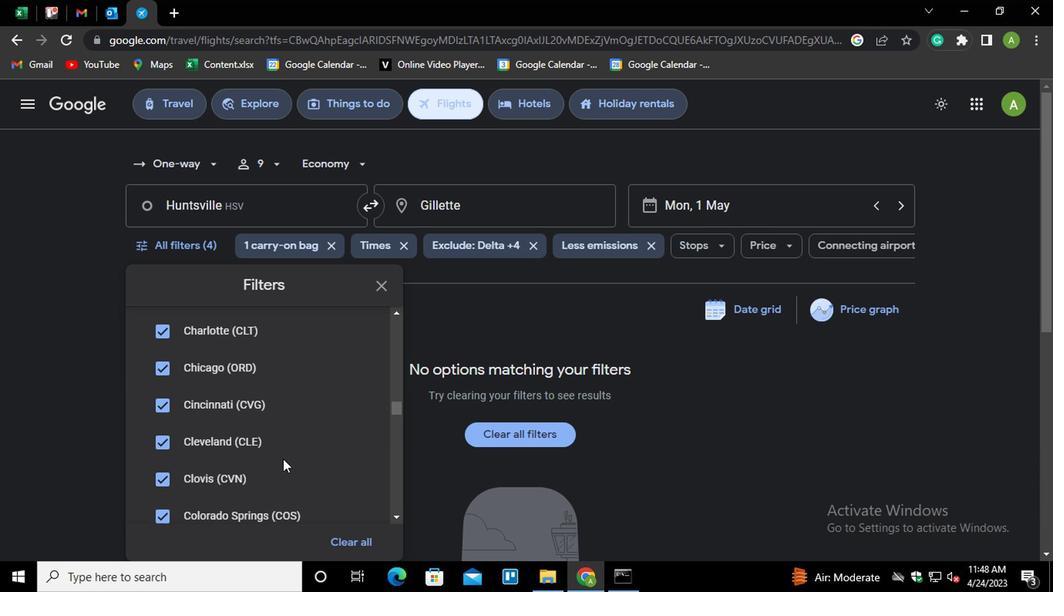 
Action: Mouse scrolled (281, 459) with delta (0, -1)
Screenshot: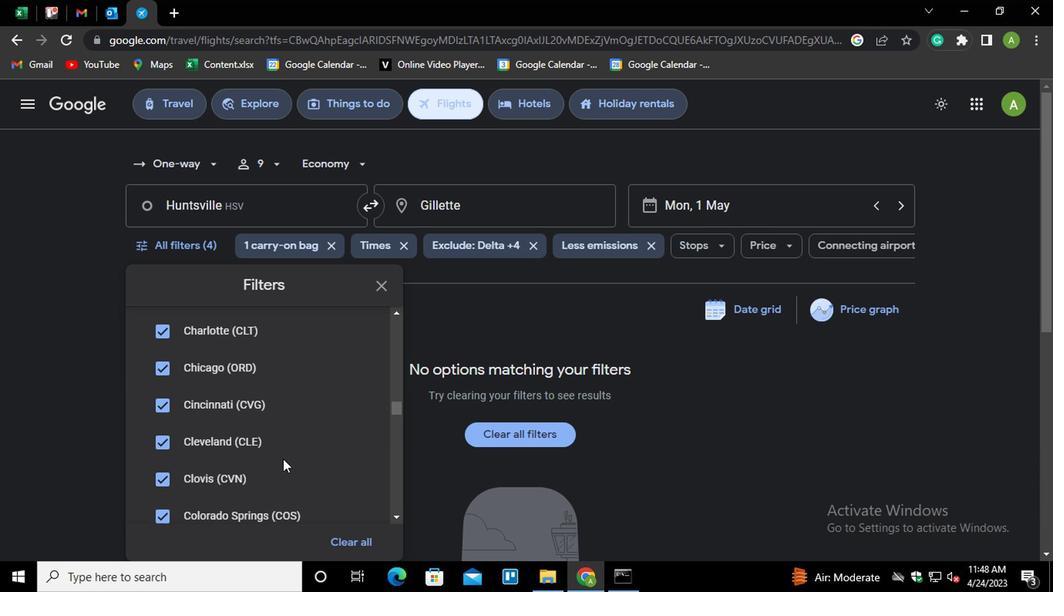 
Action: Mouse scrolled (281, 459) with delta (0, -1)
Screenshot: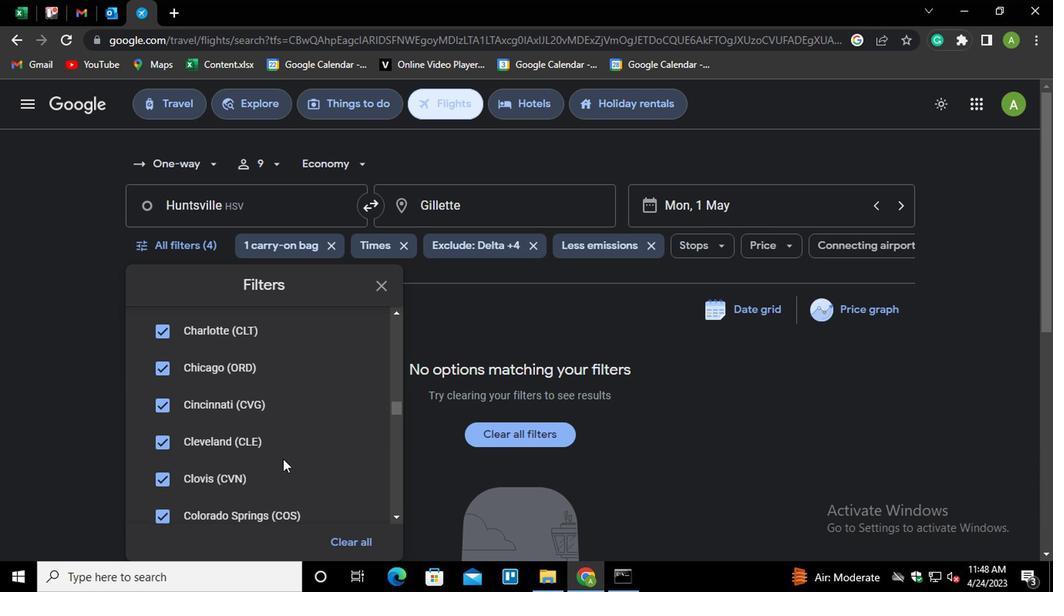 
Action: Mouse scrolled (281, 459) with delta (0, -1)
Screenshot: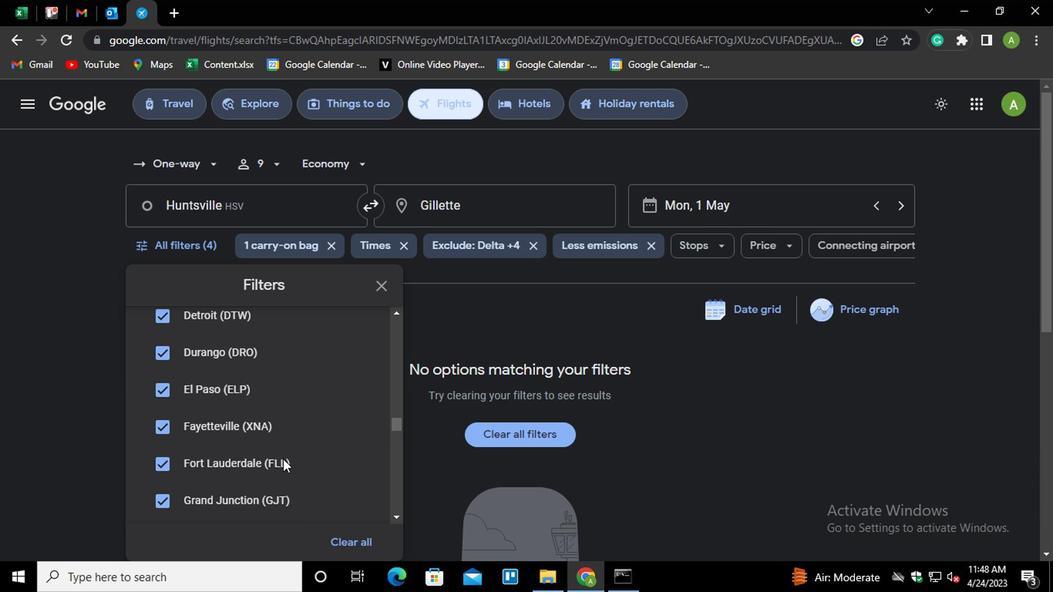 
Action: Mouse scrolled (281, 459) with delta (0, -1)
Screenshot: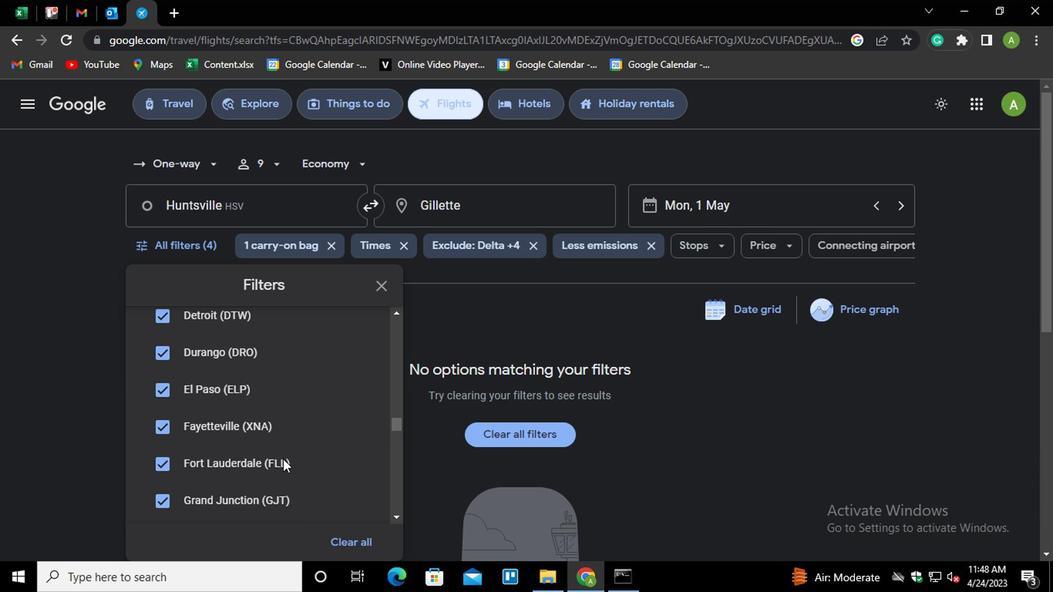 
Action: Mouse scrolled (281, 459) with delta (0, -1)
Screenshot: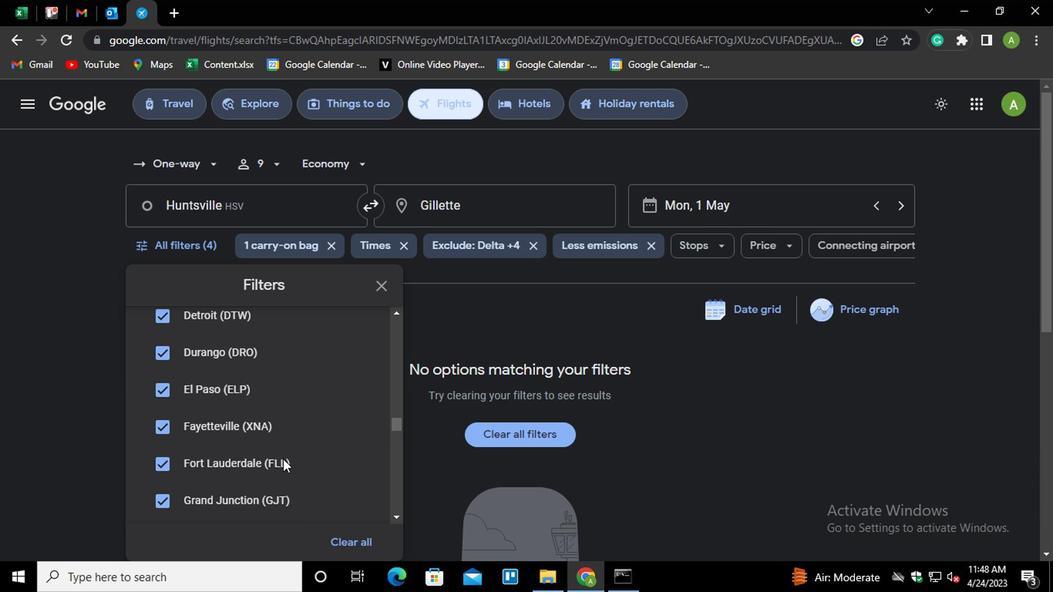 
Action: Mouse scrolled (281, 459) with delta (0, -1)
Screenshot: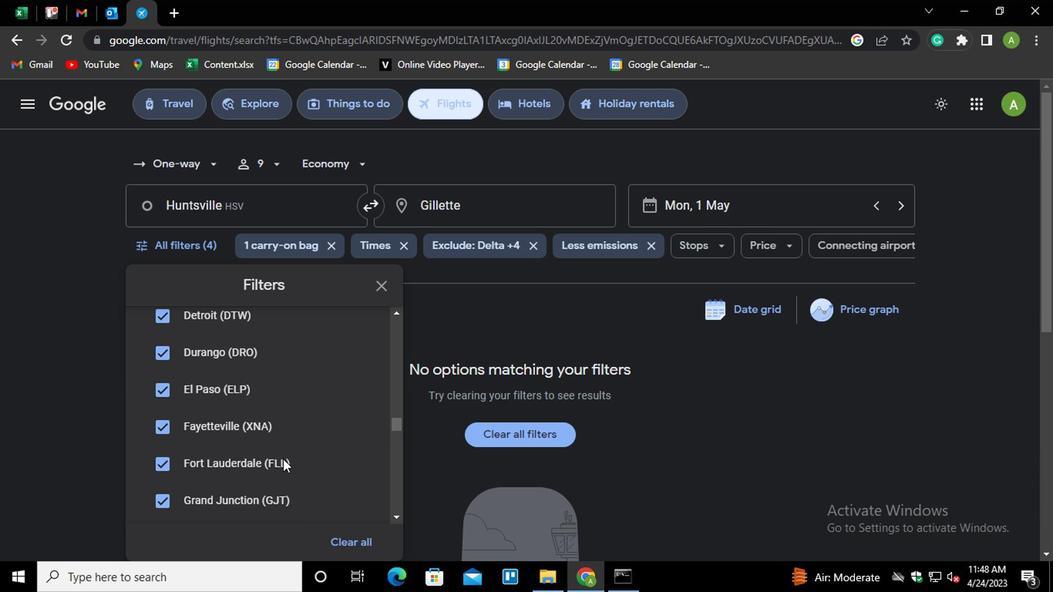 
Action: Mouse scrolled (281, 459) with delta (0, -1)
Screenshot: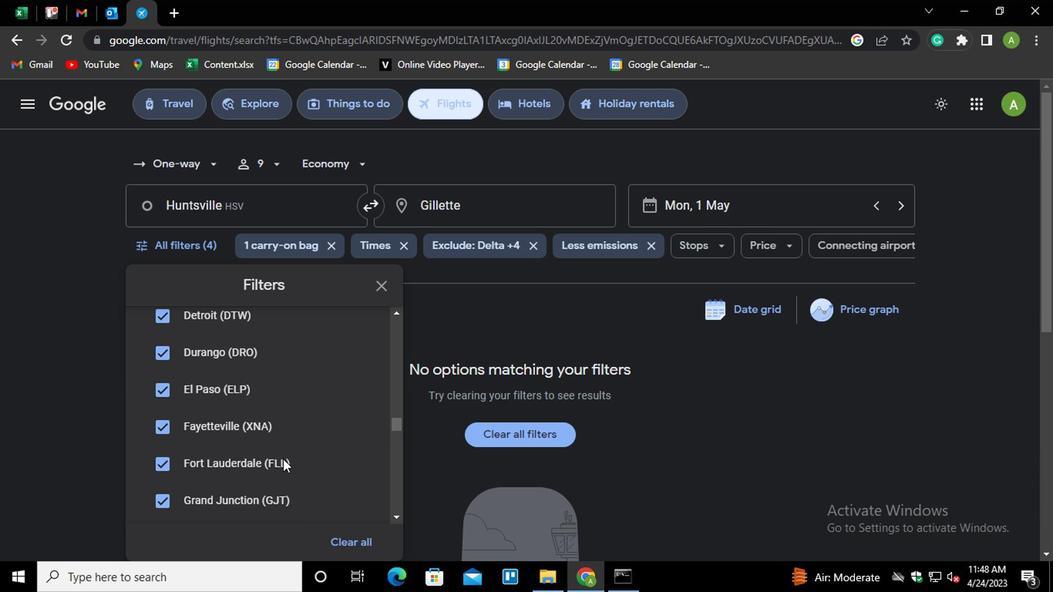
Action: Mouse scrolled (281, 459) with delta (0, -1)
Screenshot: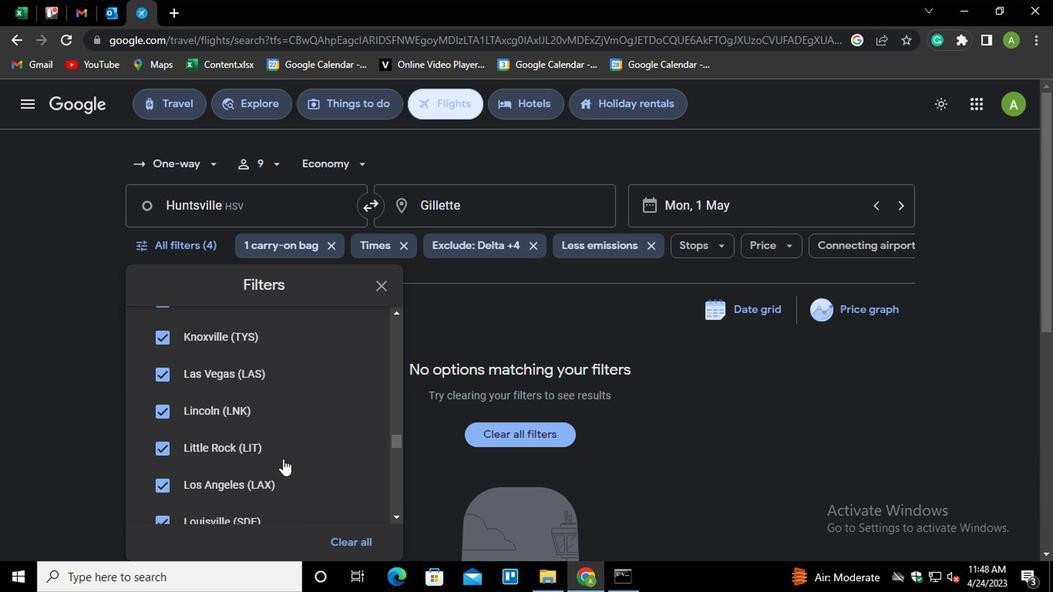 
Action: Mouse scrolled (281, 459) with delta (0, -1)
Screenshot: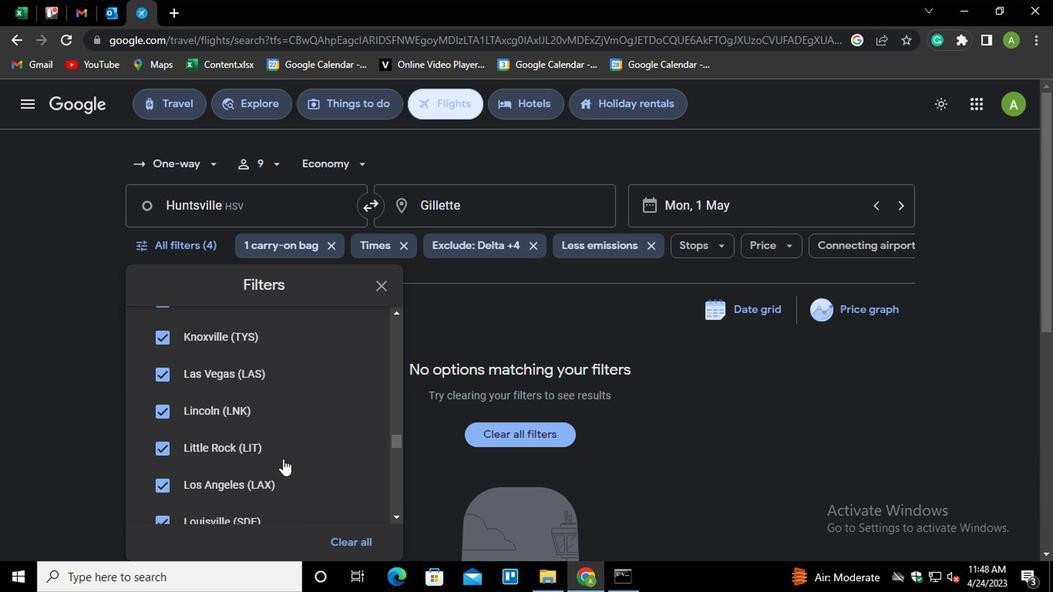 
Action: Mouse scrolled (281, 459) with delta (0, -1)
Screenshot: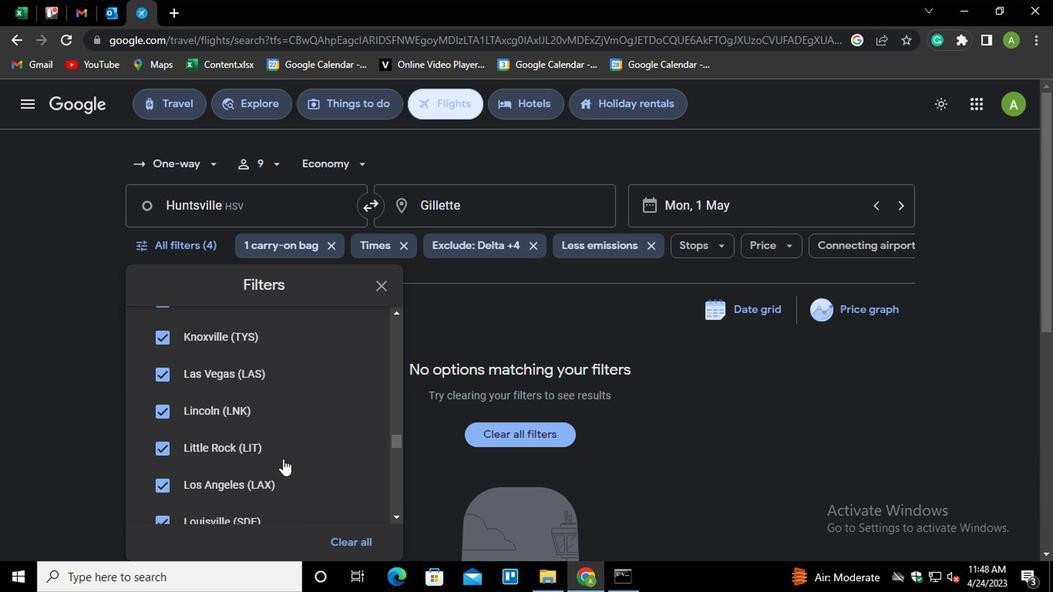 
Action: Mouse scrolled (281, 459) with delta (0, -1)
Screenshot: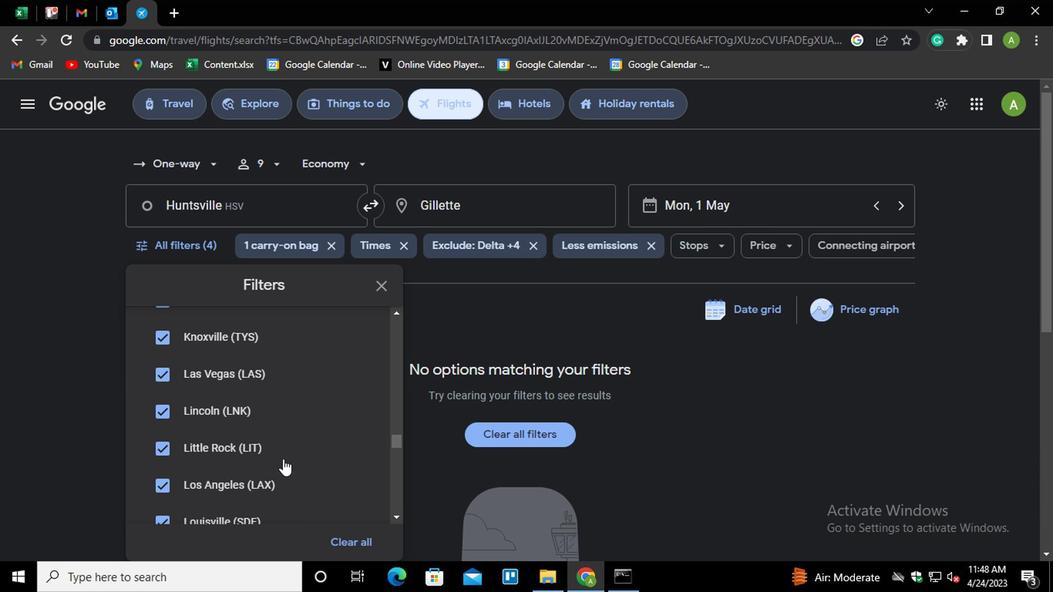 
Action: Mouse scrolled (281, 459) with delta (0, -1)
Screenshot: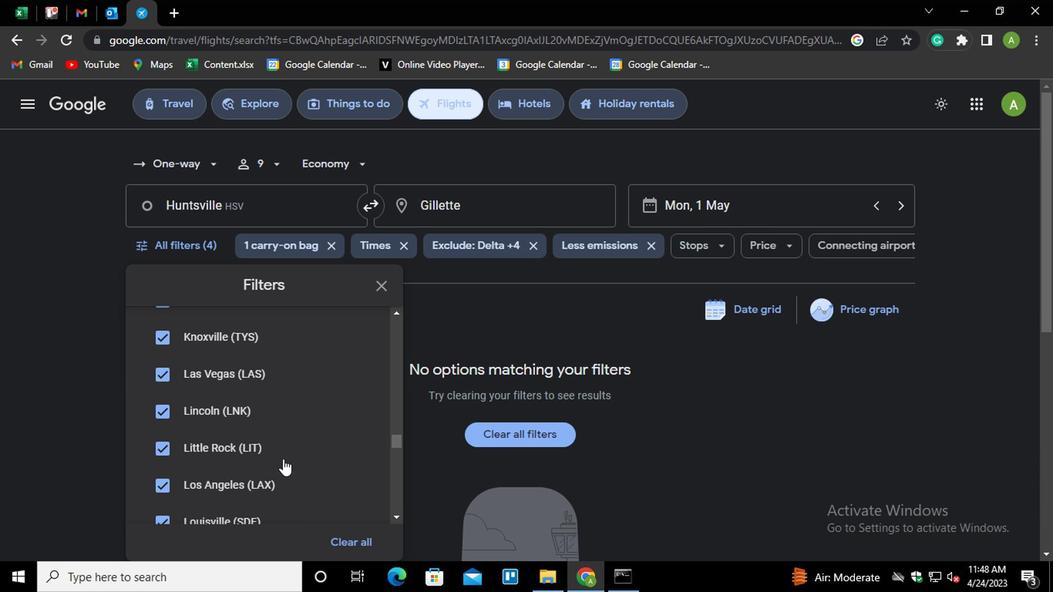 
Action: Mouse scrolled (281, 459) with delta (0, -1)
Screenshot: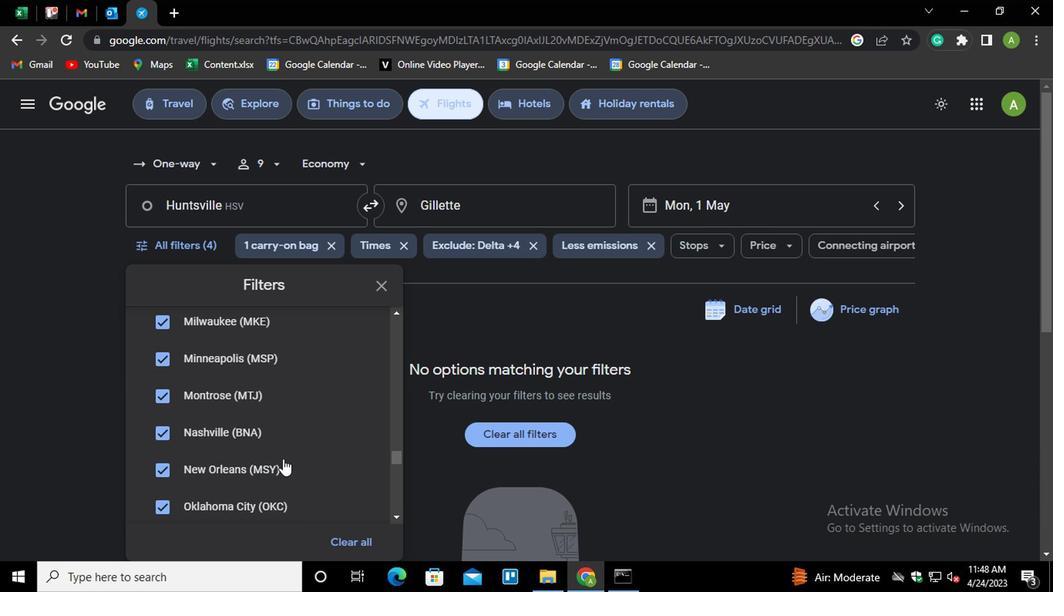 
Action: Mouse scrolled (281, 459) with delta (0, -1)
Screenshot: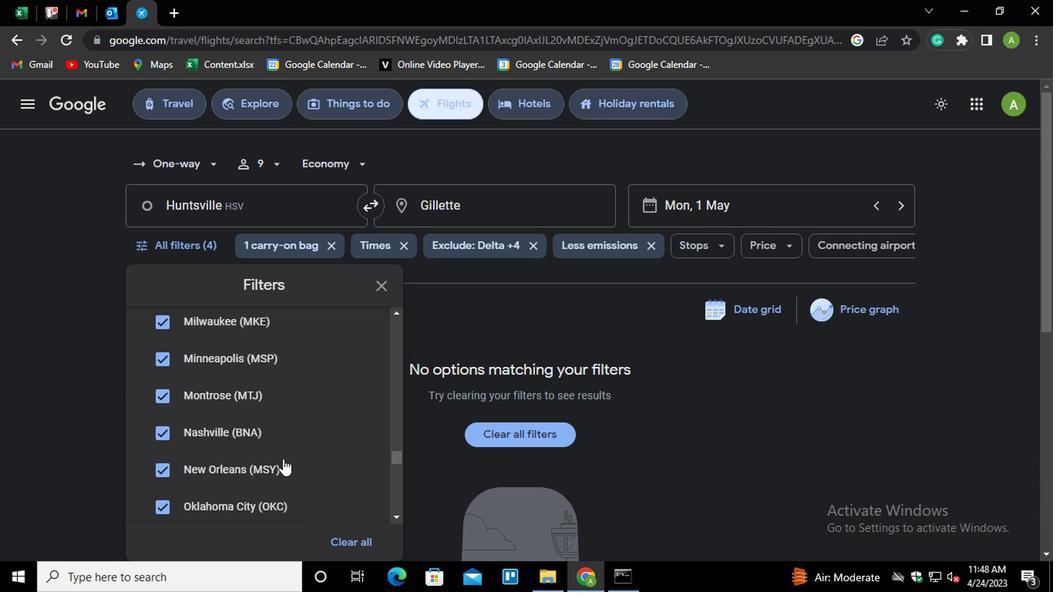 
Action: Mouse scrolled (281, 459) with delta (0, -1)
Screenshot: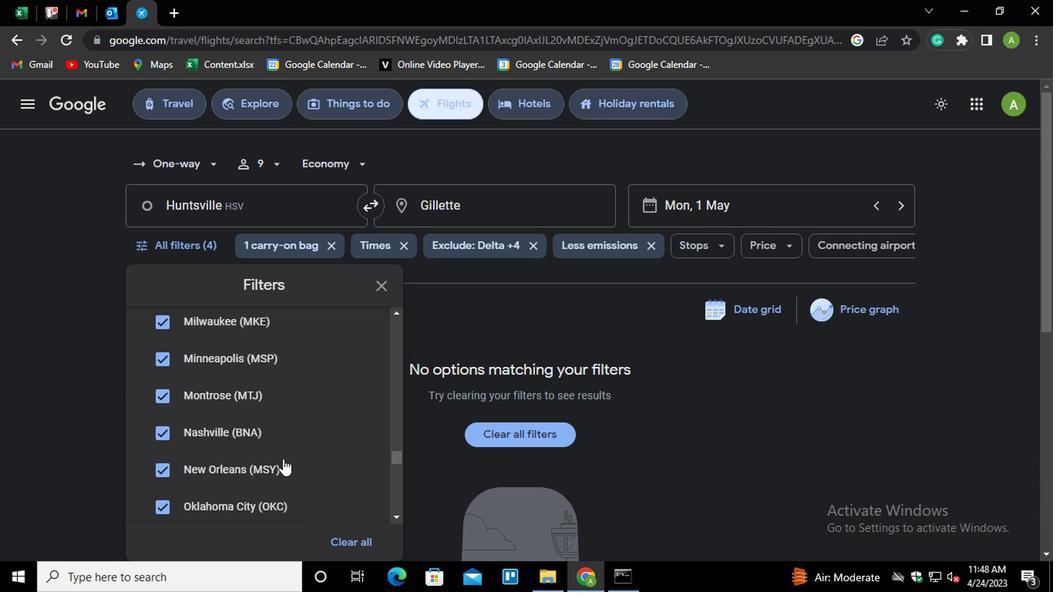 
Action: Mouse scrolled (281, 459) with delta (0, -1)
Screenshot: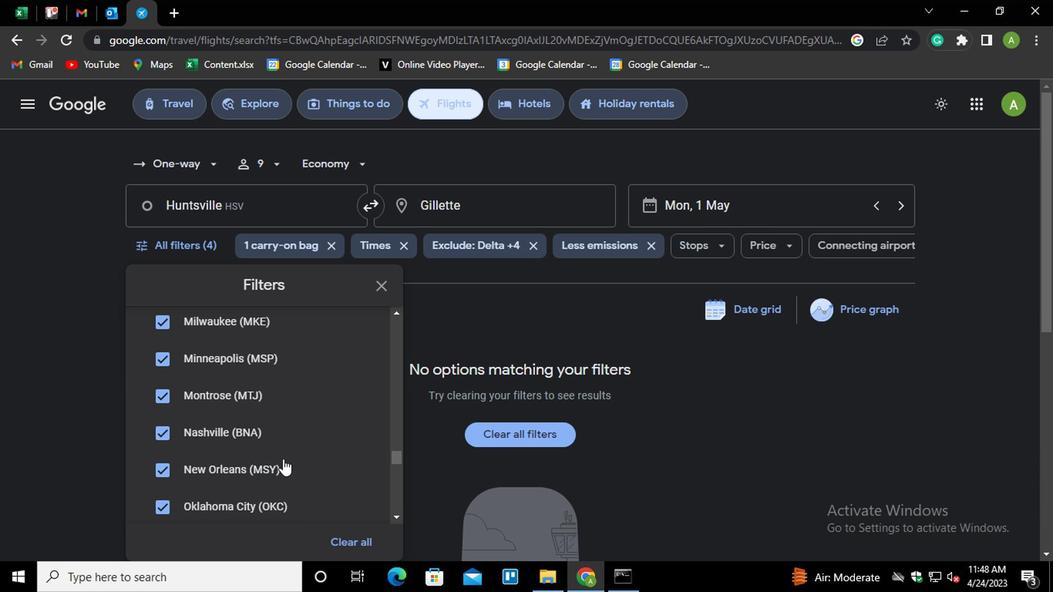 
Action: Mouse scrolled (281, 459) with delta (0, -1)
Screenshot: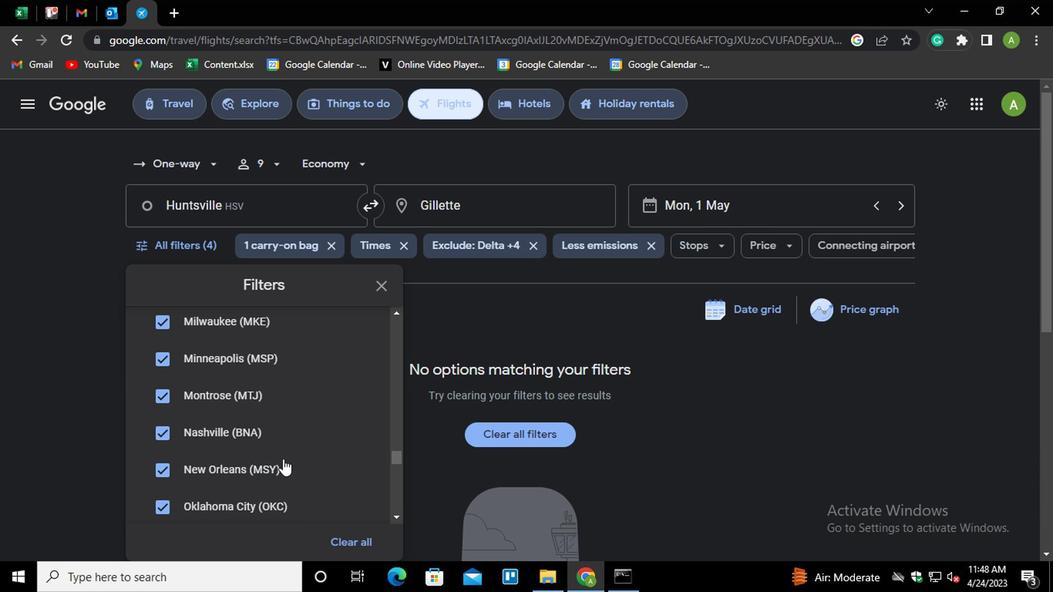 
Action: Mouse scrolled (281, 459) with delta (0, -1)
Screenshot: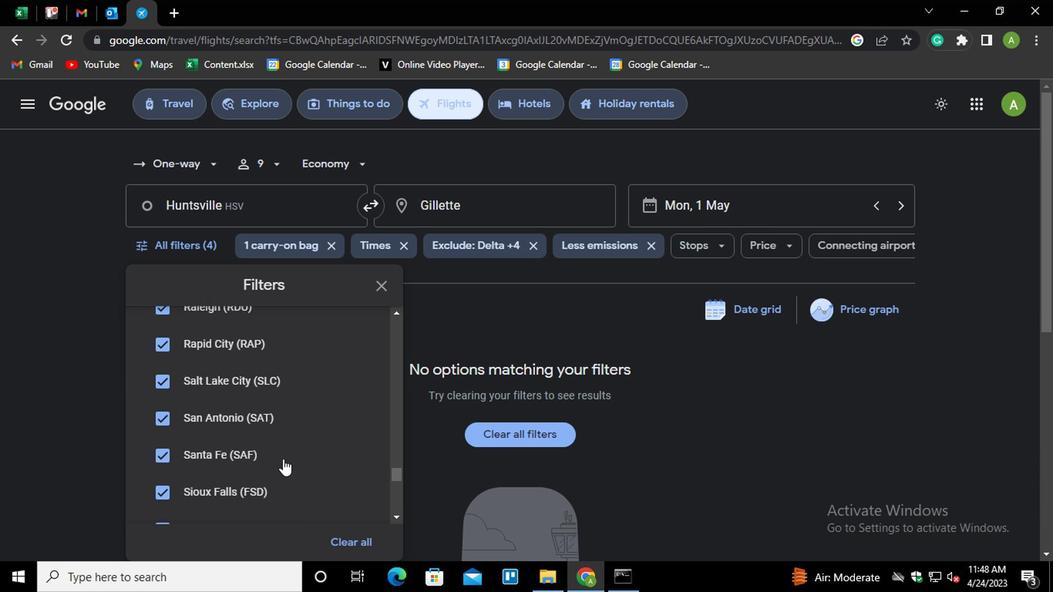 
Action: Mouse scrolled (281, 459) with delta (0, -1)
Screenshot: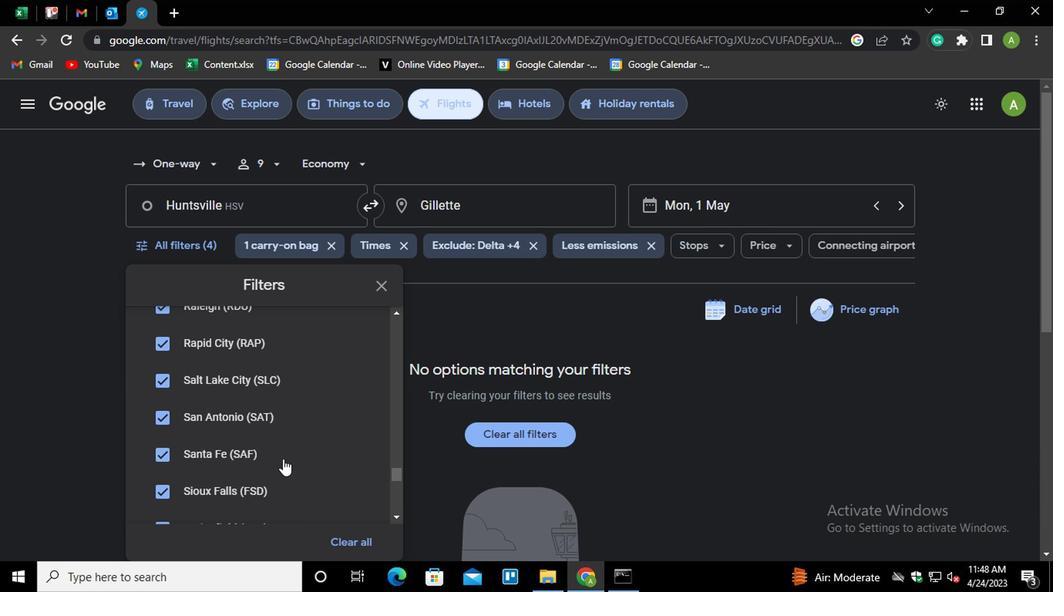 
Action: Mouse scrolled (281, 459) with delta (0, -1)
Screenshot: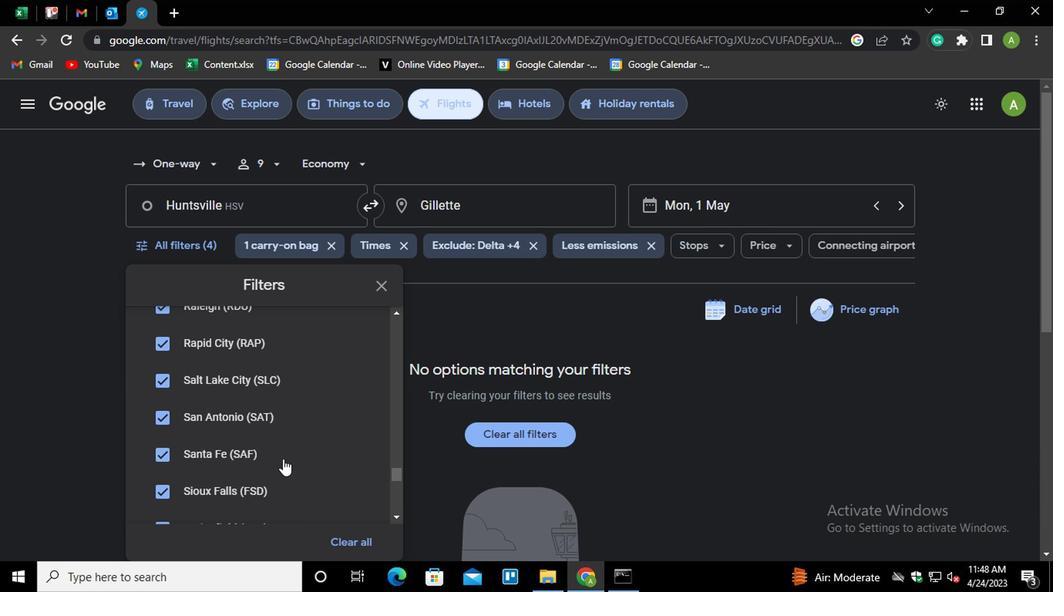 
Action: Mouse scrolled (281, 459) with delta (0, -1)
Screenshot: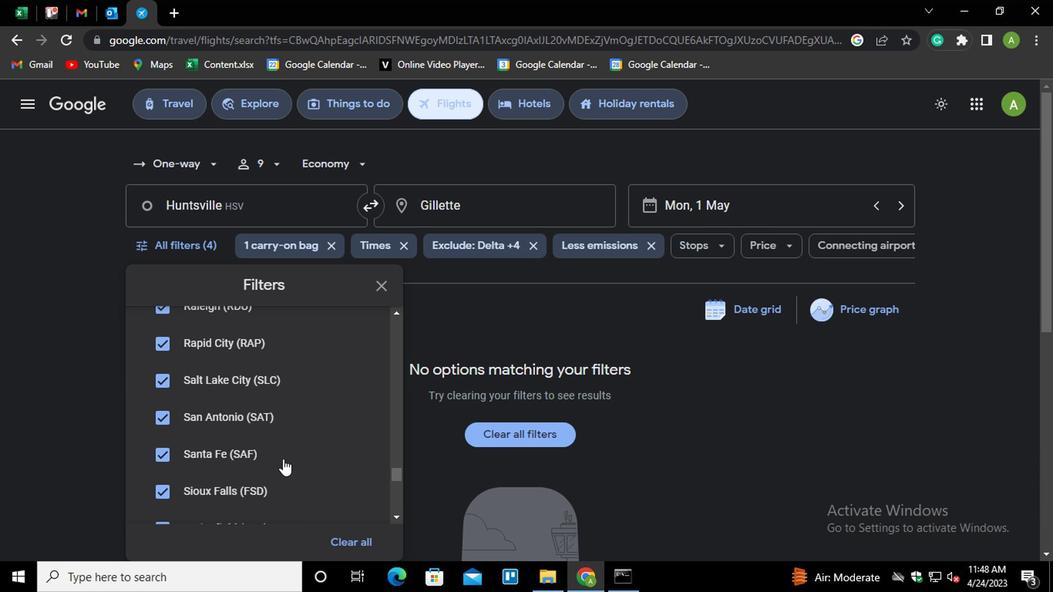 
Action: Mouse scrolled (281, 459) with delta (0, -1)
Screenshot: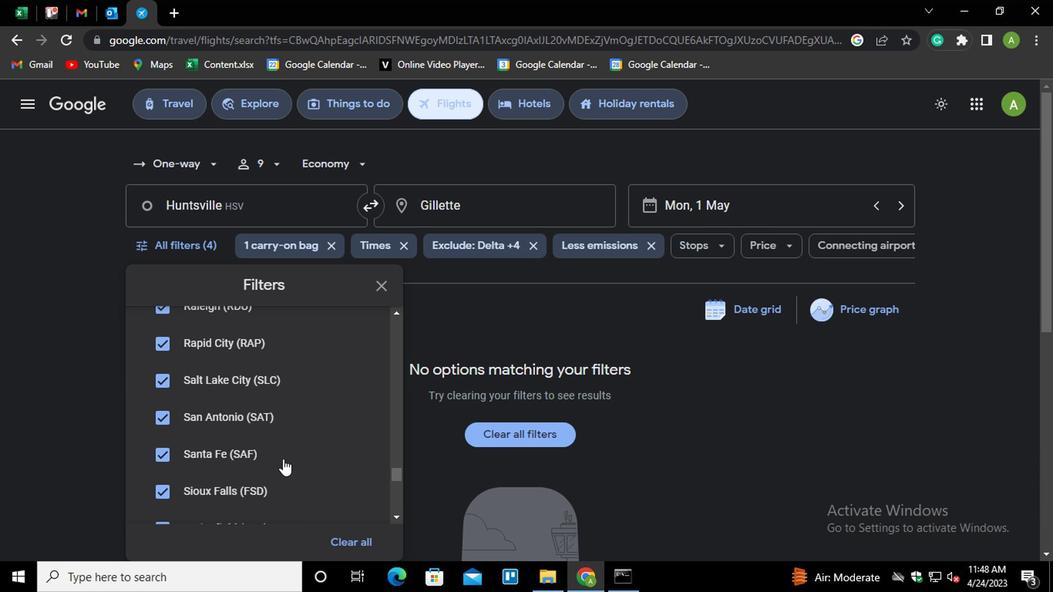 
Action: Mouse scrolled (281, 459) with delta (0, -1)
Screenshot: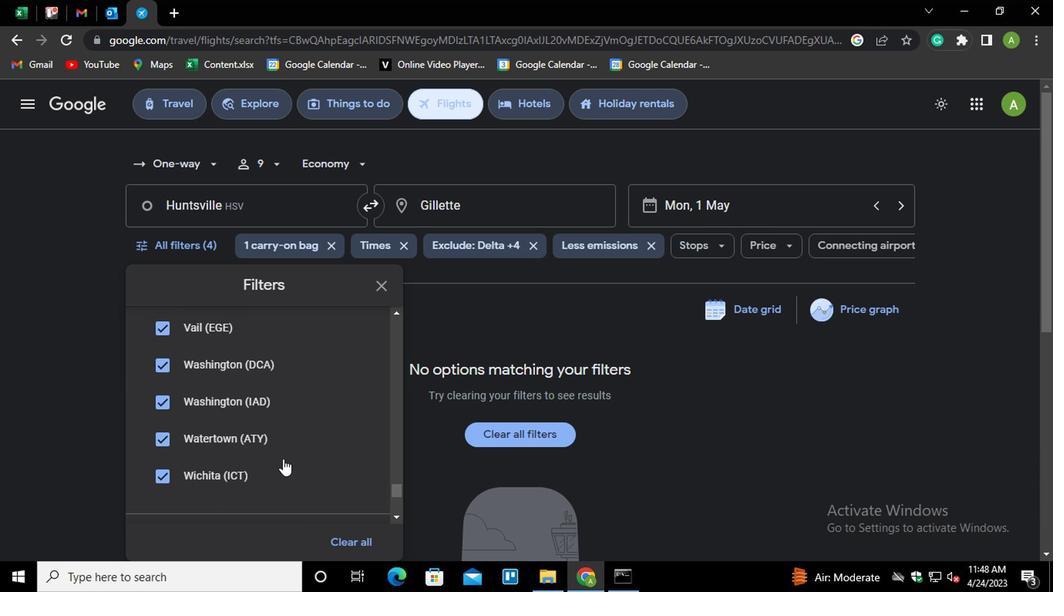 
Action: Mouse scrolled (281, 459) with delta (0, -1)
Screenshot: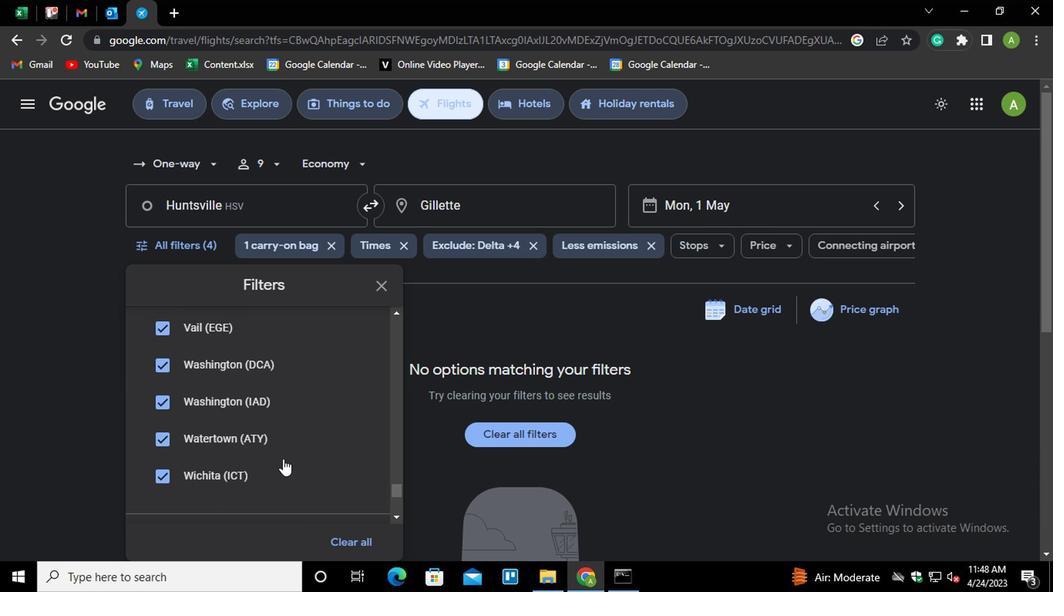 
Action: Mouse scrolled (281, 459) with delta (0, -1)
Screenshot: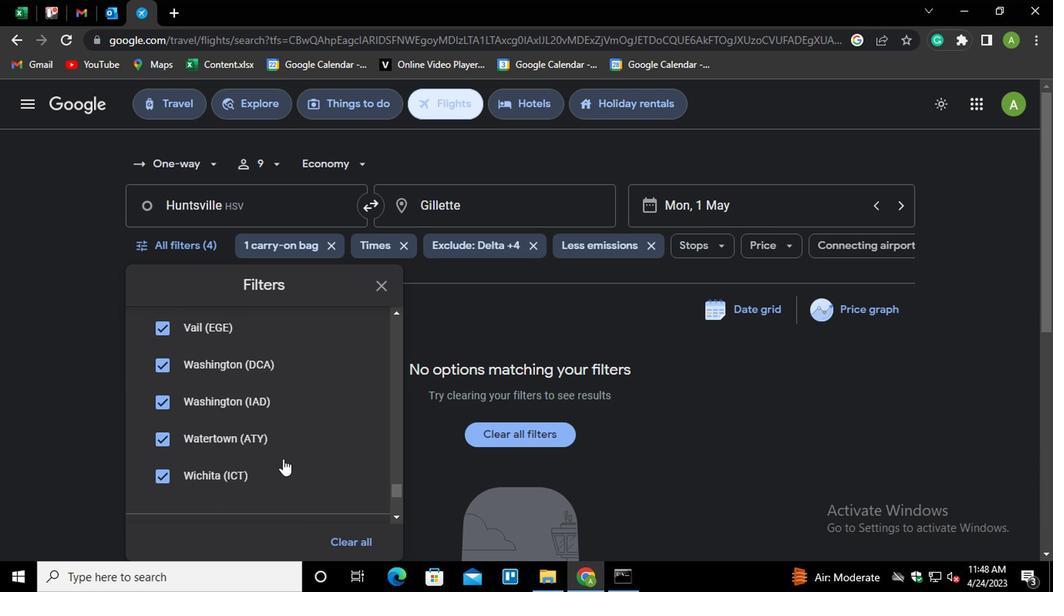 
Action: Mouse scrolled (281, 459) with delta (0, -1)
Screenshot: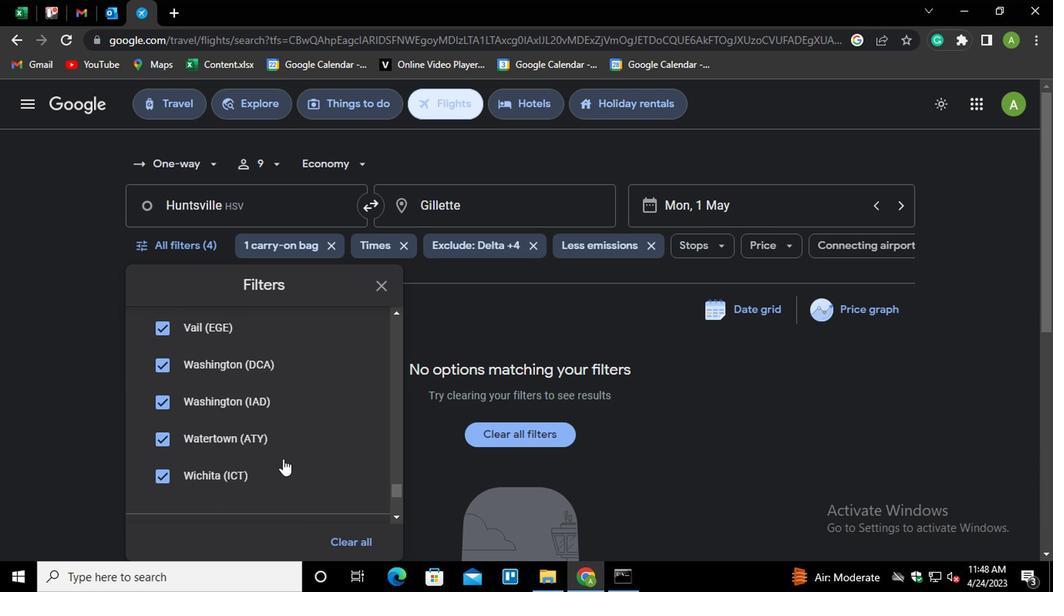 
Action: Mouse scrolled (281, 459) with delta (0, -1)
Screenshot: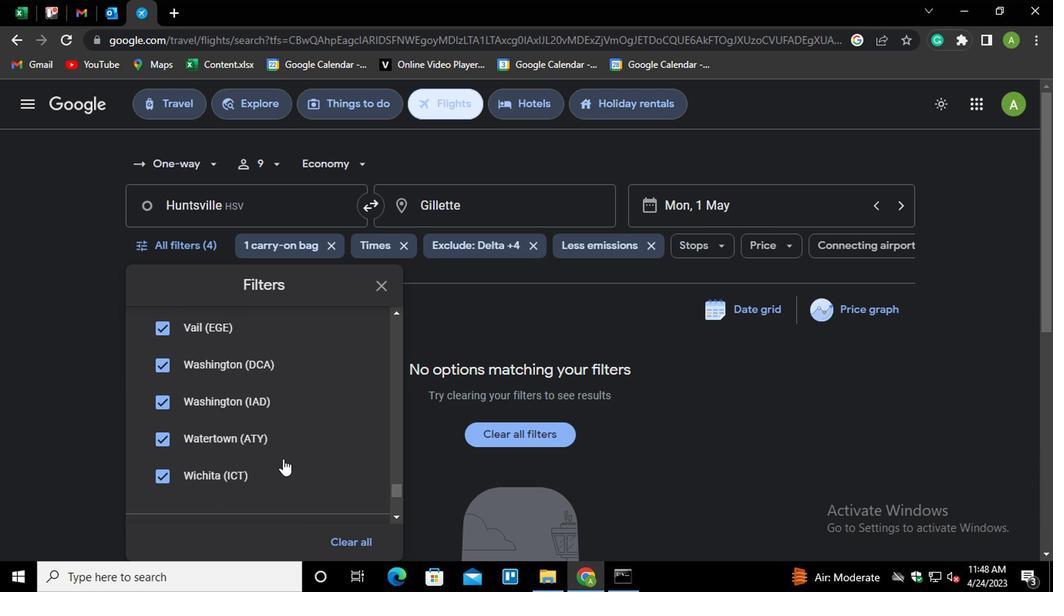 
Action: Mouse scrolled (281, 459) with delta (0, -1)
Screenshot: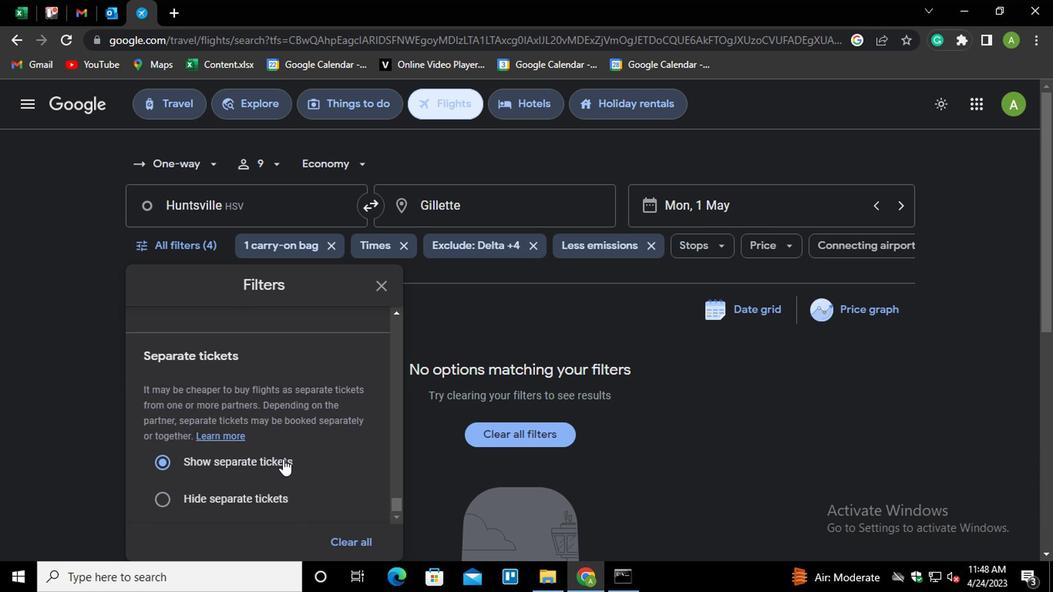 
Action: Mouse scrolled (281, 459) with delta (0, -1)
Screenshot: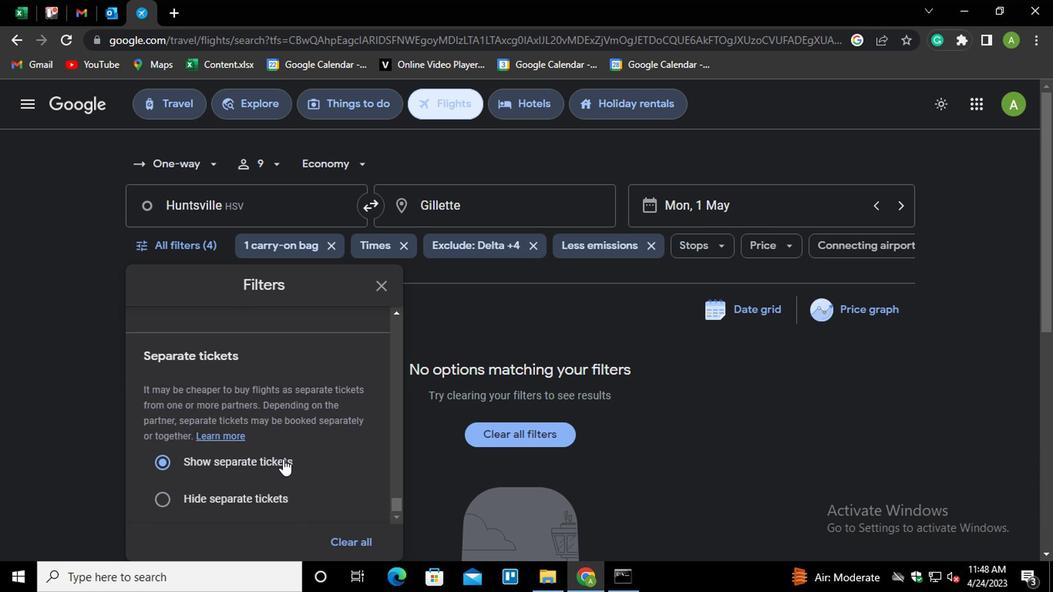 
Action: Mouse scrolled (281, 459) with delta (0, -1)
Screenshot: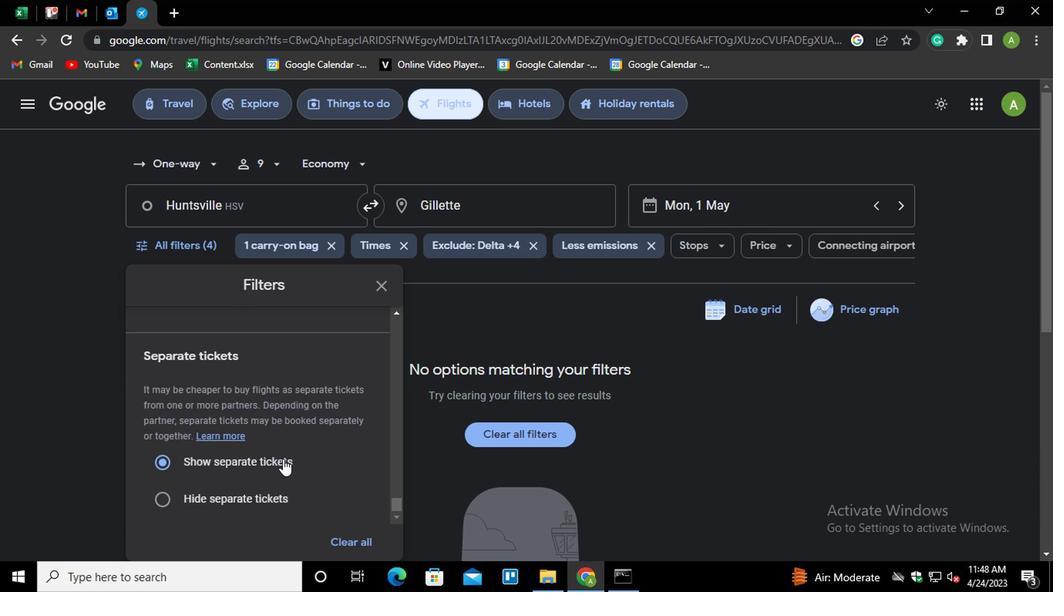 
Action: Mouse scrolled (281, 459) with delta (0, -1)
Screenshot: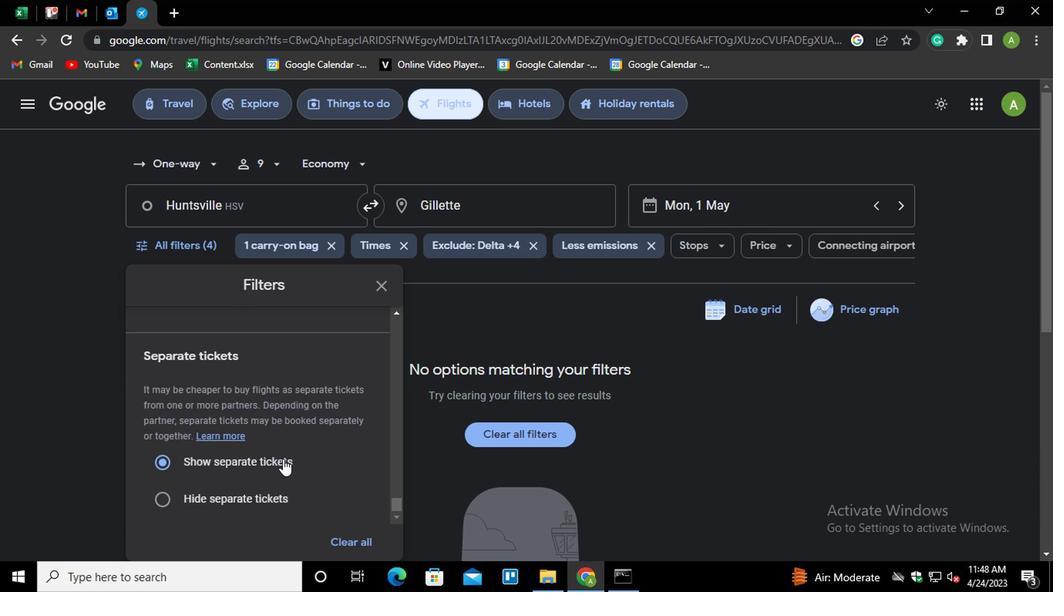 
Action: Mouse scrolled (281, 459) with delta (0, -1)
Screenshot: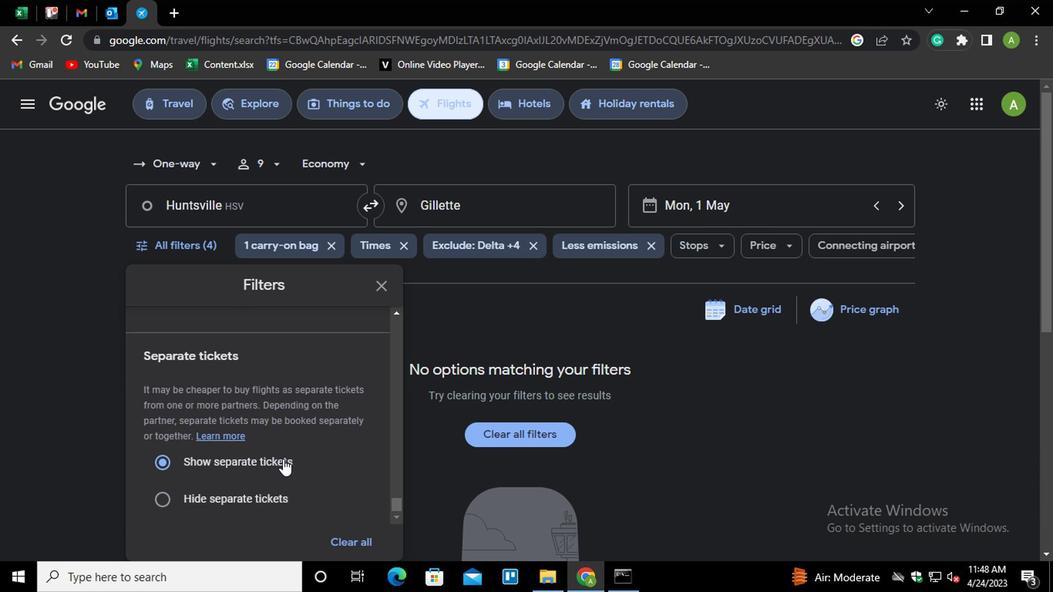 
Action: Mouse moved to (492, 307)
Screenshot: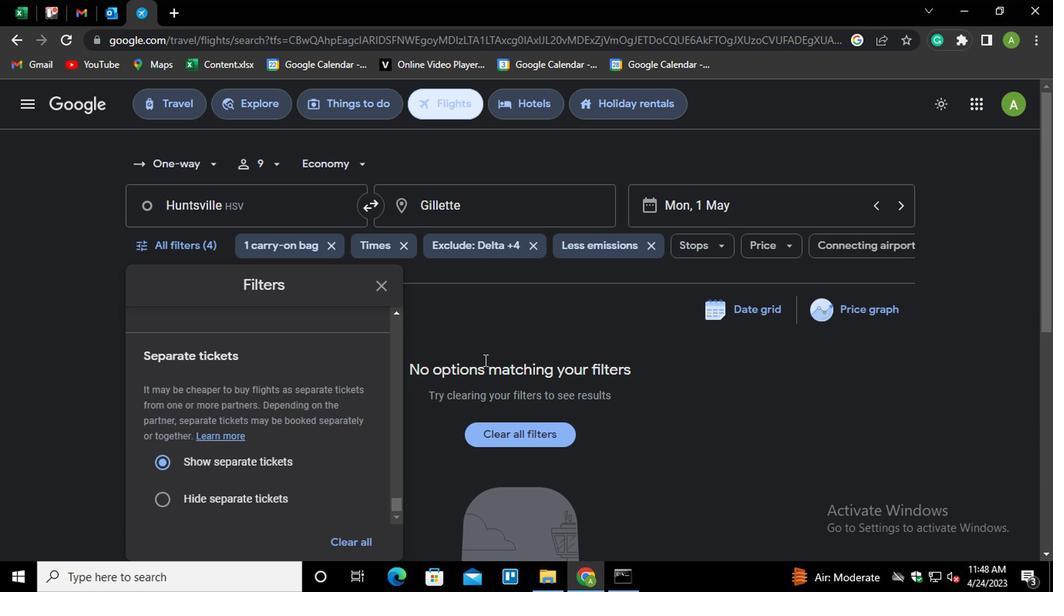 
Action: Mouse pressed left at (492, 307)
Screenshot: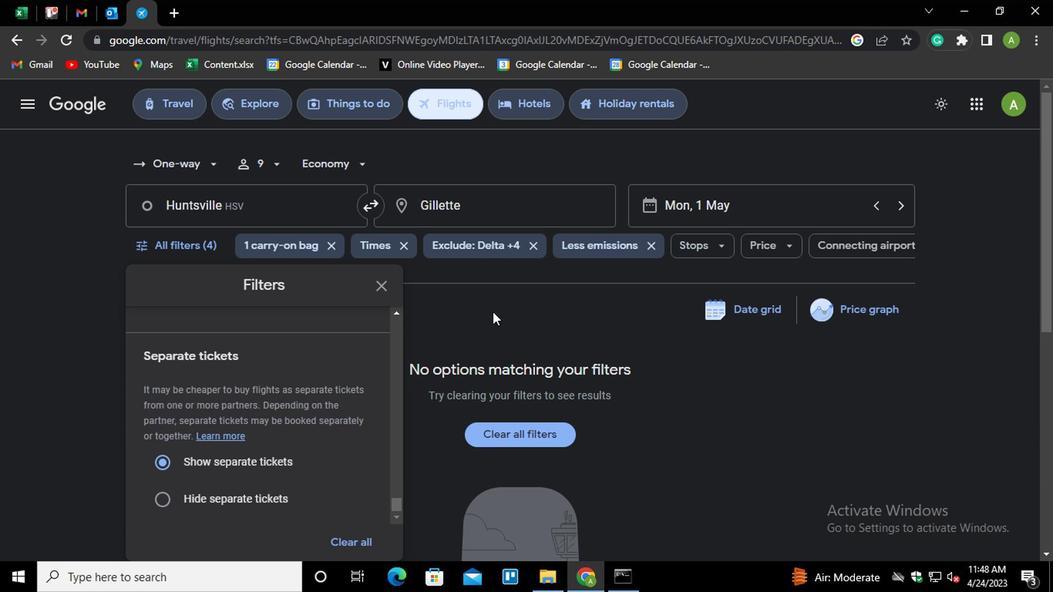 
